 Task: Find connections with filter location Jacmel with filter topic #Marketswith filter profile language Spanish with filter current company Globant with filter school DAV Schools Network with filter industry Security and Investigations with filter service category Market Research with filter keywords title Web Designer
Action: Mouse moved to (566, 69)
Screenshot: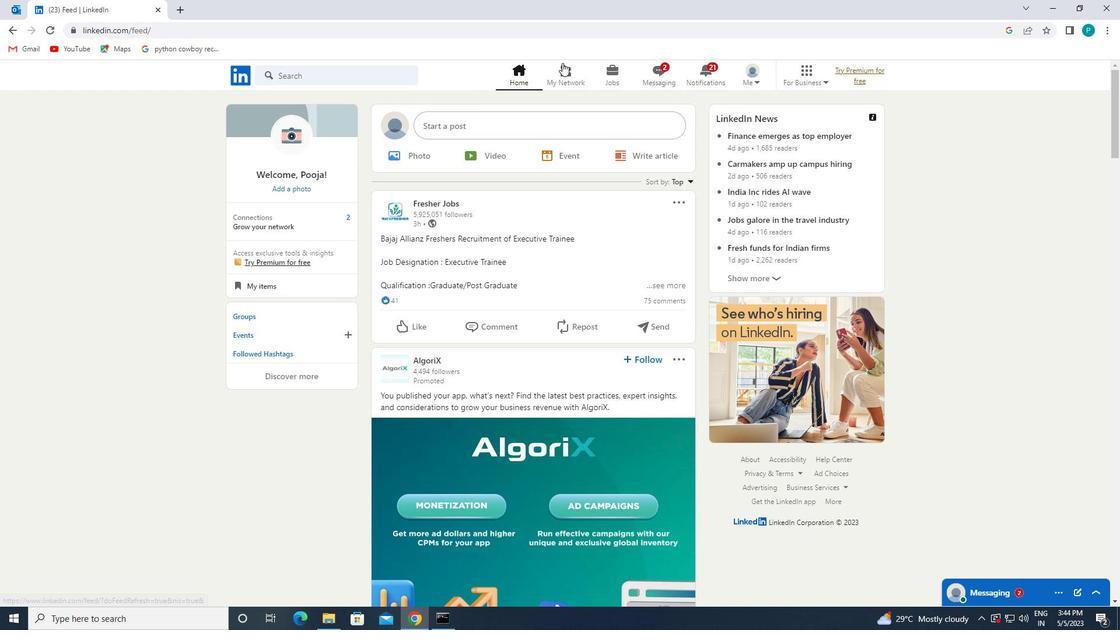 
Action: Mouse pressed left at (566, 69)
Screenshot: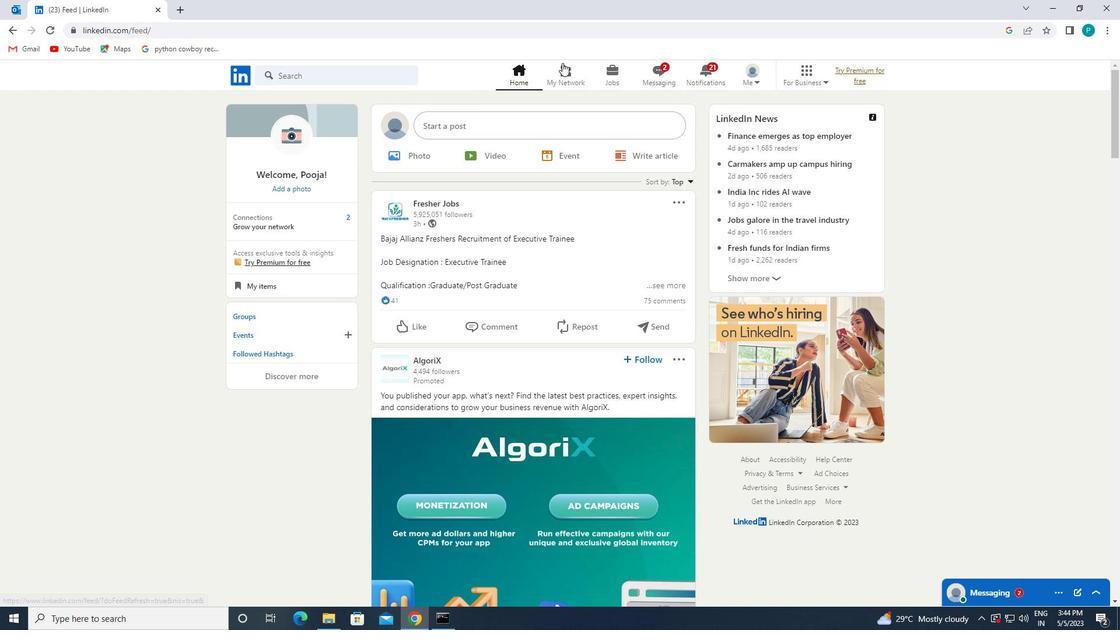 
Action: Mouse moved to (568, 72)
Screenshot: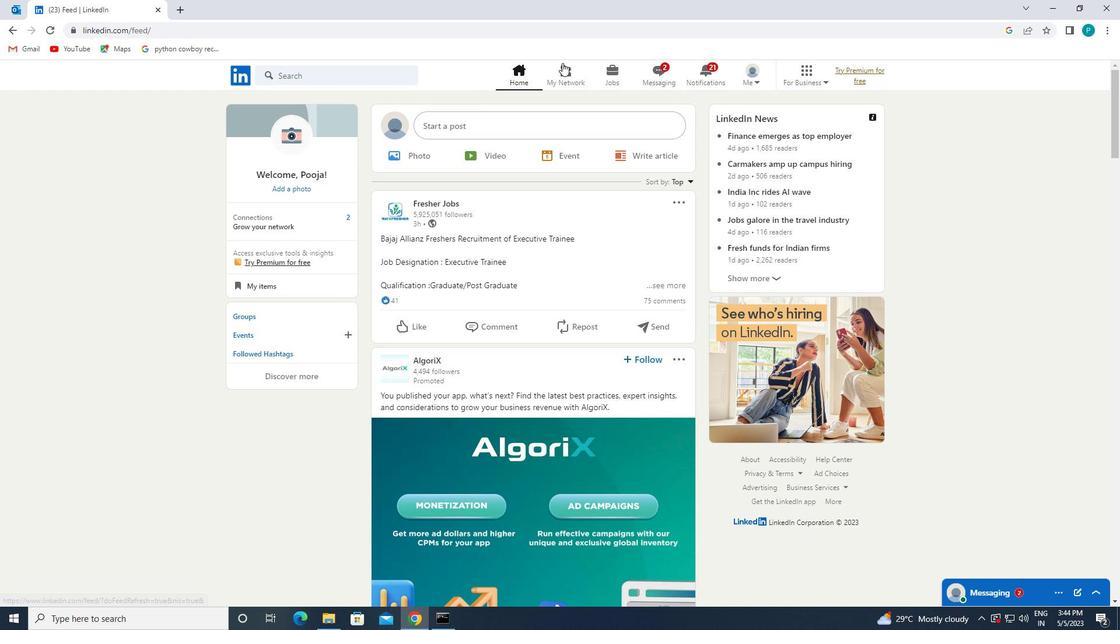 
Action: Mouse pressed left at (568, 72)
Screenshot: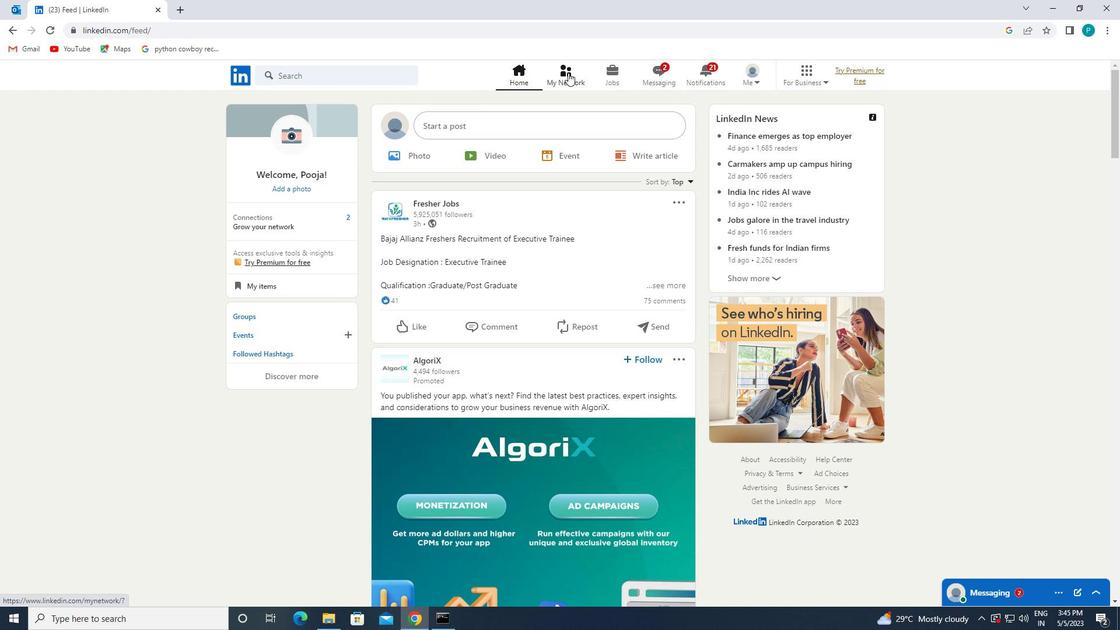 
Action: Mouse moved to (304, 133)
Screenshot: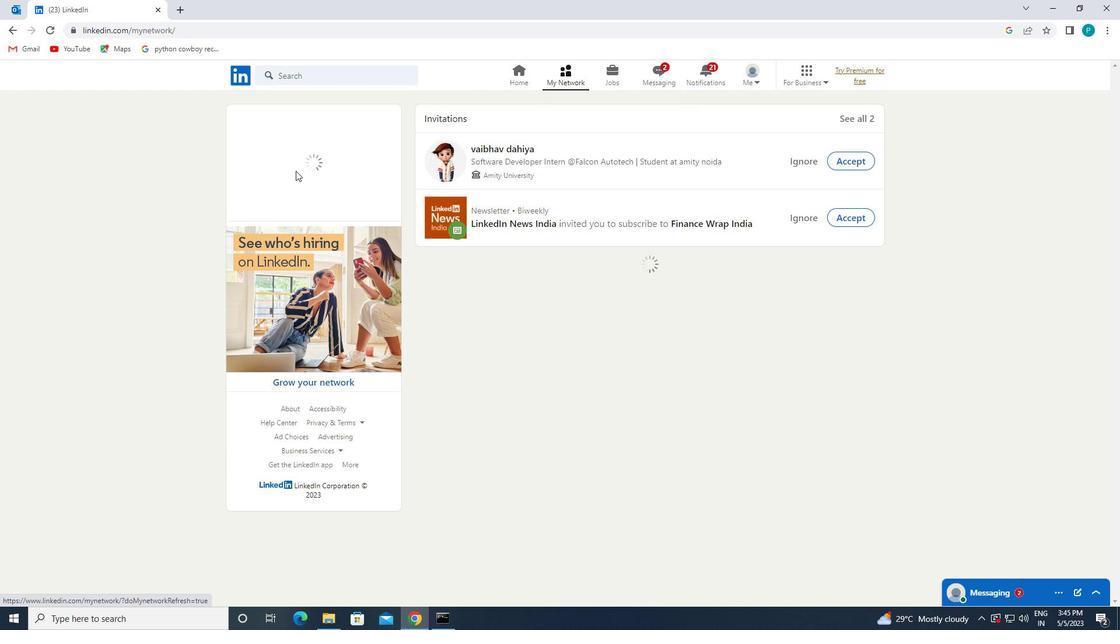 
Action: Mouse pressed left at (304, 133)
Screenshot: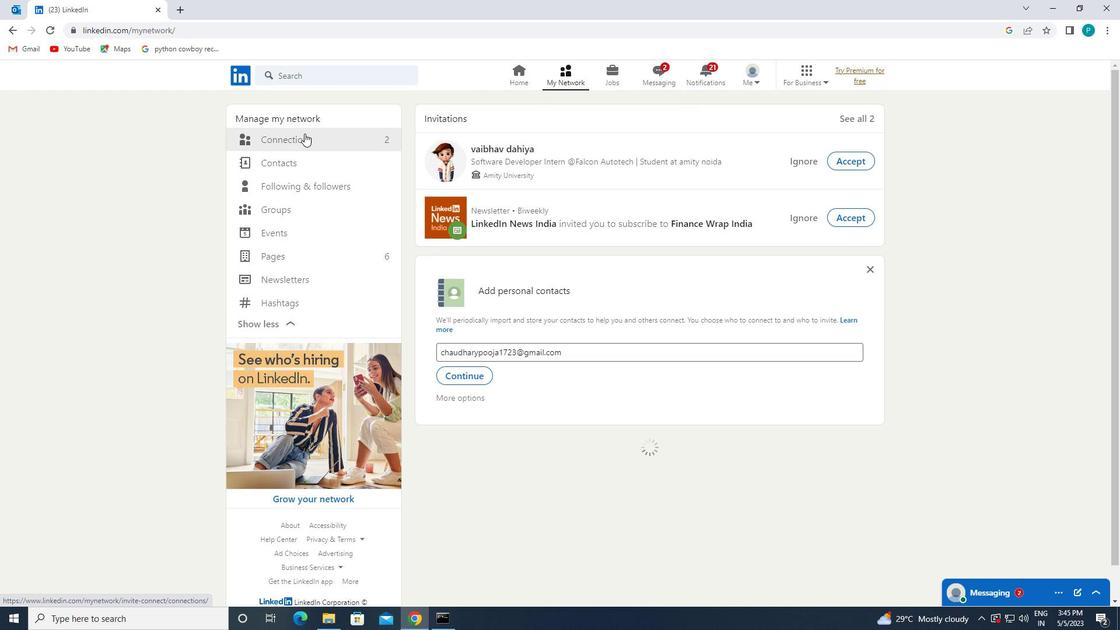 
Action: Mouse moved to (631, 140)
Screenshot: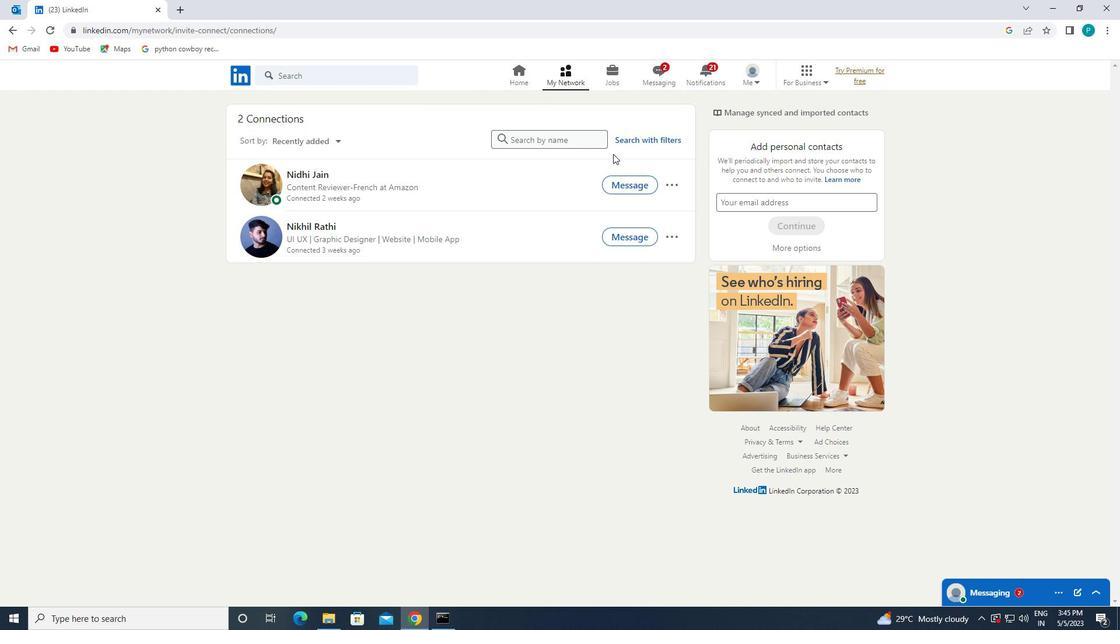
Action: Mouse pressed left at (631, 140)
Screenshot: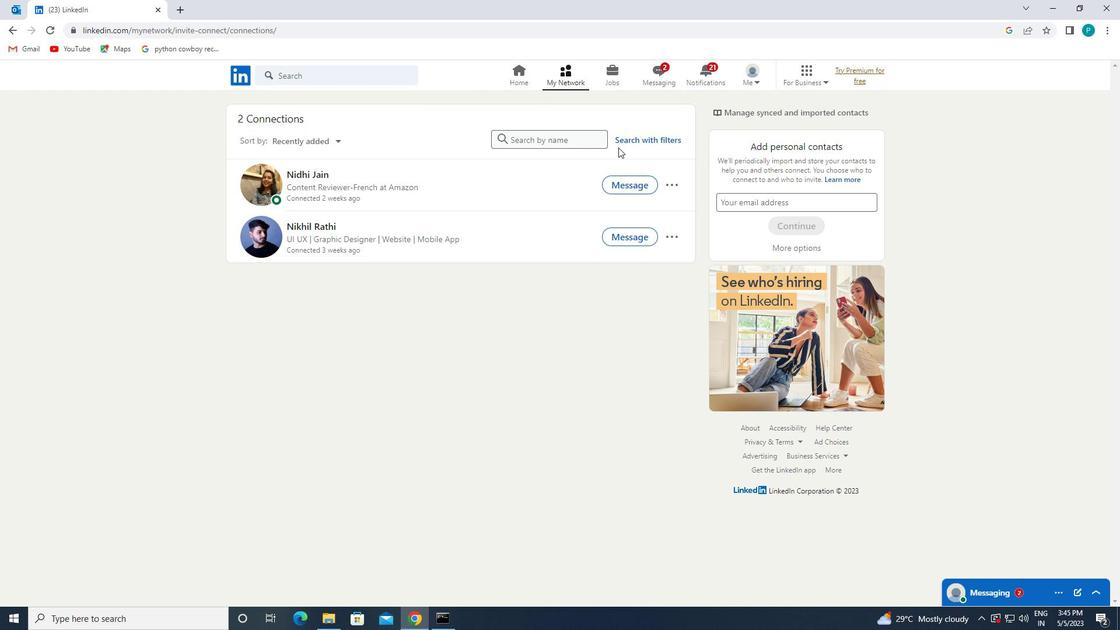 
Action: Mouse moved to (590, 111)
Screenshot: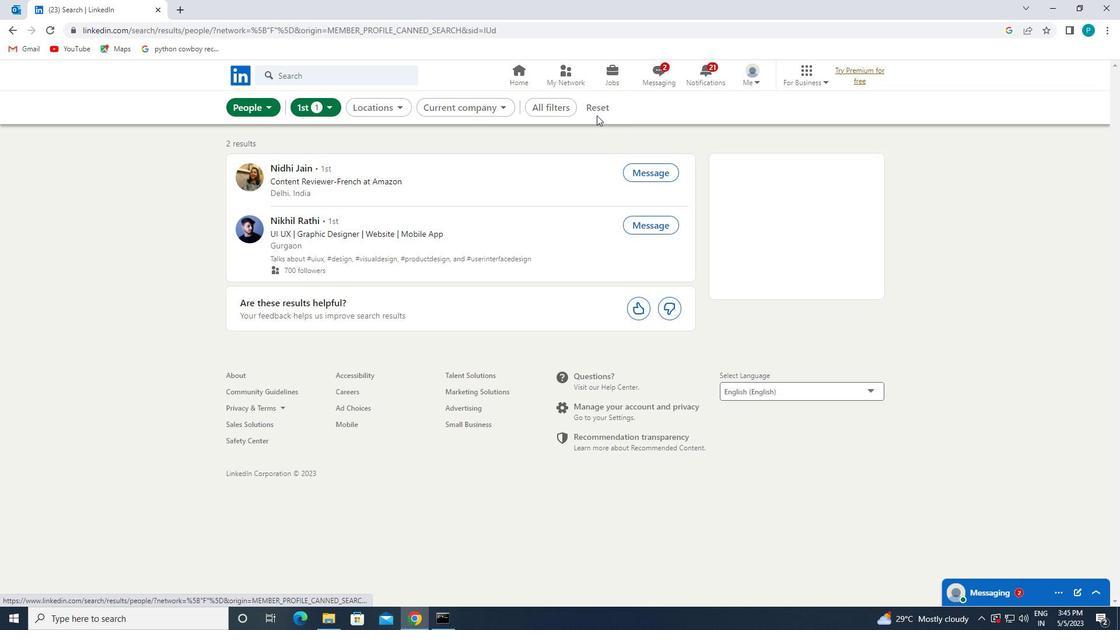 
Action: Mouse pressed left at (590, 111)
Screenshot: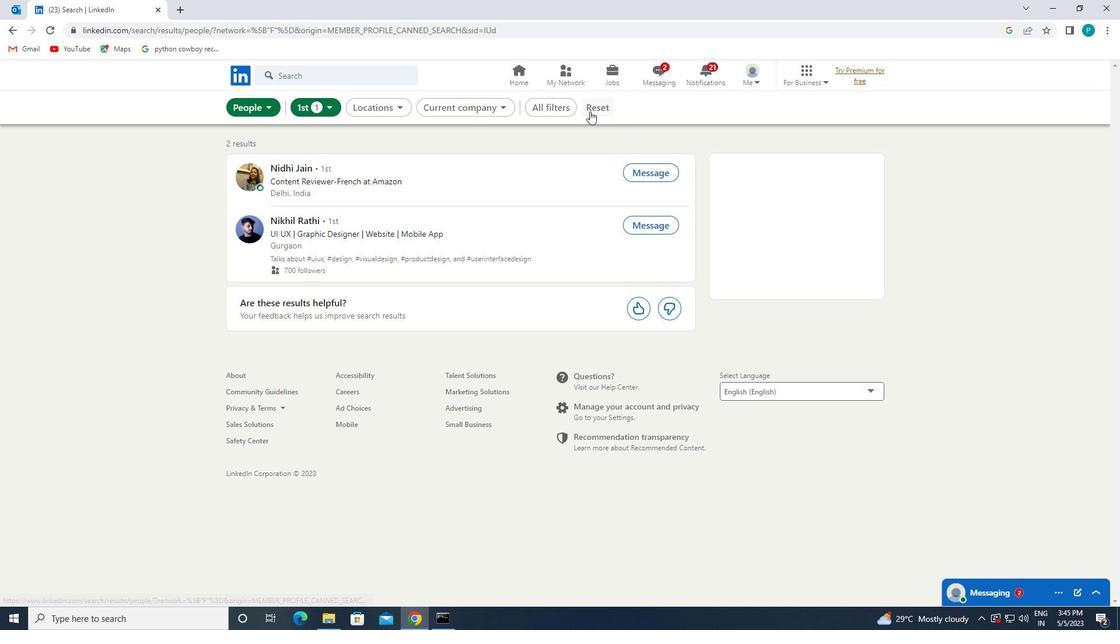 
Action: Mouse moved to (581, 106)
Screenshot: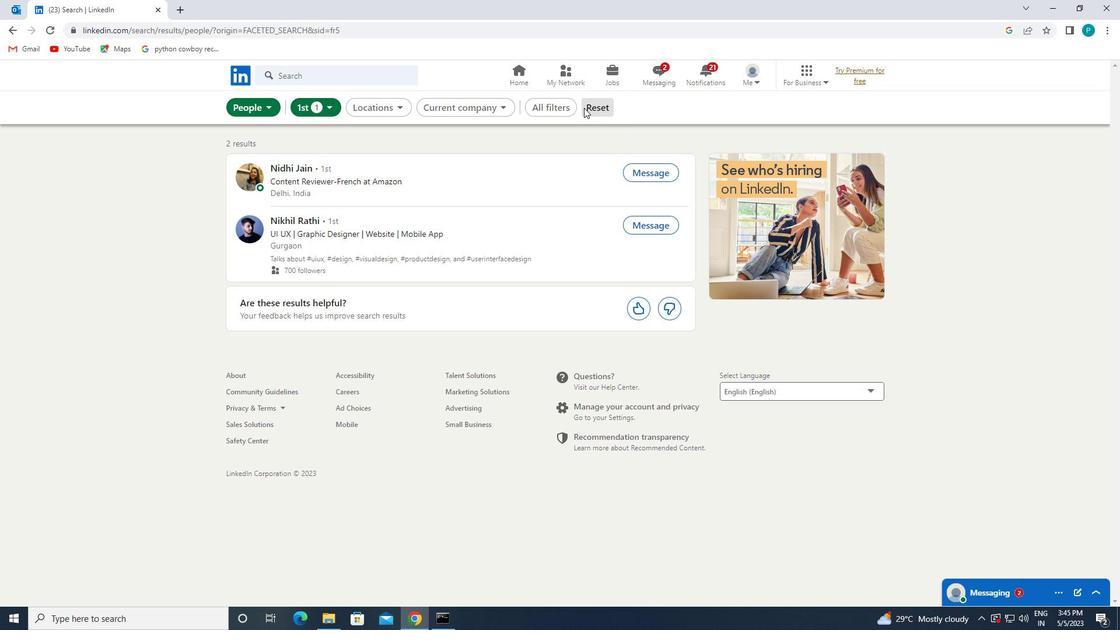 
Action: Mouse pressed left at (581, 106)
Screenshot: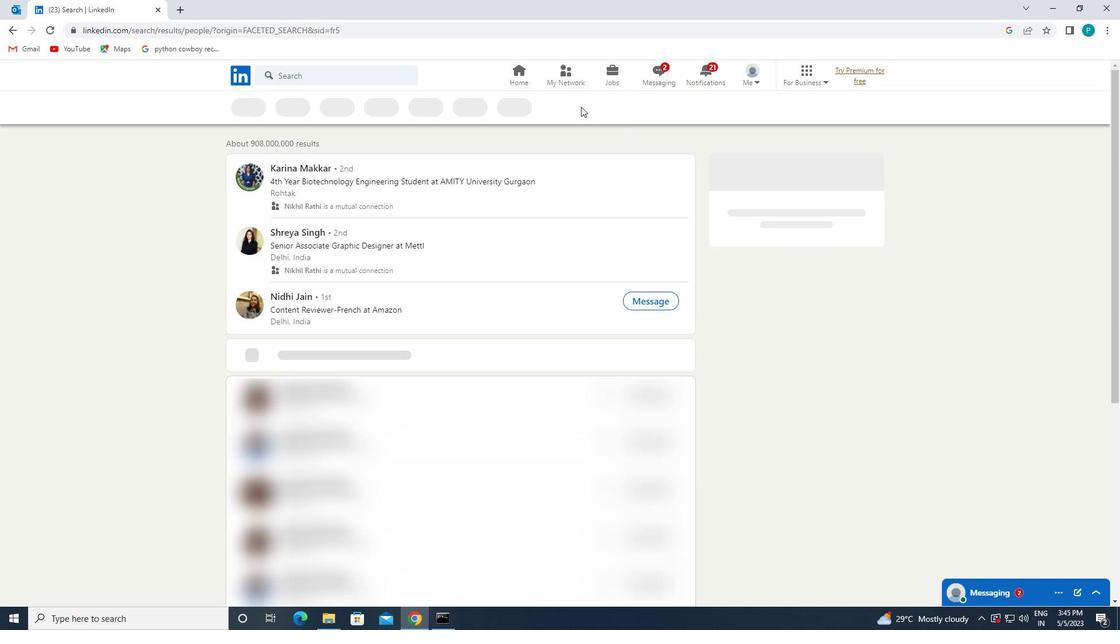 
Action: Mouse moved to (990, 289)
Screenshot: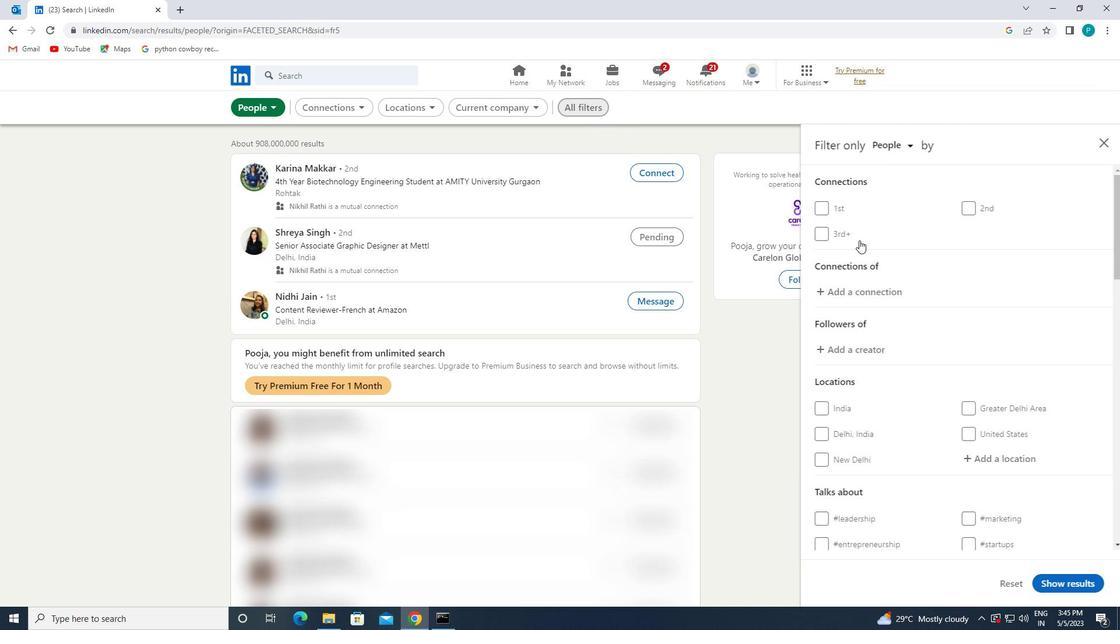 
Action: Mouse scrolled (990, 288) with delta (0, 0)
Screenshot: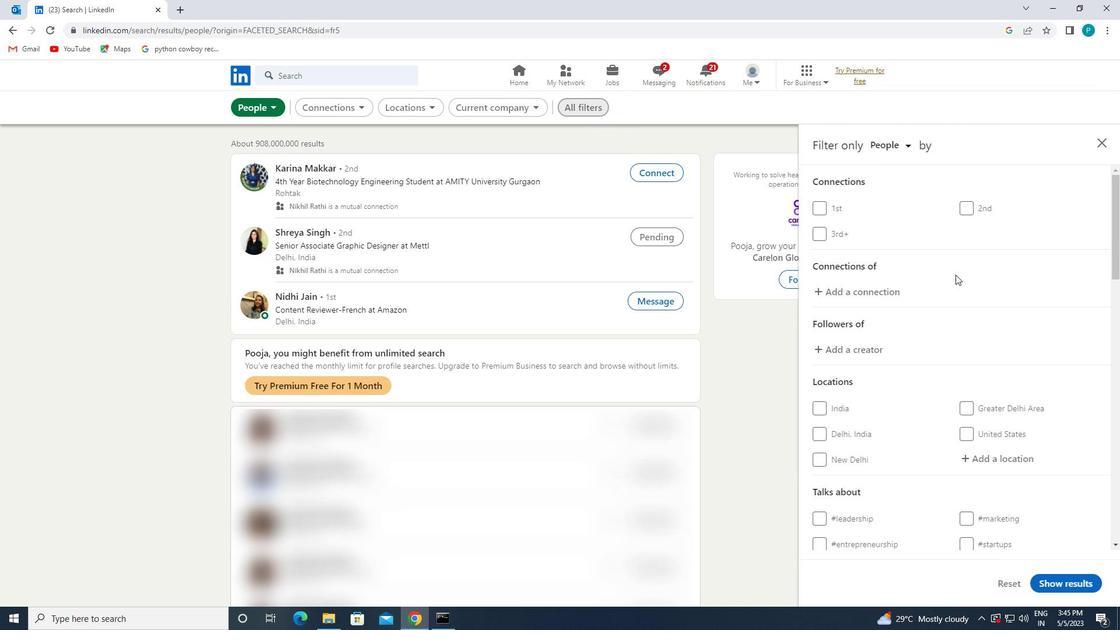 
Action: Mouse moved to (1005, 332)
Screenshot: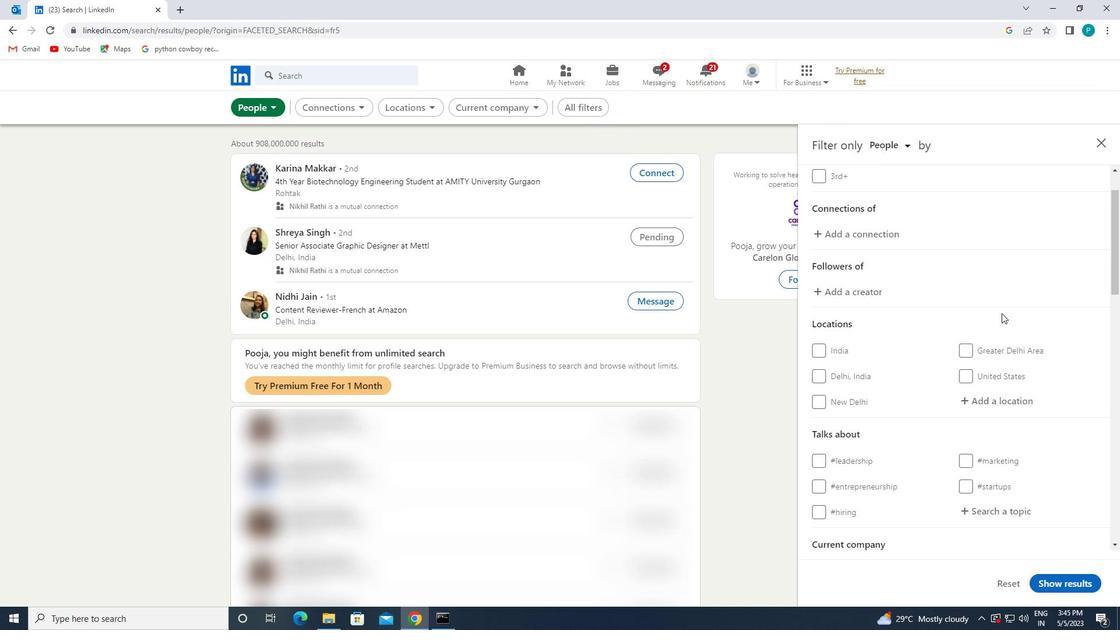 
Action: Mouse scrolled (1005, 331) with delta (0, 0)
Screenshot: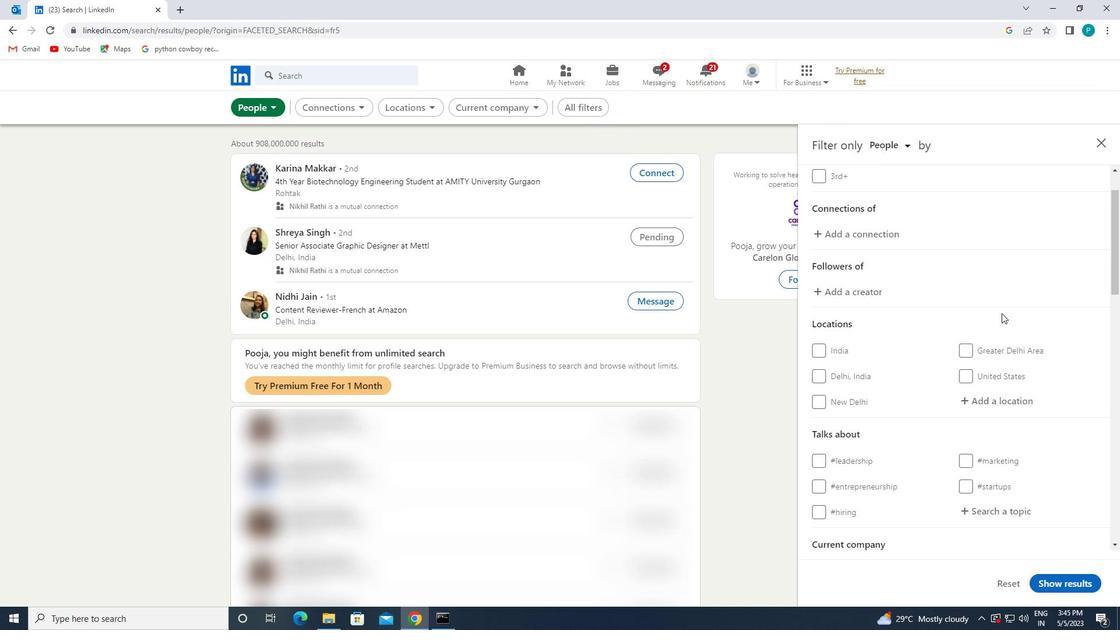 
Action: Mouse moved to (1006, 339)
Screenshot: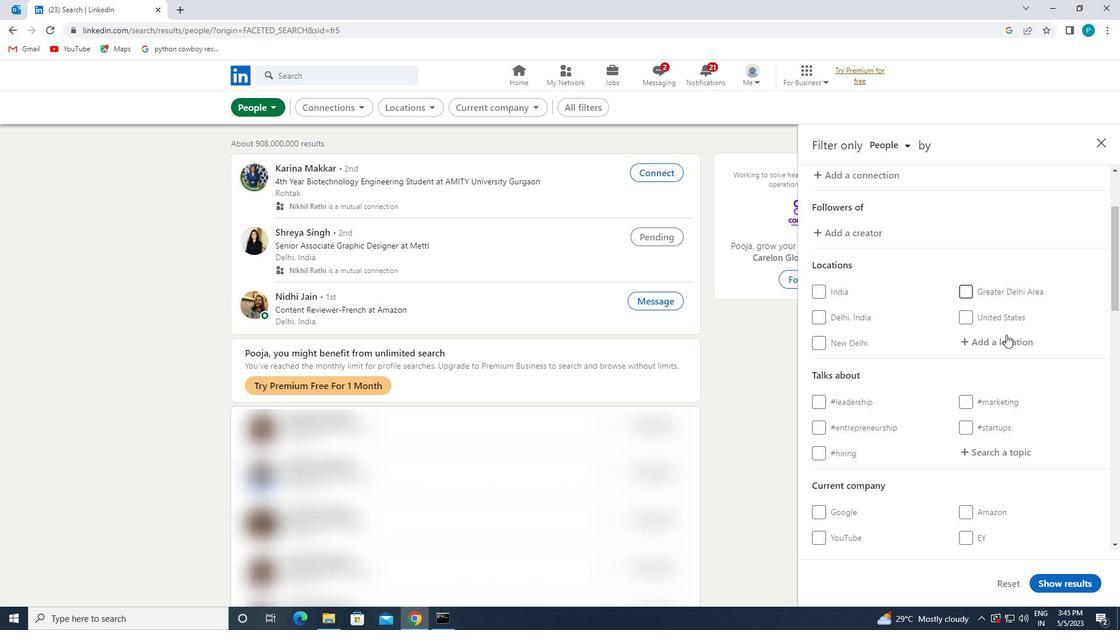 
Action: Mouse pressed left at (1006, 339)
Screenshot: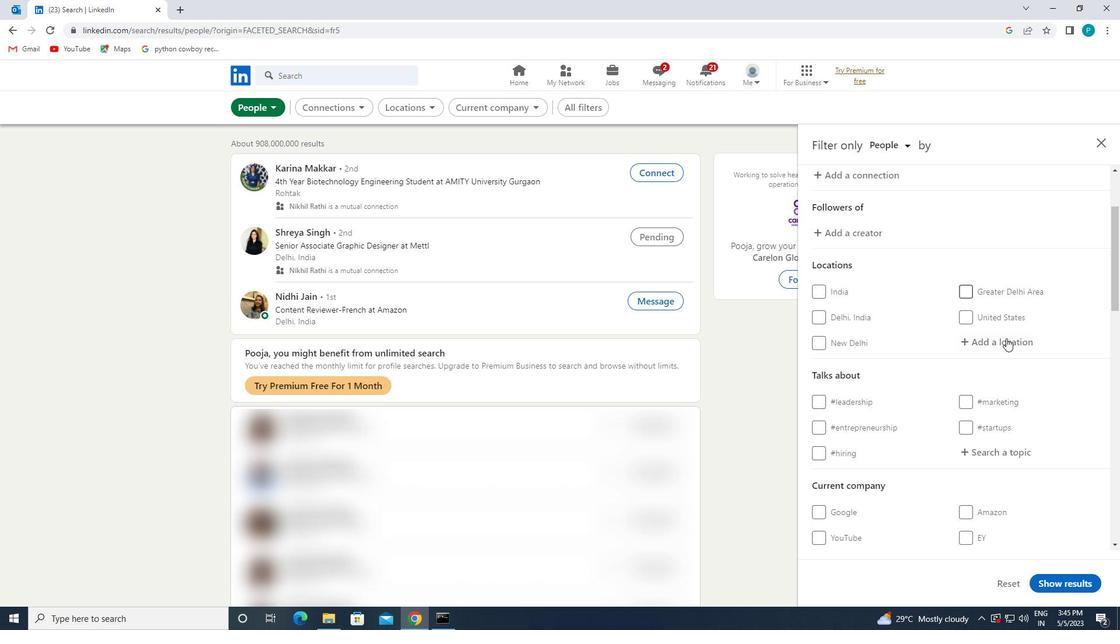 
Action: Mouse moved to (1003, 338)
Screenshot: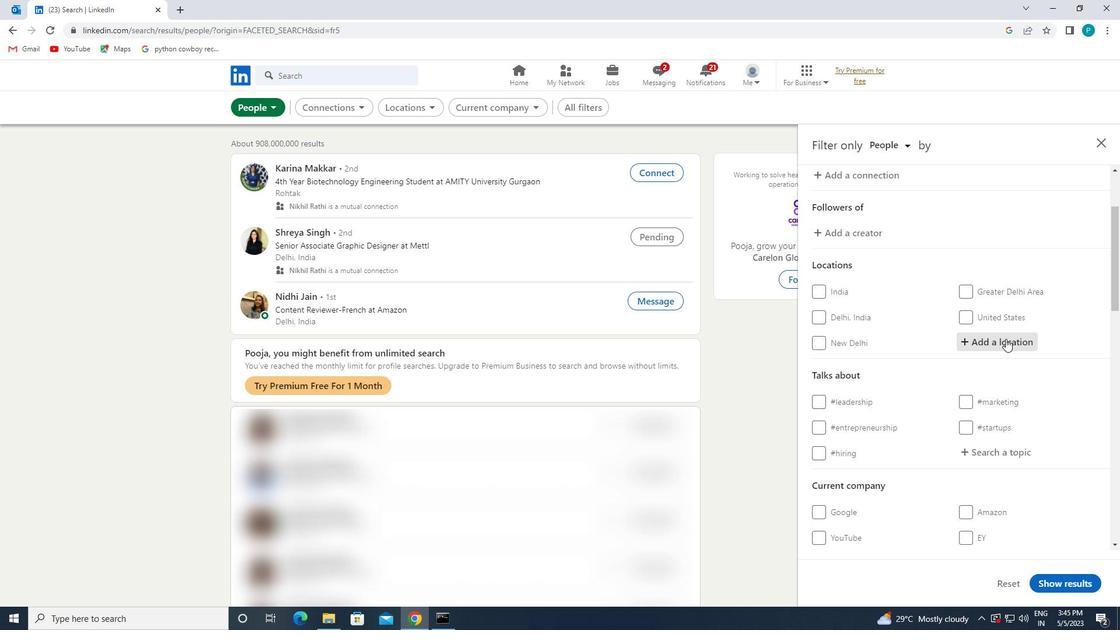 
Action: Key pressed <Key.caps_lock>j<Key.caps_lock>acmel
Screenshot: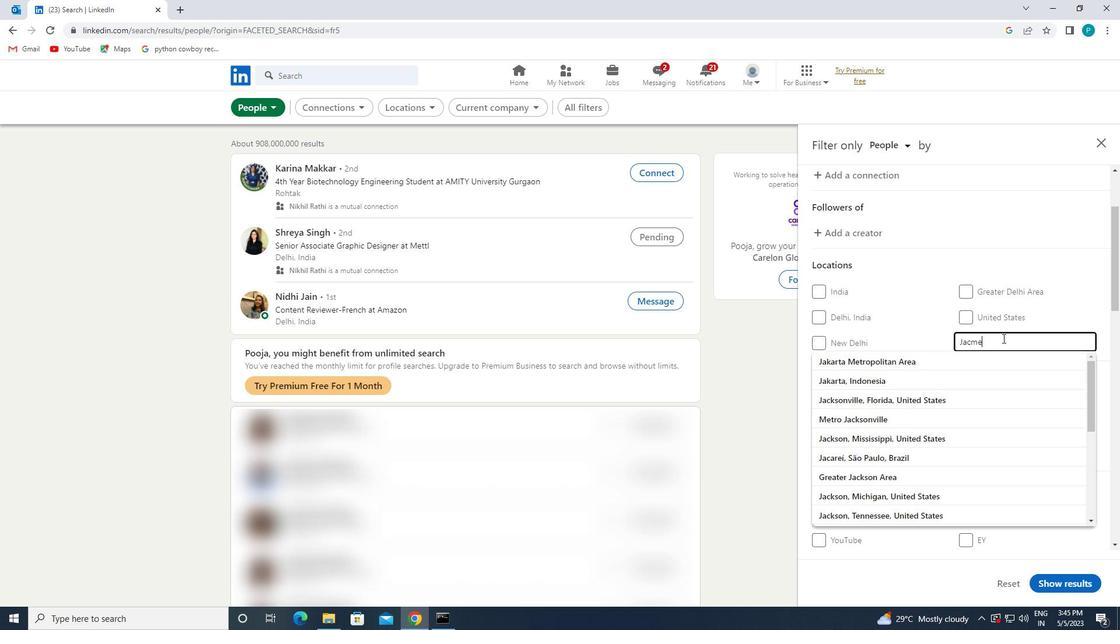 
Action: Mouse moved to (998, 361)
Screenshot: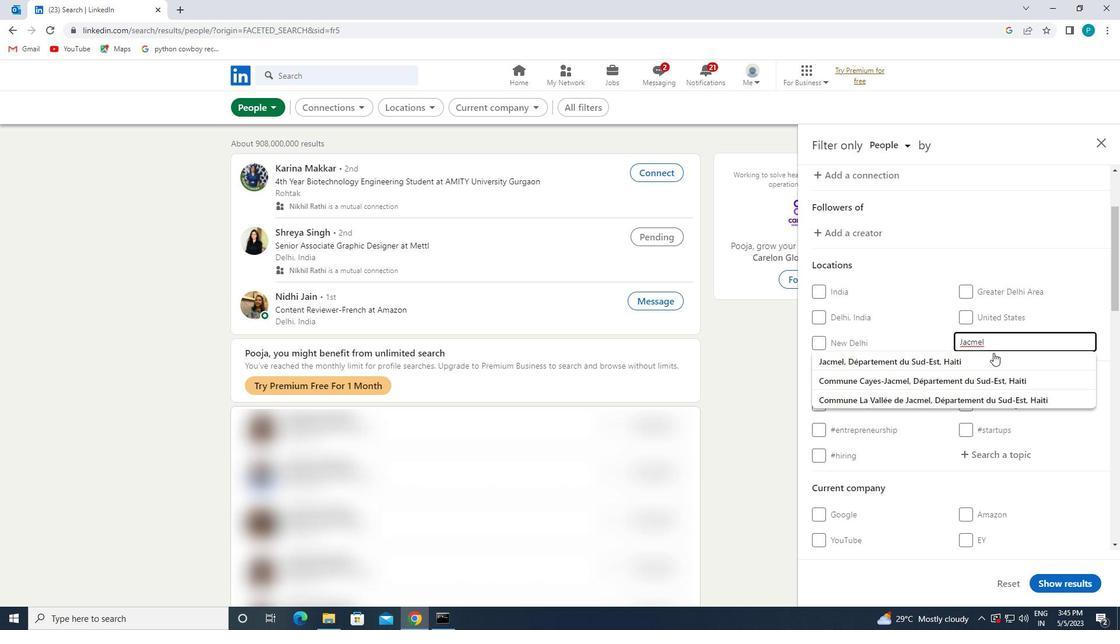 
Action: Mouse pressed left at (998, 361)
Screenshot: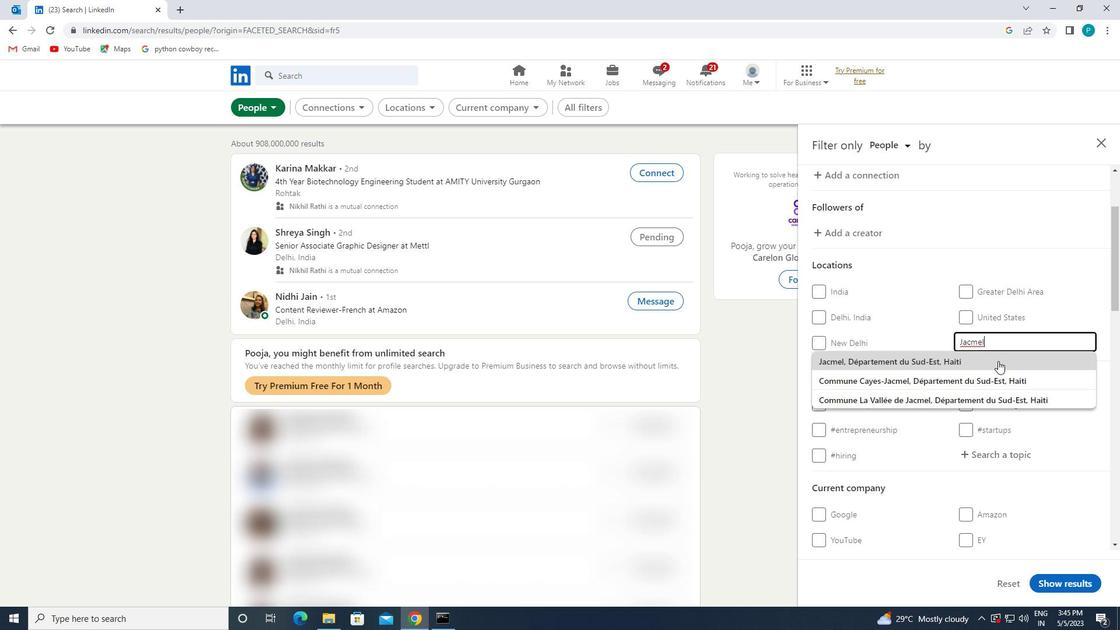 
Action: Mouse scrolled (998, 360) with delta (0, 0)
Screenshot: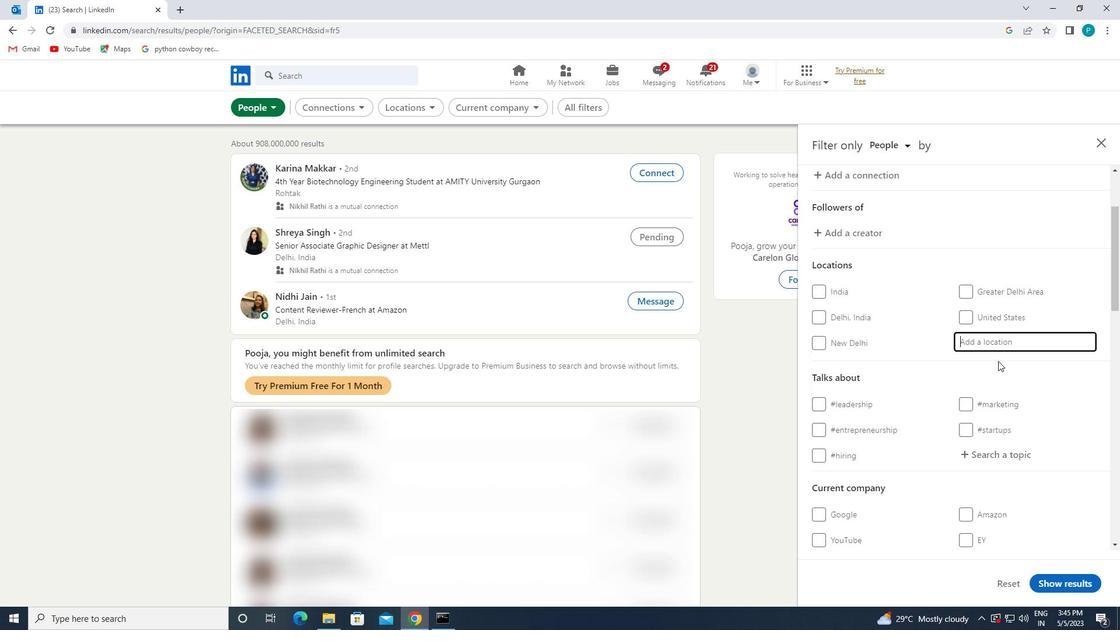 
Action: Mouse scrolled (998, 360) with delta (0, 0)
Screenshot: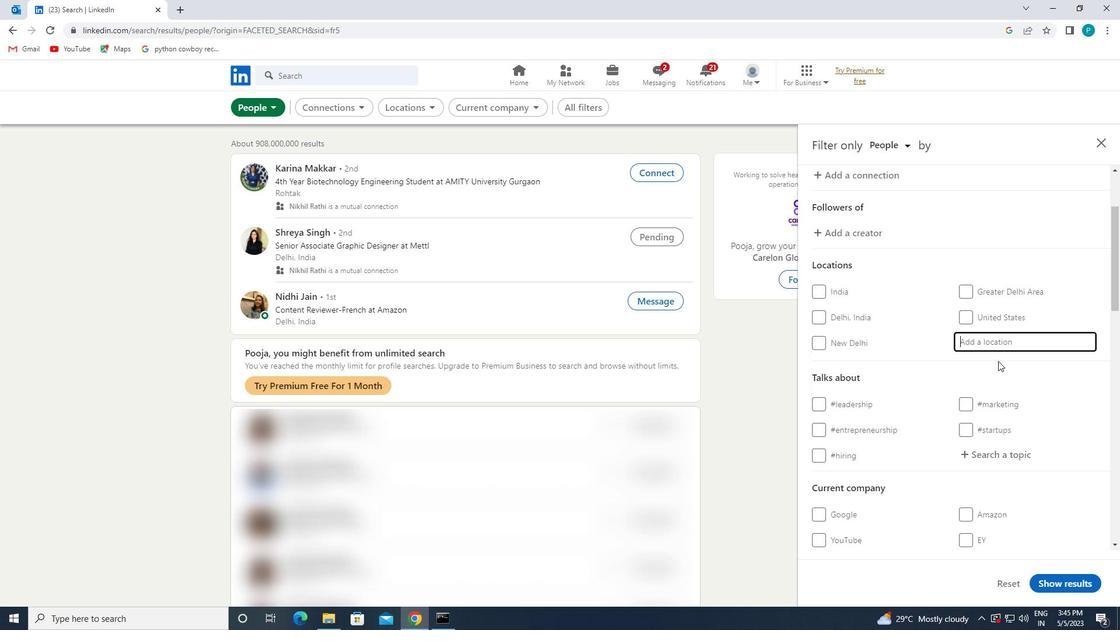 
Action: Mouse scrolled (998, 360) with delta (0, 0)
Screenshot: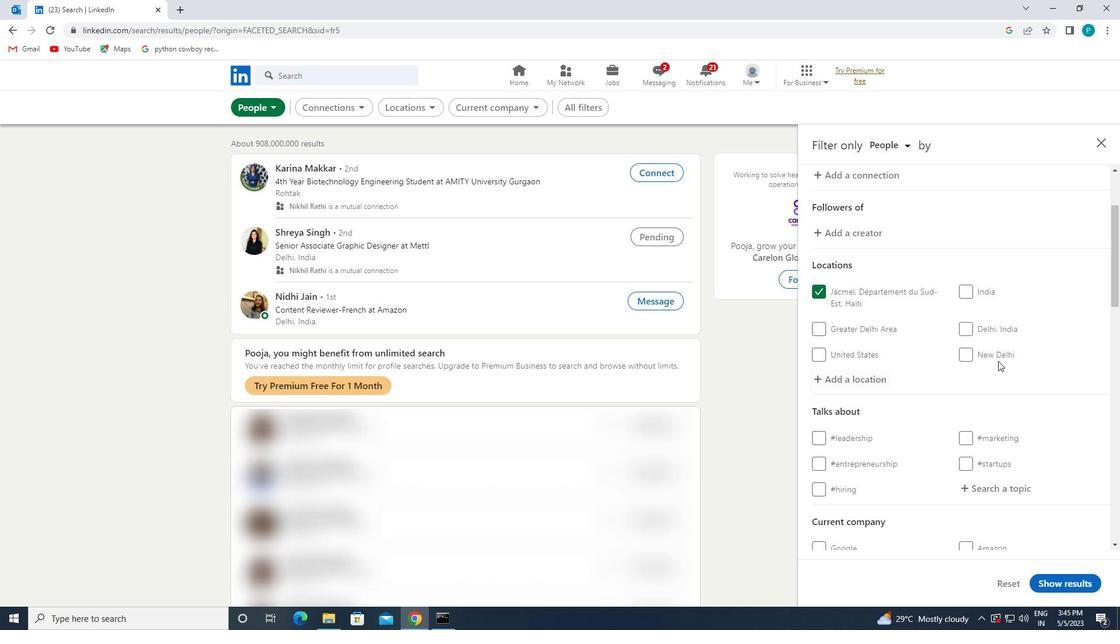 
Action: Mouse moved to (984, 311)
Screenshot: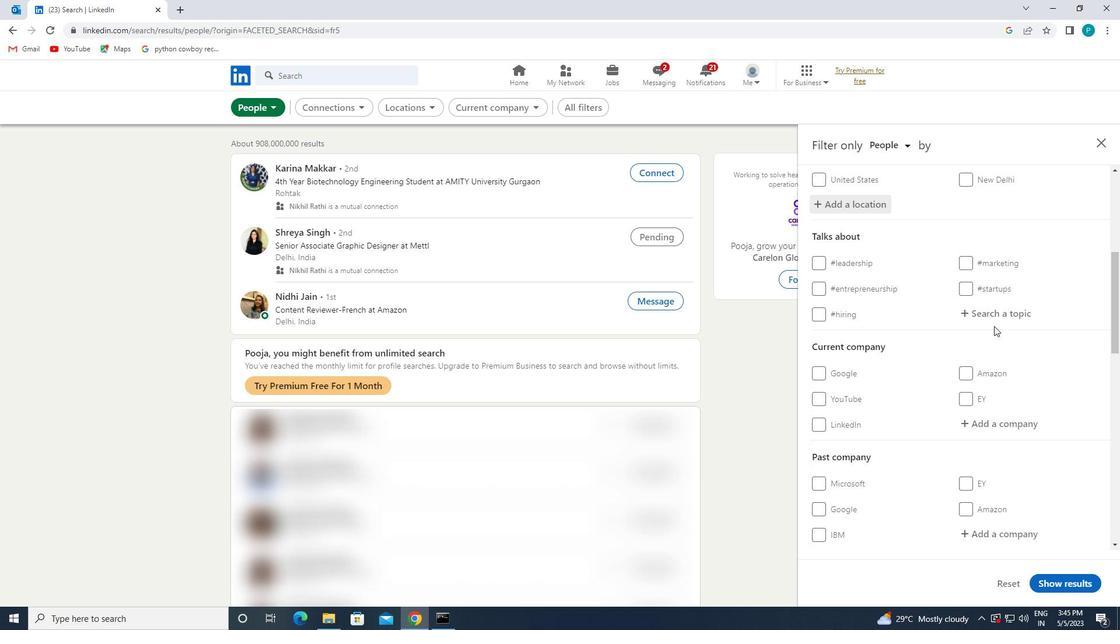 
Action: Mouse pressed left at (984, 311)
Screenshot: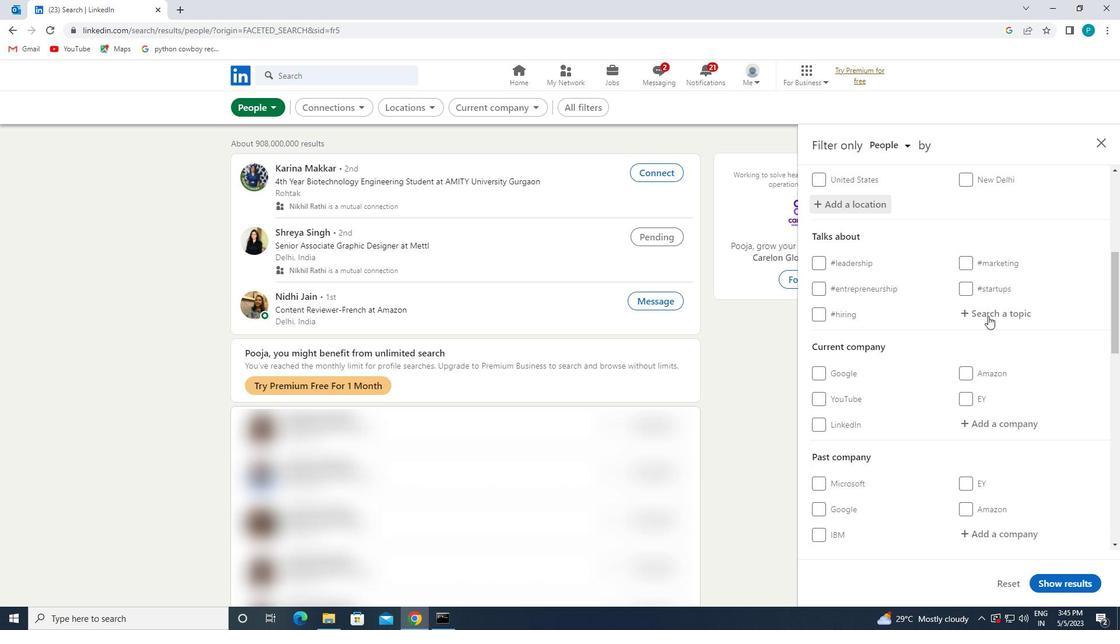 
Action: Mouse moved to (990, 308)
Screenshot: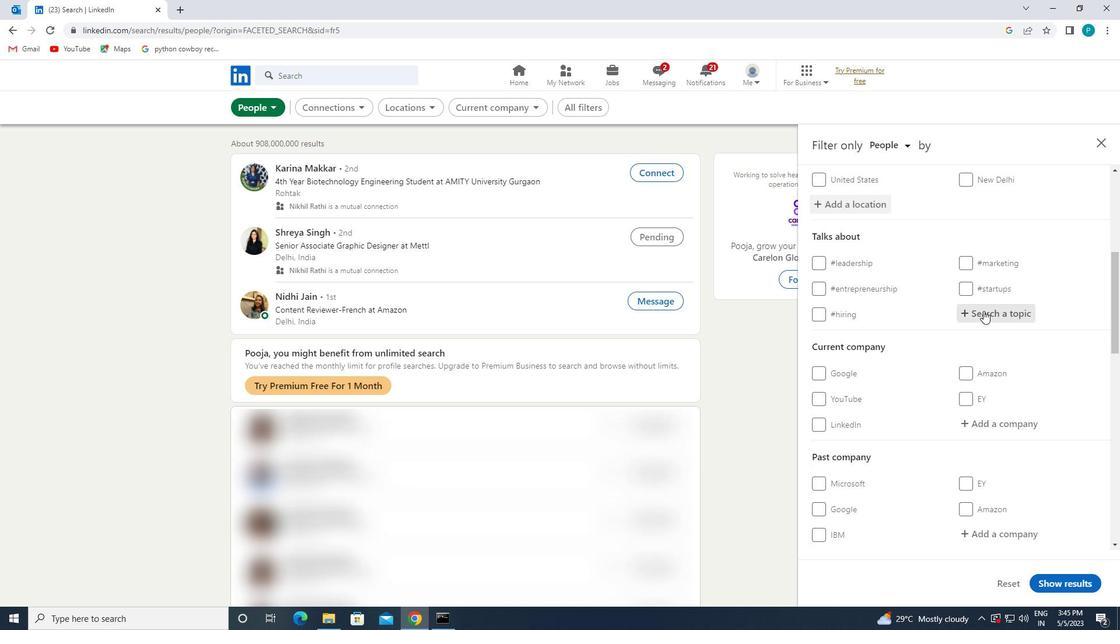 
Action: Key pressed <Key.shift>#<Key.caps_lock>M<Key.caps_lock>ARKETS
Screenshot: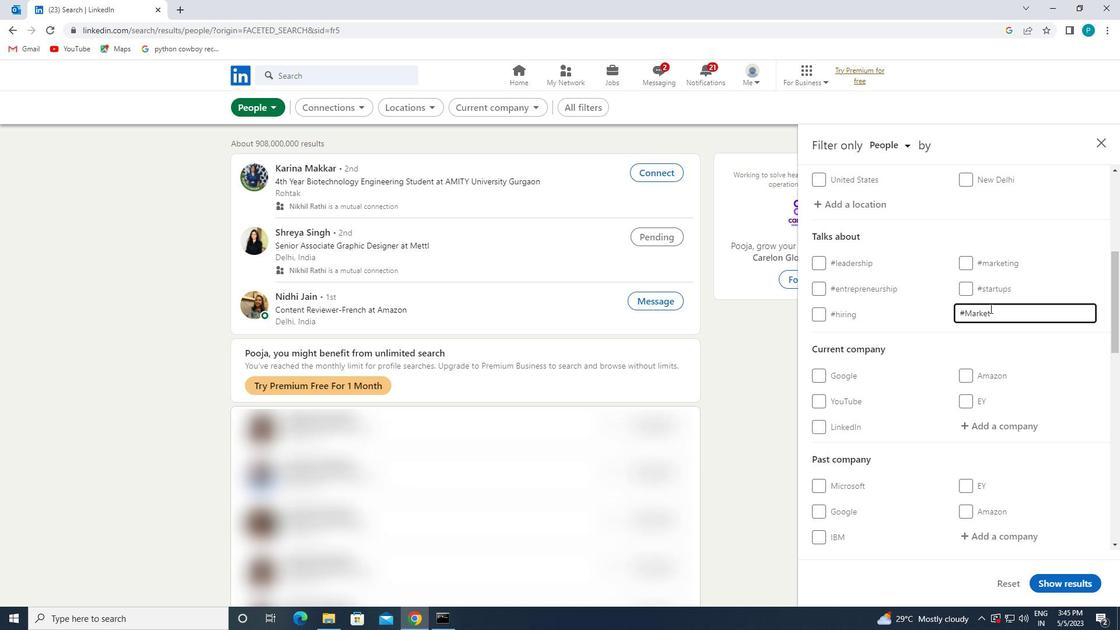 
Action: Mouse moved to (962, 349)
Screenshot: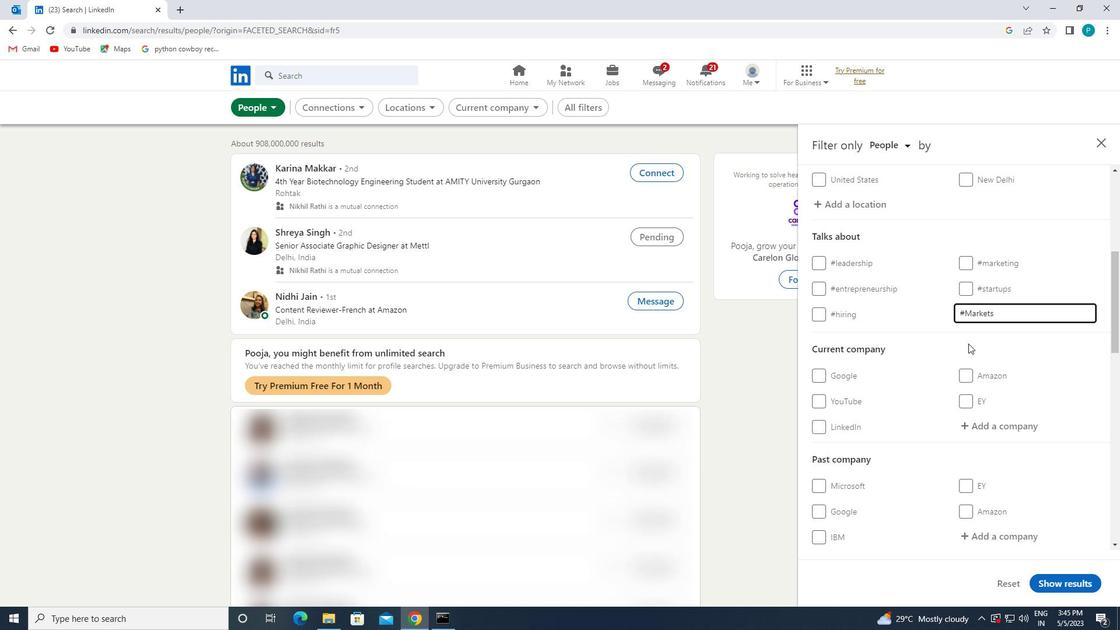 
Action: Mouse scrolled (962, 349) with delta (0, 0)
Screenshot: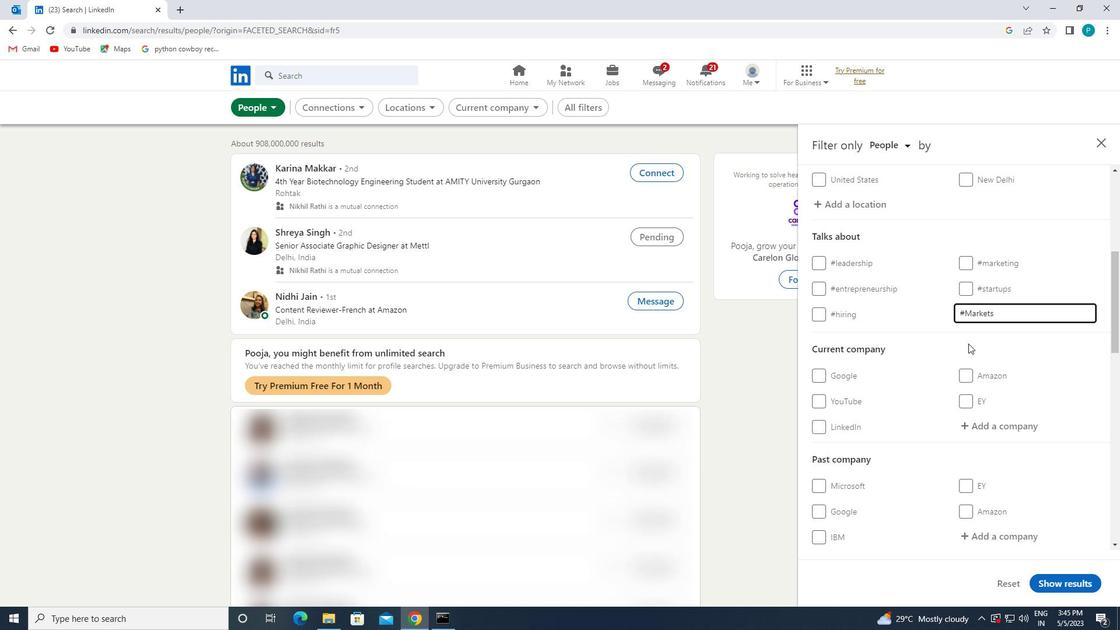 
Action: Mouse scrolled (962, 349) with delta (0, 0)
Screenshot: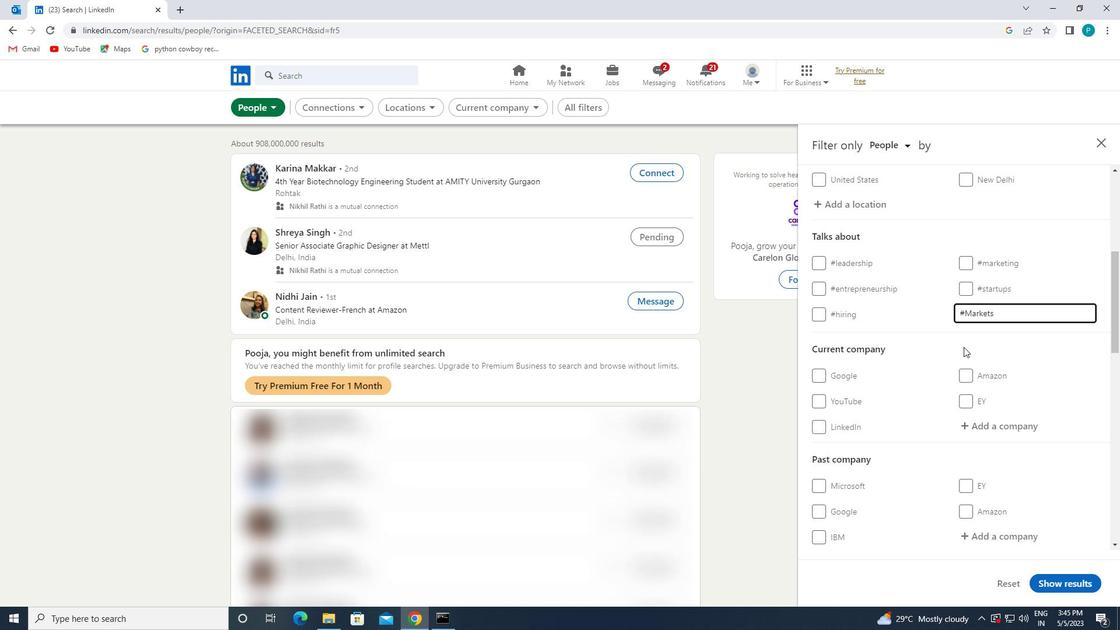 
Action: Mouse scrolled (962, 349) with delta (0, 0)
Screenshot: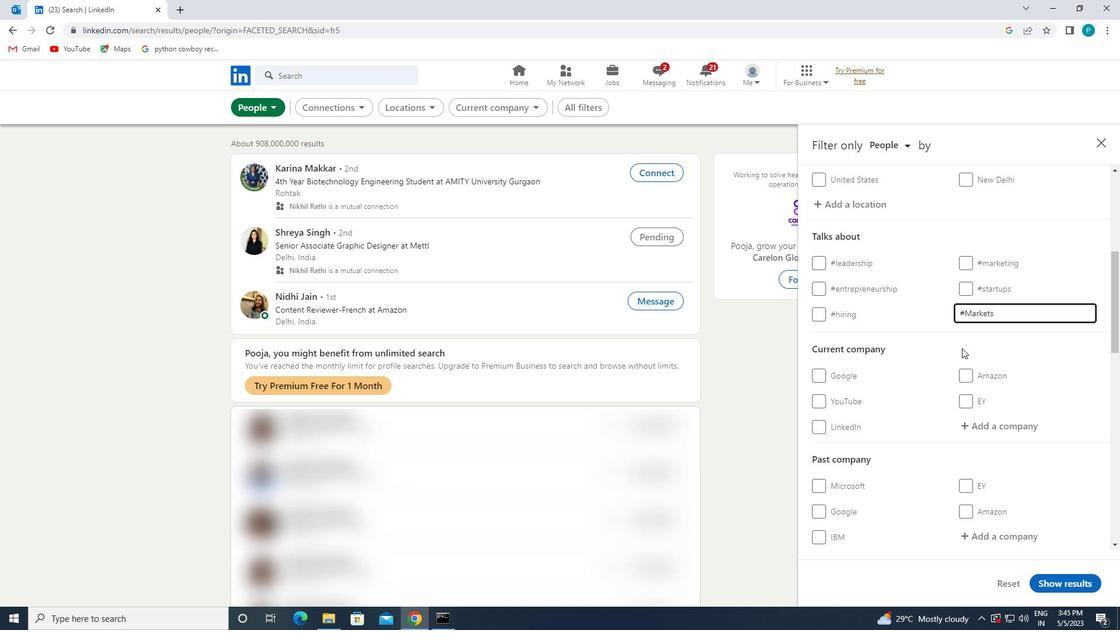 
Action: Mouse scrolled (962, 349) with delta (0, 0)
Screenshot: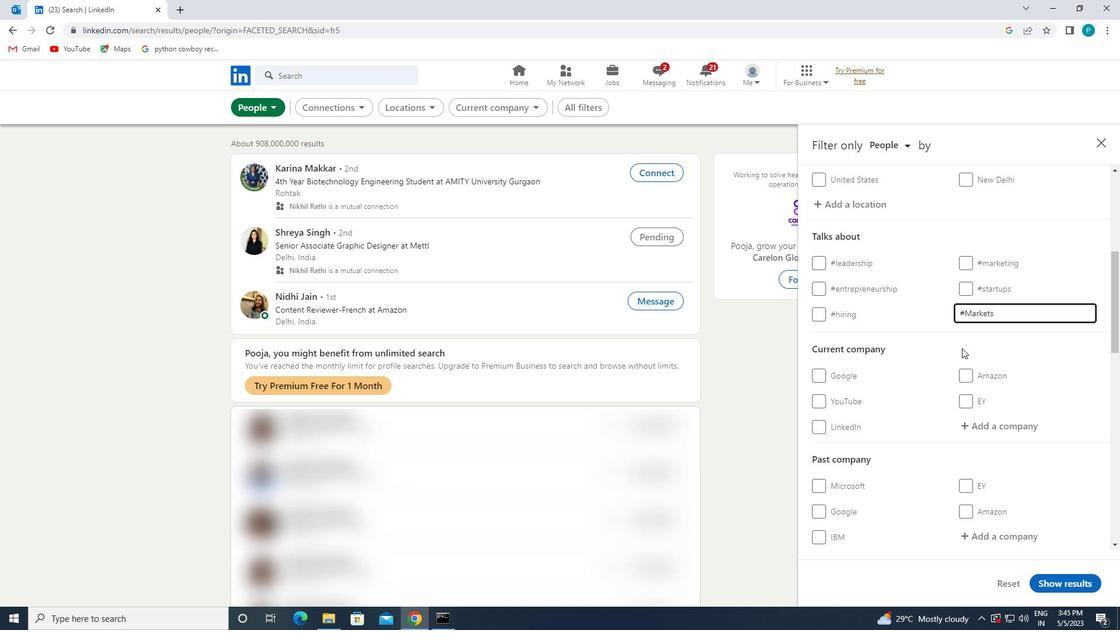 
Action: Mouse scrolled (962, 349) with delta (0, 0)
Screenshot: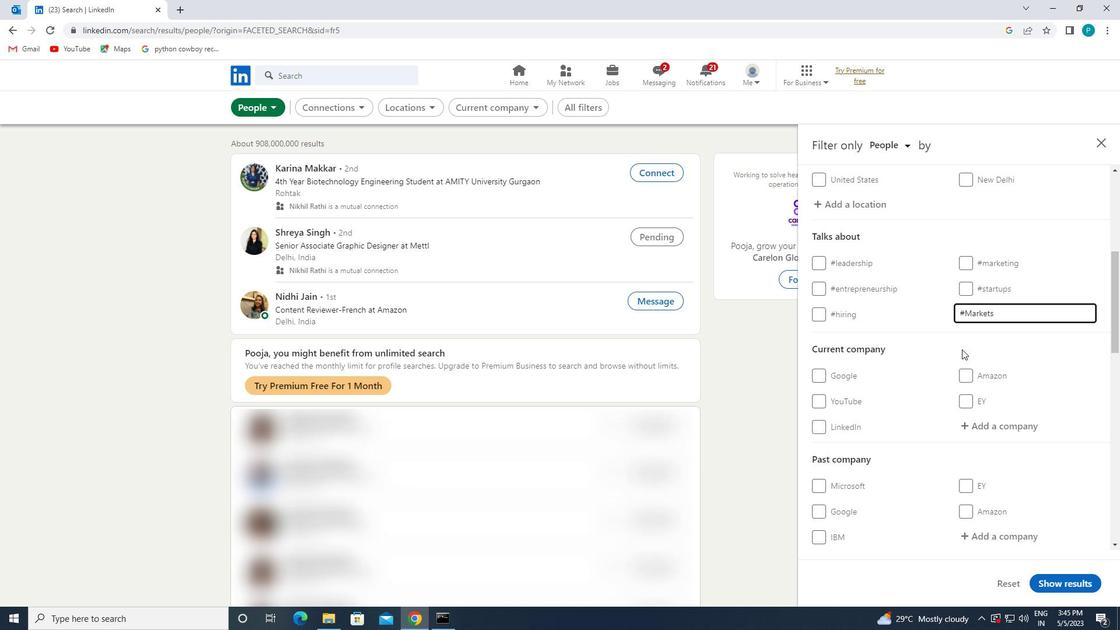 
Action: Mouse scrolled (962, 349) with delta (0, 0)
Screenshot: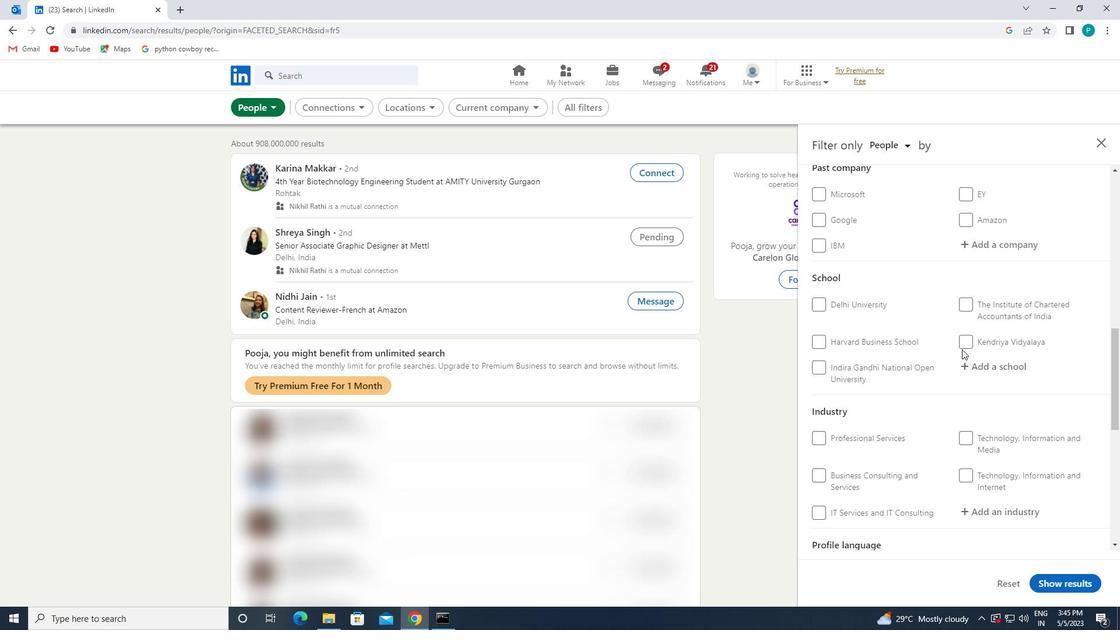 
Action: Mouse moved to (962, 351)
Screenshot: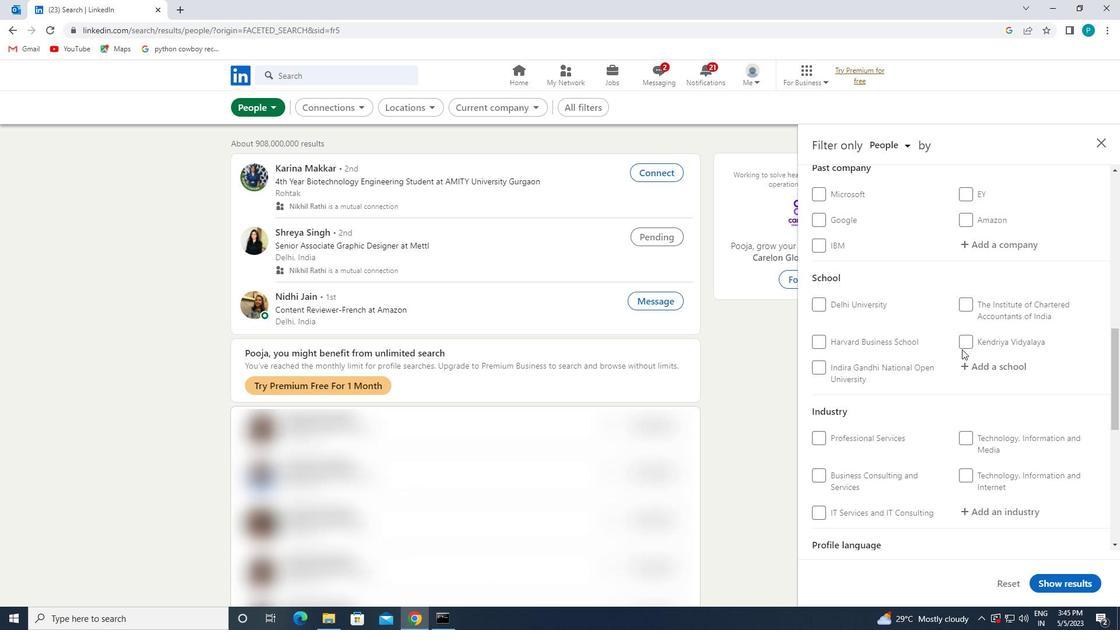 
Action: Mouse scrolled (962, 350) with delta (0, 0)
Screenshot: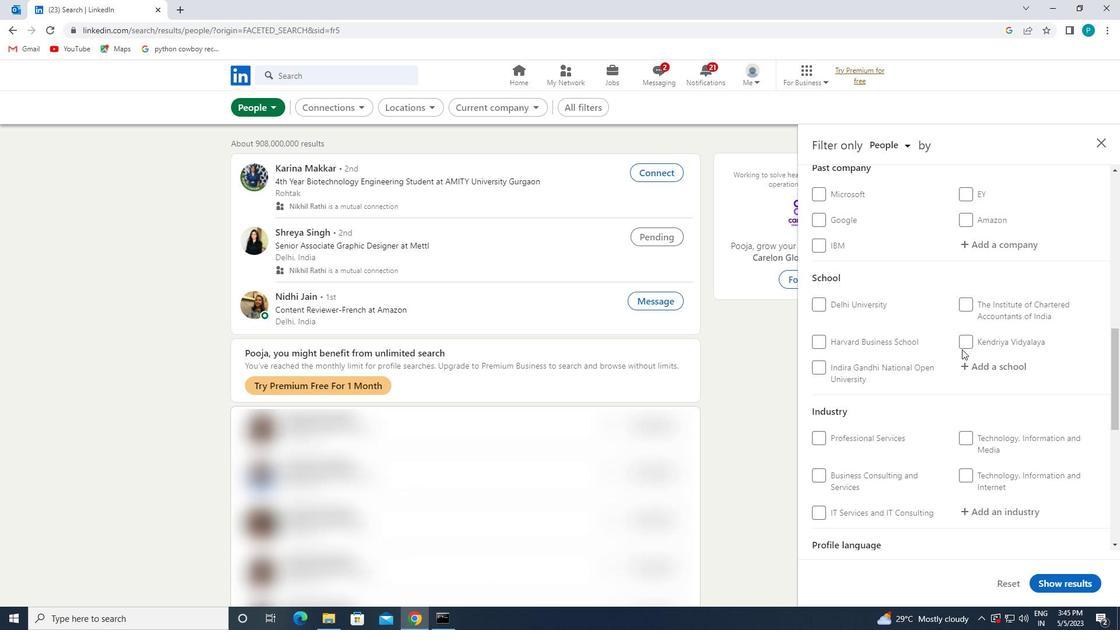 
Action: Mouse moved to (963, 351)
Screenshot: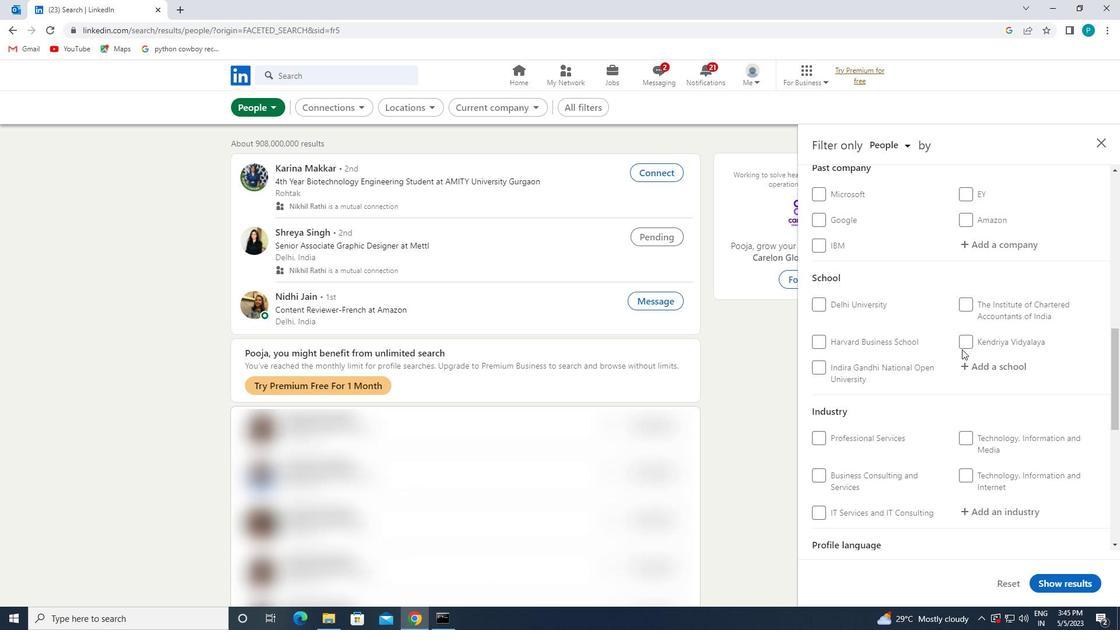 
Action: Mouse scrolled (963, 350) with delta (0, 0)
Screenshot: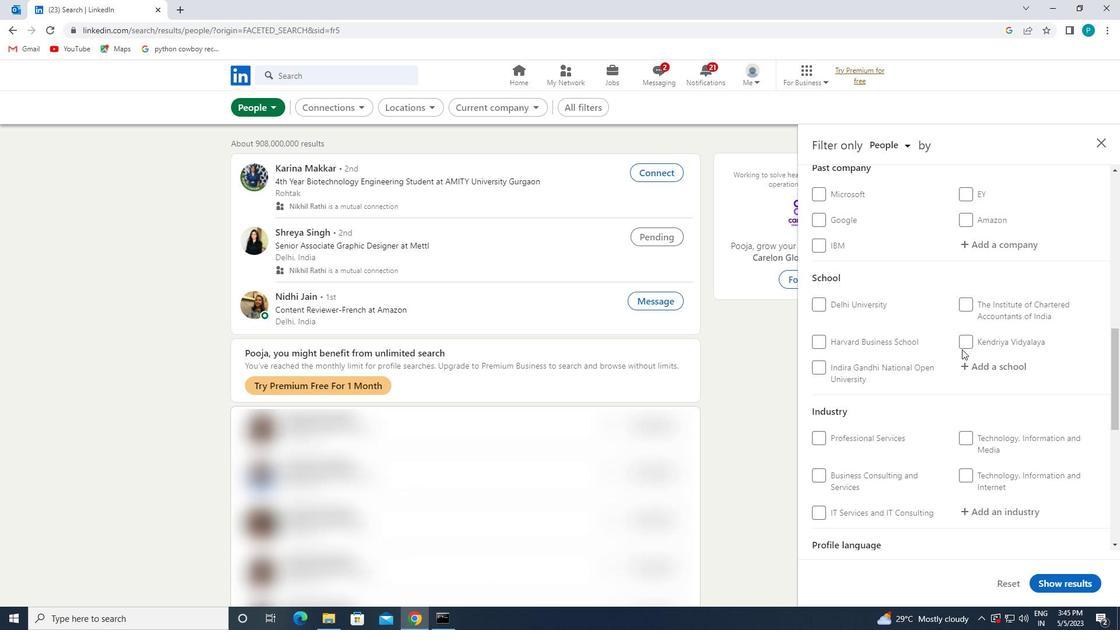 
Action: Mouse moved to (850, 416)
Screenshot: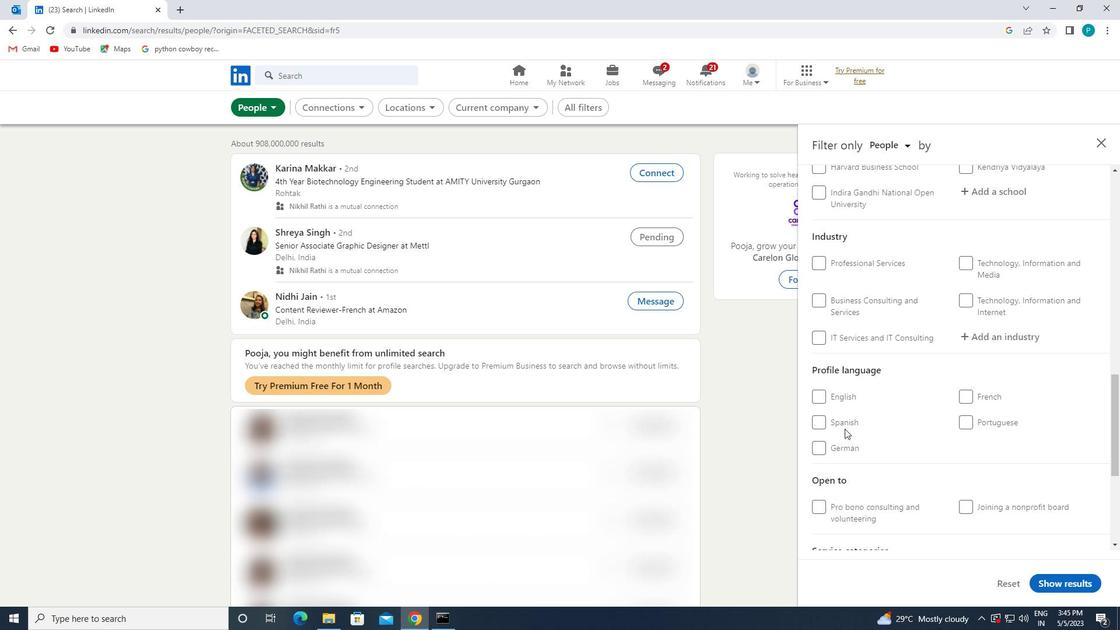 
Action: Mouse pressed left at (850, 416)
Screenshot: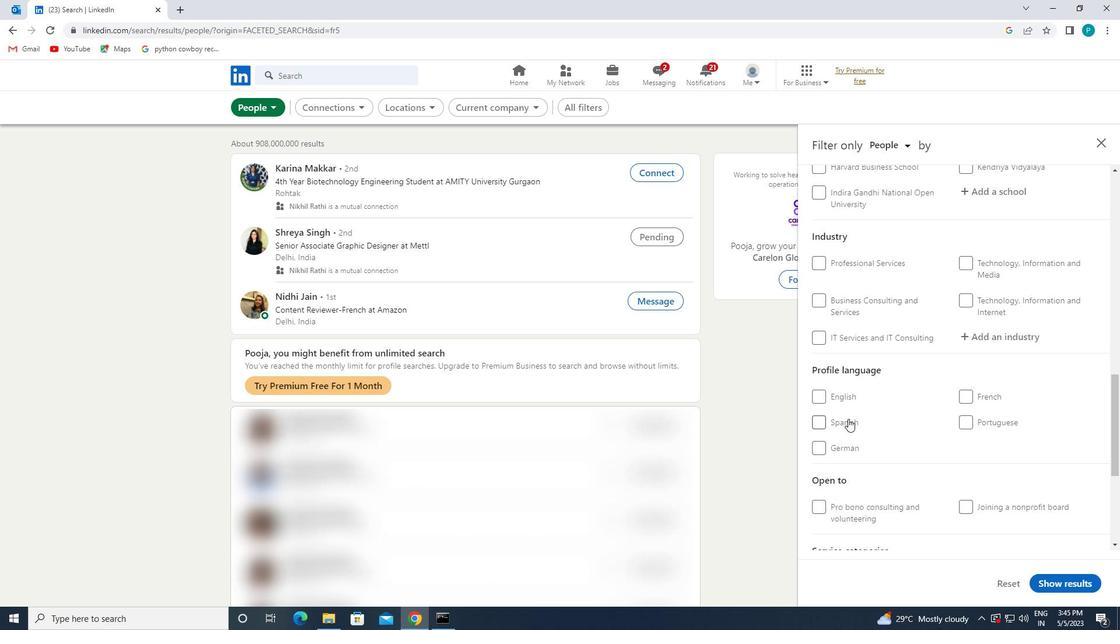 
Action: Mouse moved to (994, 361)
Screenshot: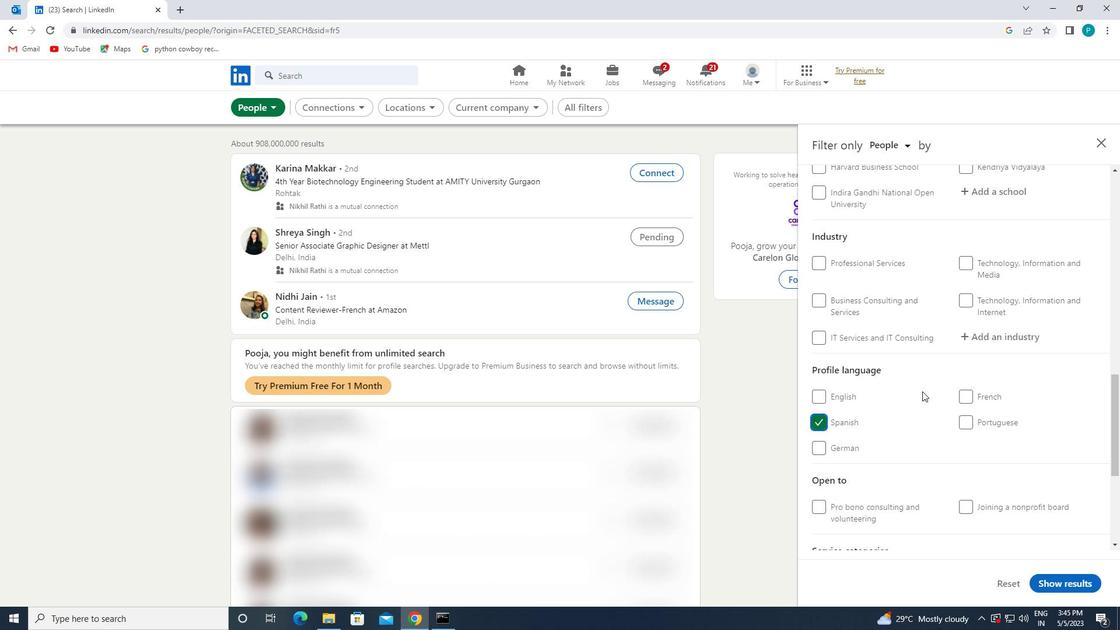 
Action: Mouse scrolled (994, 362) with delta (0, 0)
Screenshot: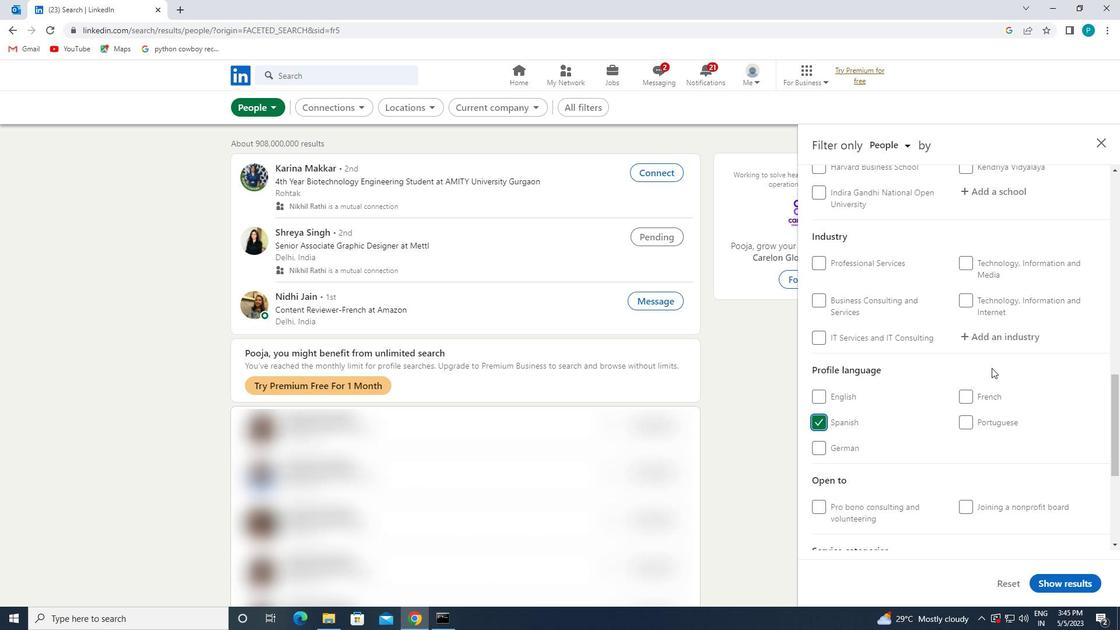 
Action: Mouse moved to (994, 361)
Screenshot: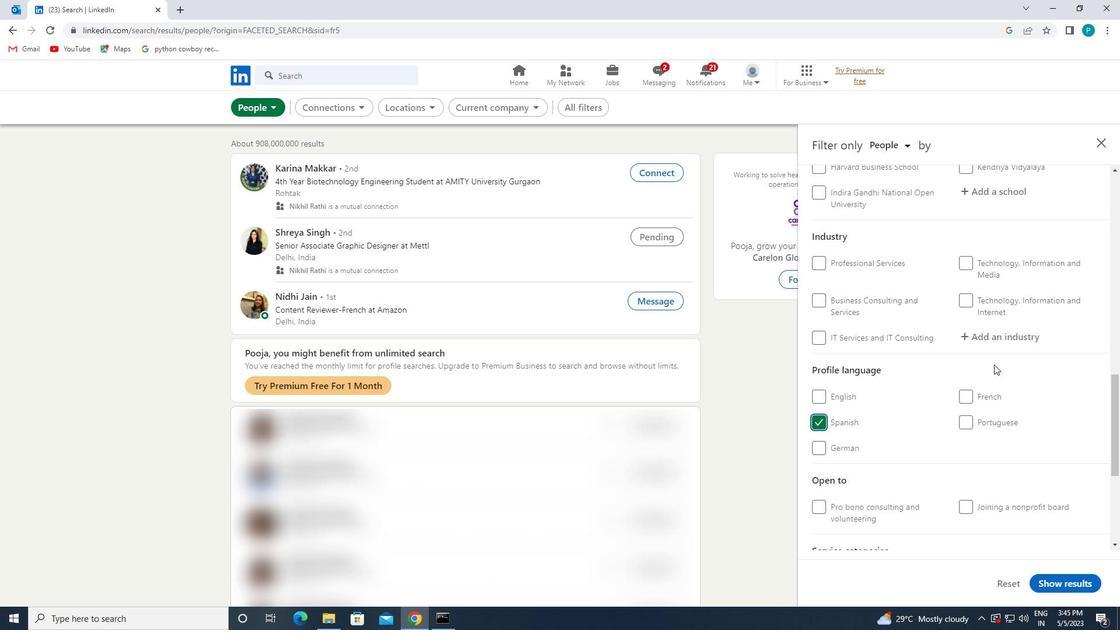 
Action: Mouse scrolled (994, 361) with delta (0, 0)
Screenshot: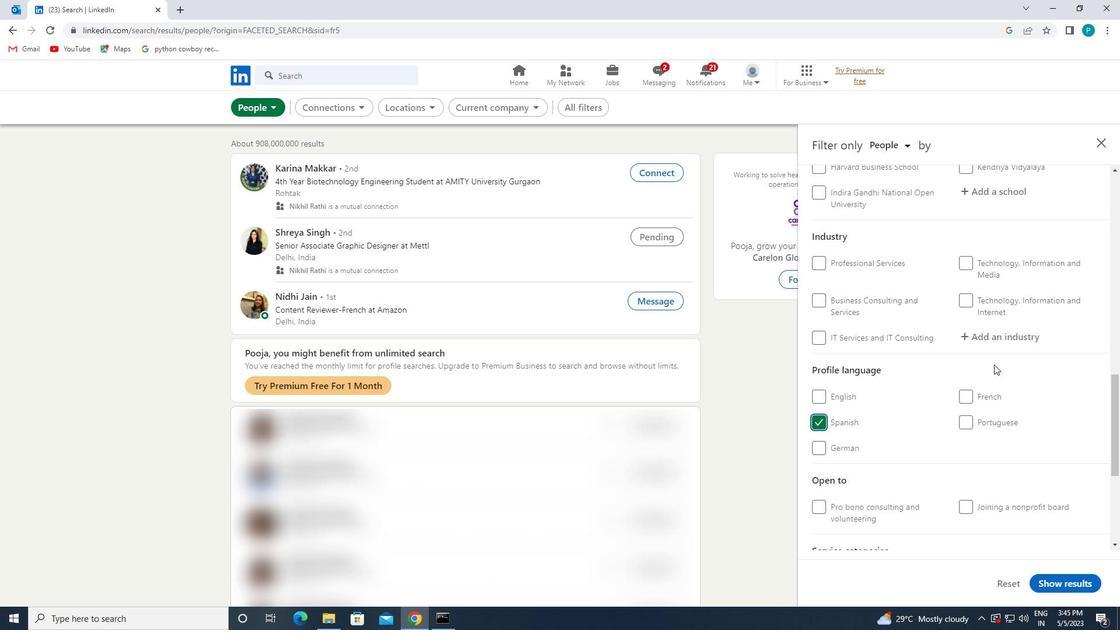 
Action: Mouse moved to (994, 360)
Screenshot: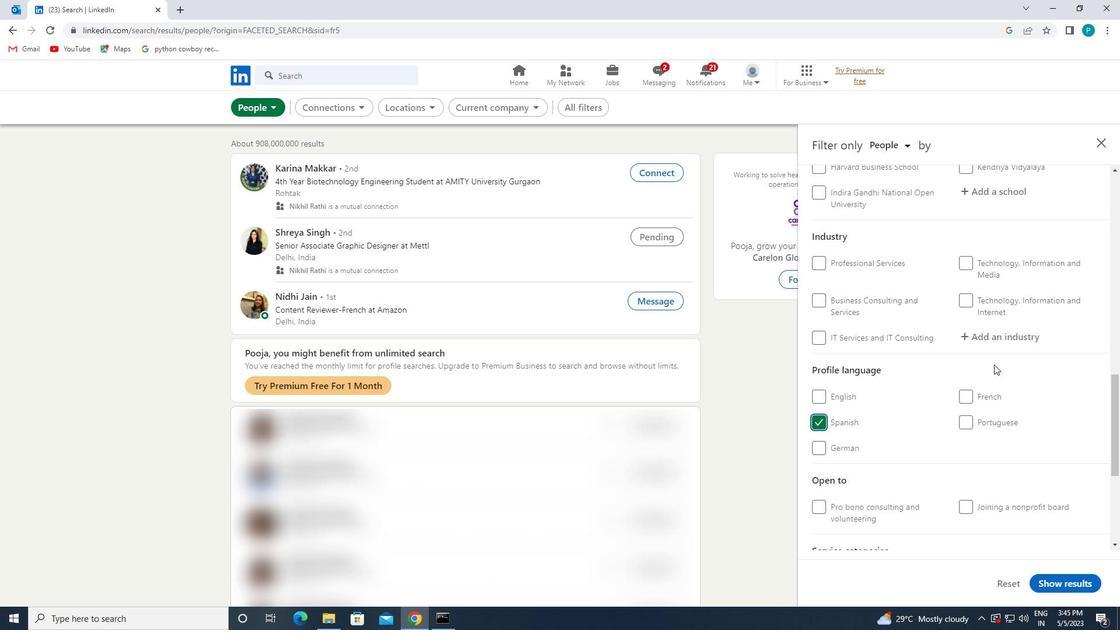 
Action: Mouse scrolled (994, 360) with delta (0, 0)
Screenshot: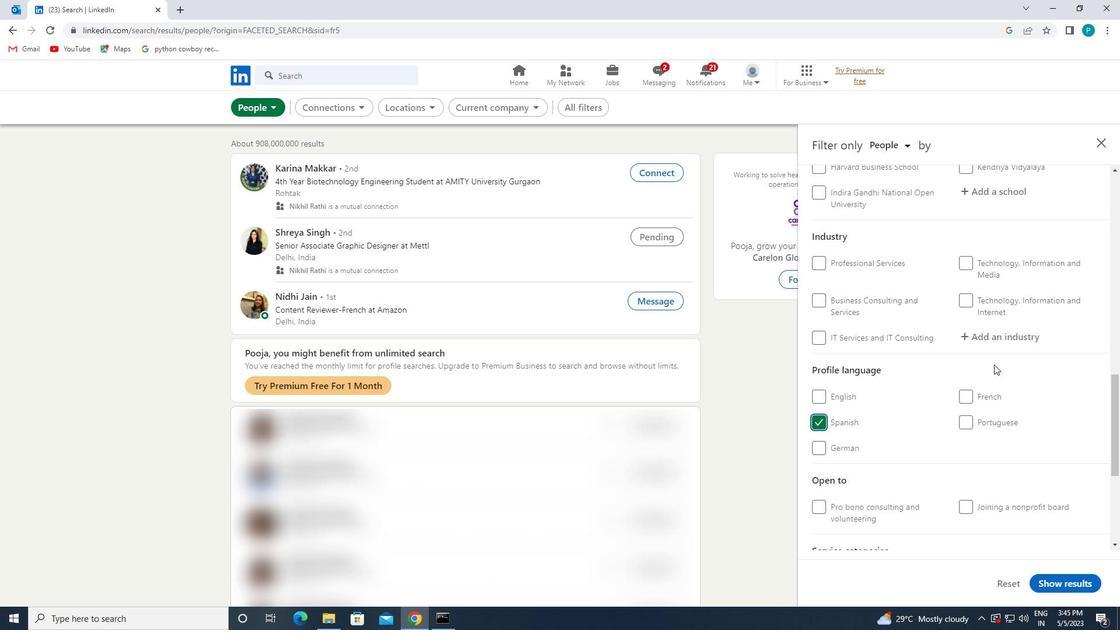 
Action: Mouse moved to (994, 352)
Screenshot: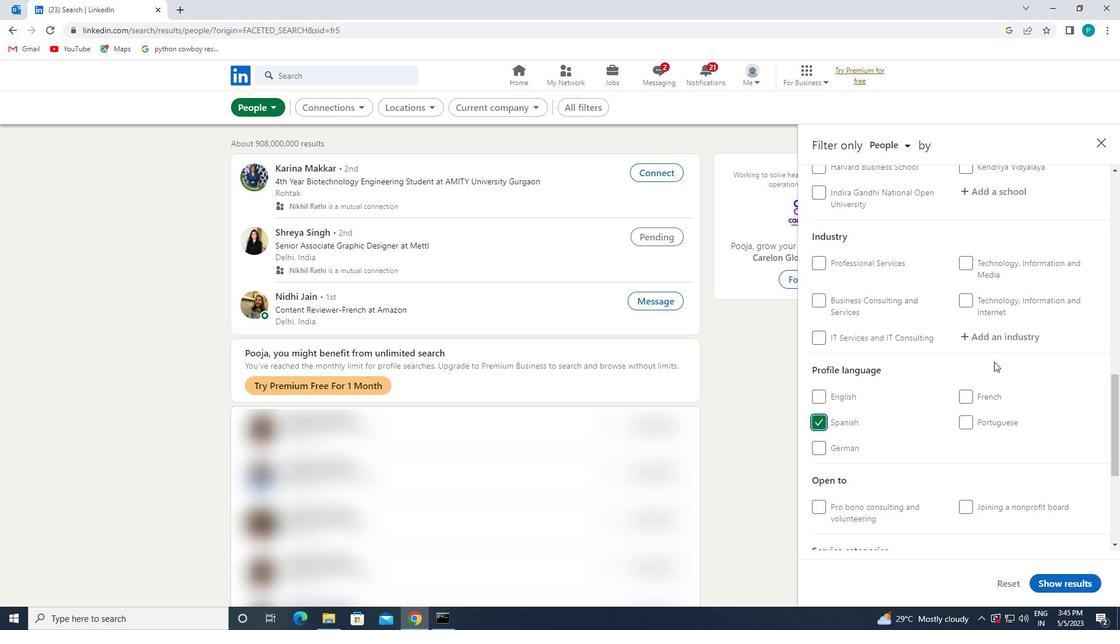
Action: Mouse scrolled (994, 353) with delta (0, 0)
Screenshot: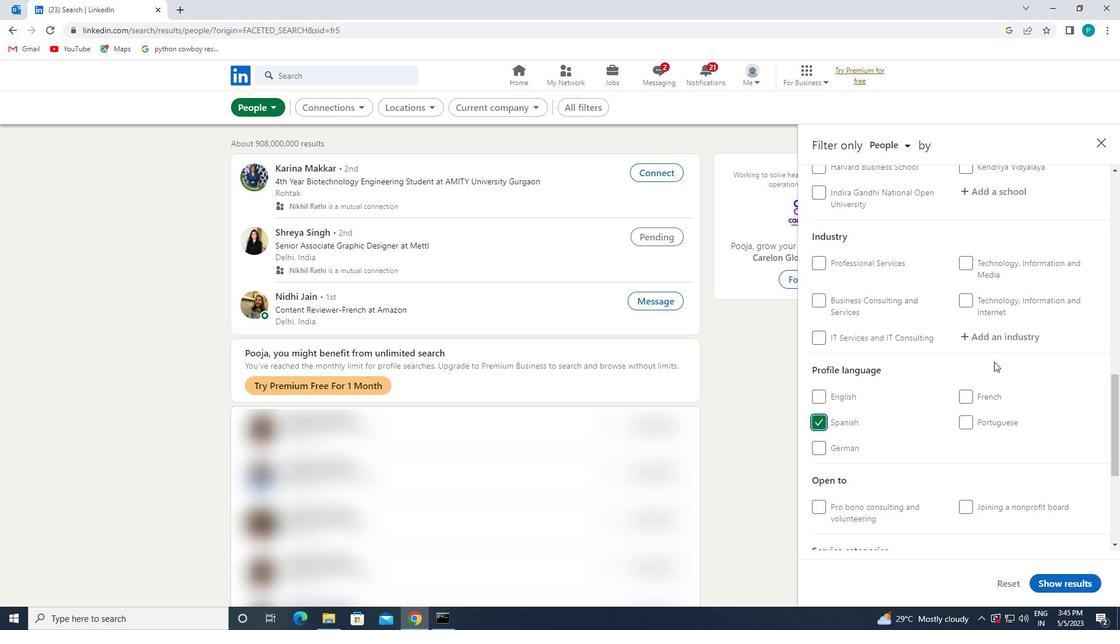
Action: Mouse moved to (1001, 330)
Screenshot: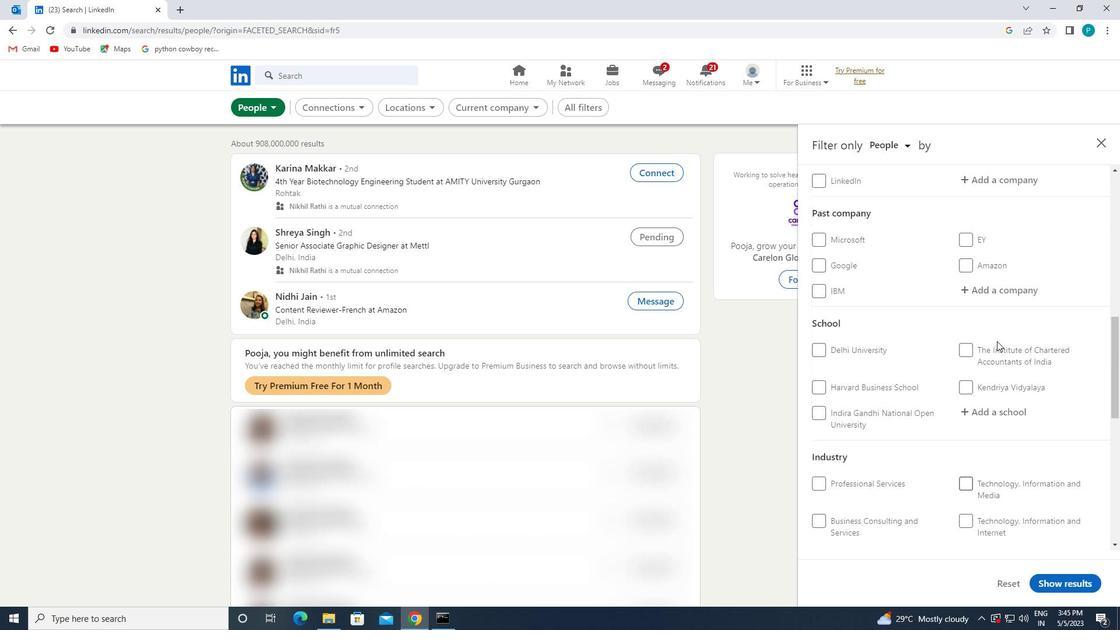
Action: Mouse scrolled (1001, 330) with delta (0, 0)
Screenshot: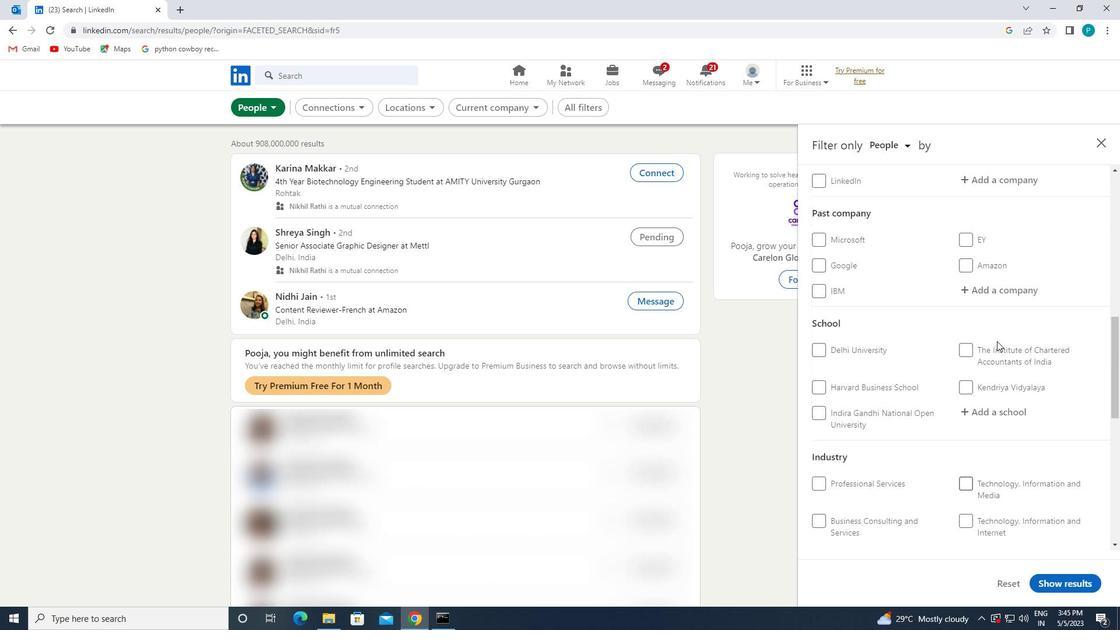 
Action: Mouse scrolled (1001, 330) with delta (0, 0)
Screenshot: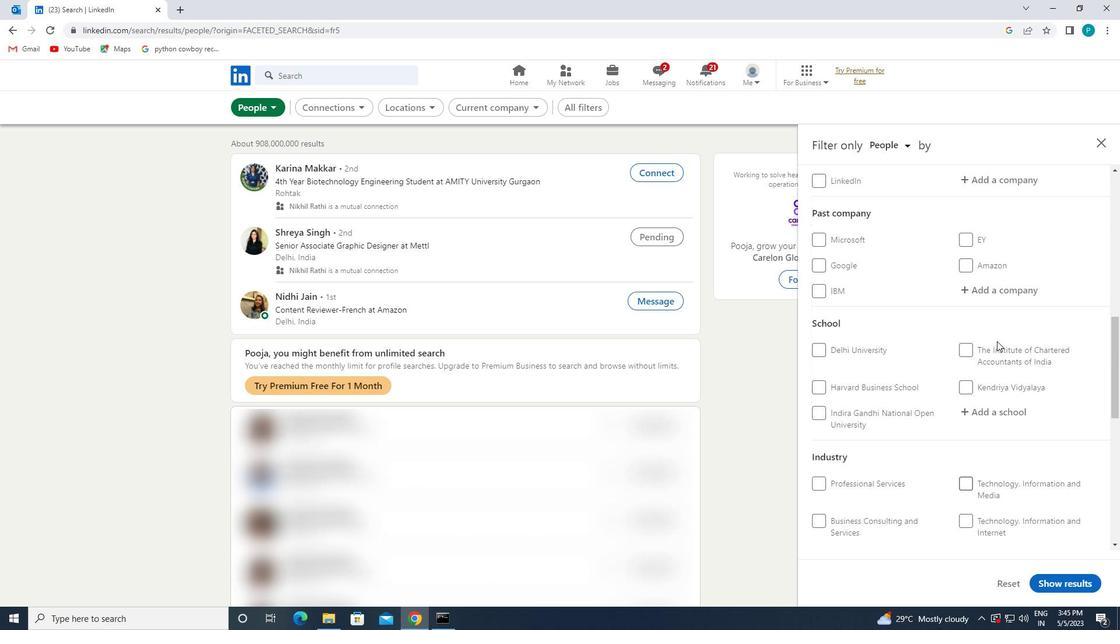 
Action: Mouse moved to (998, 315)
Screenshot: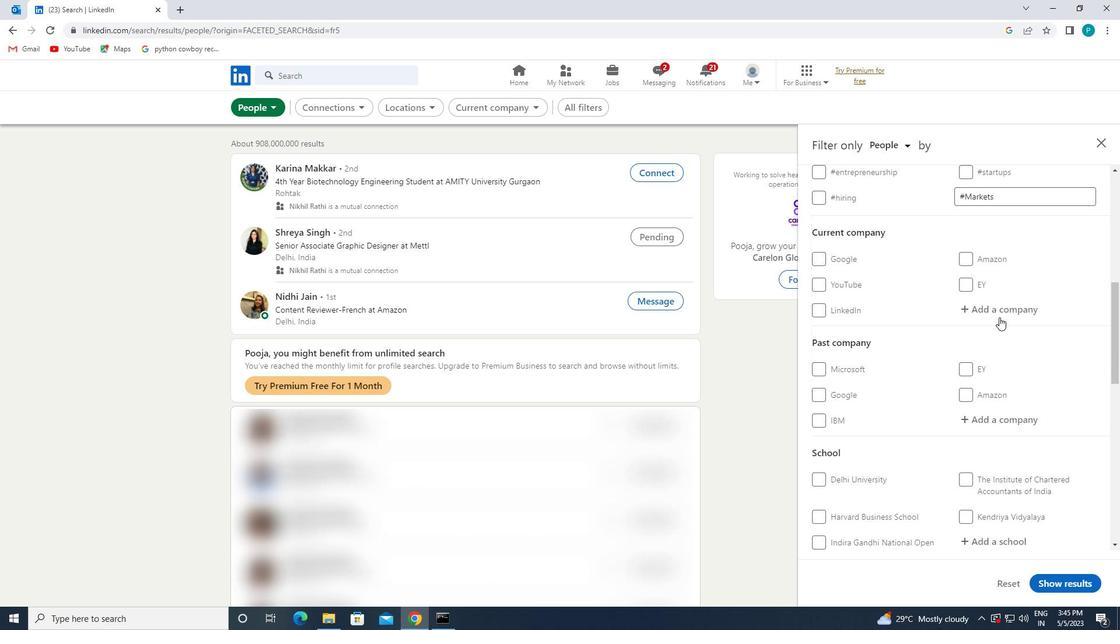 
Action: Mouse pressed left at (998, 315)
Screenshot: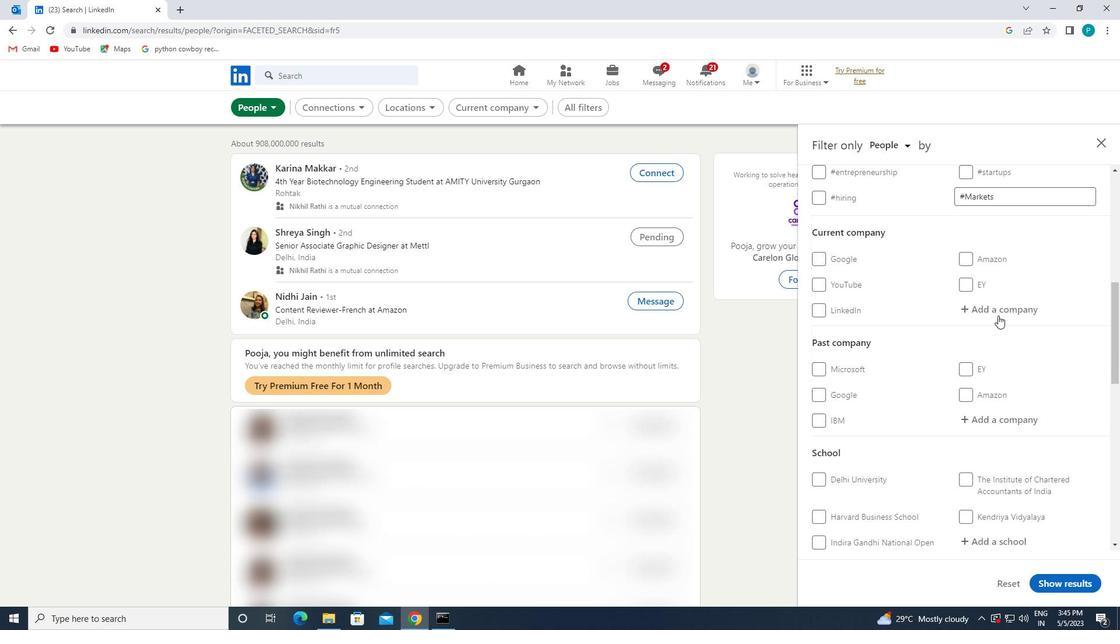 
Action: Key pressed <Key.caps_lock>G<Key.caps_lock>LOBANT
Screenshot: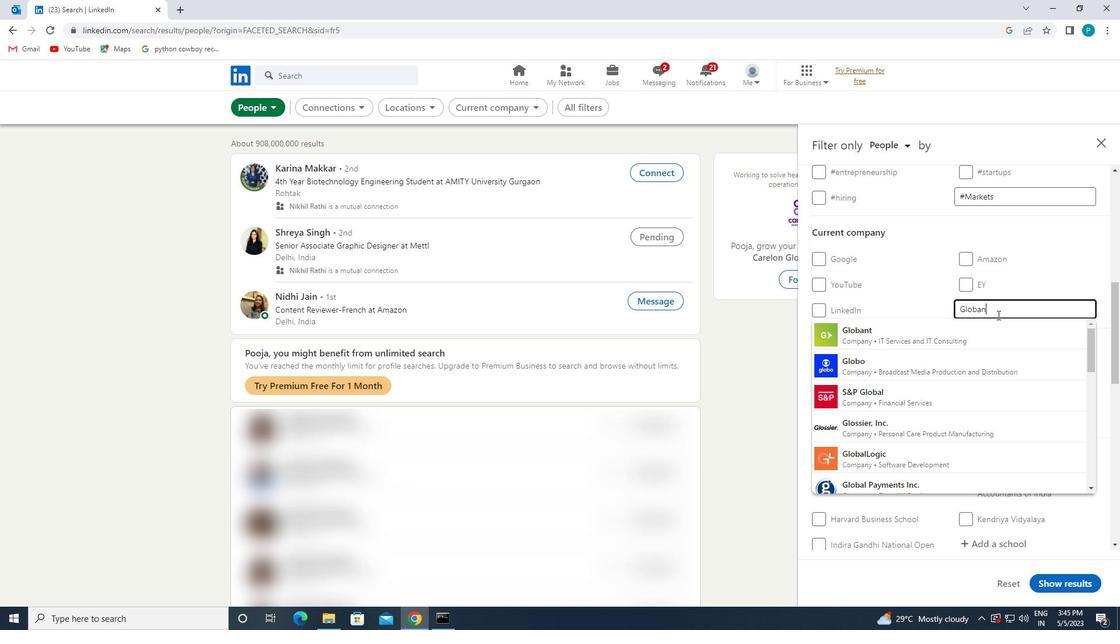 
Action: Mouse moved to (996, 330)
Screenshot: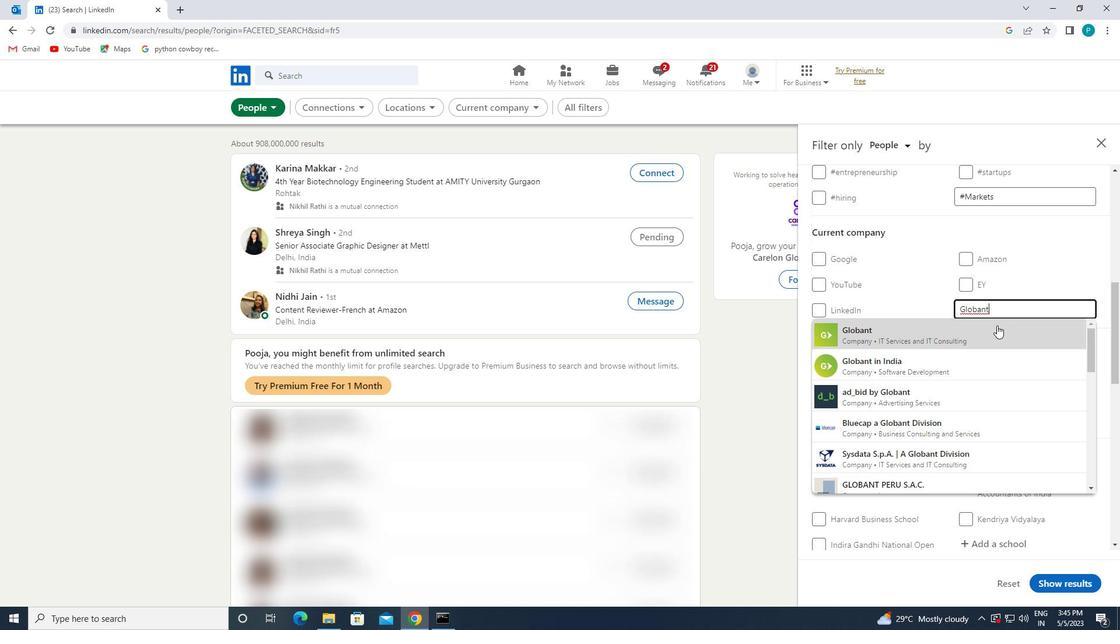 
Action: Mouse pressed left at (996, 330)
Screenshot: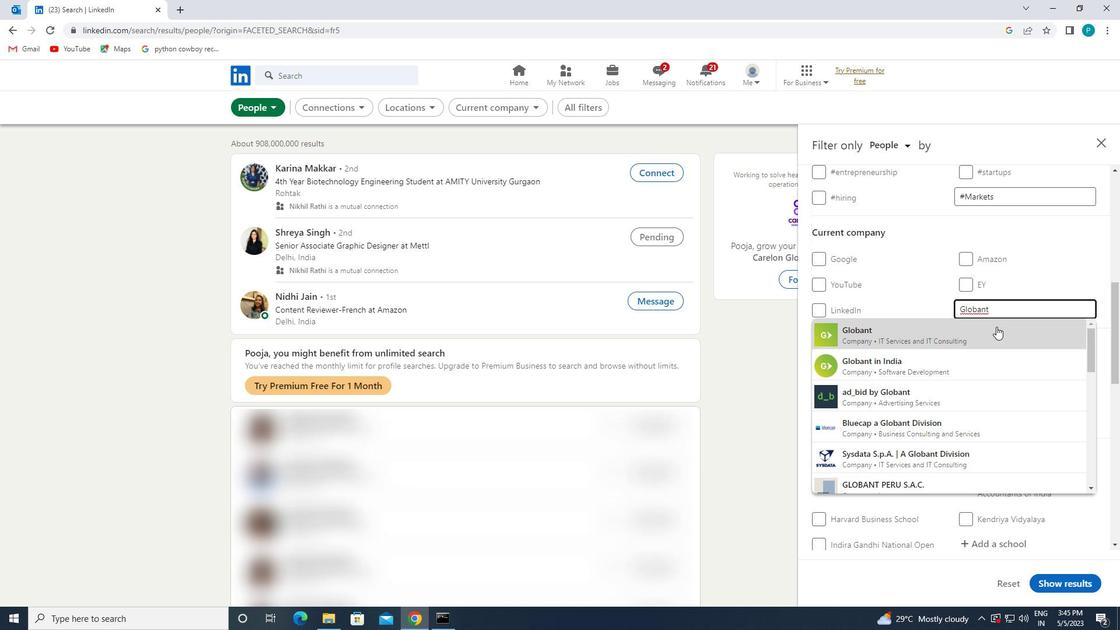 
Action: Mouse scrolled (996, 330) with delta (0, 0)
Screenshot: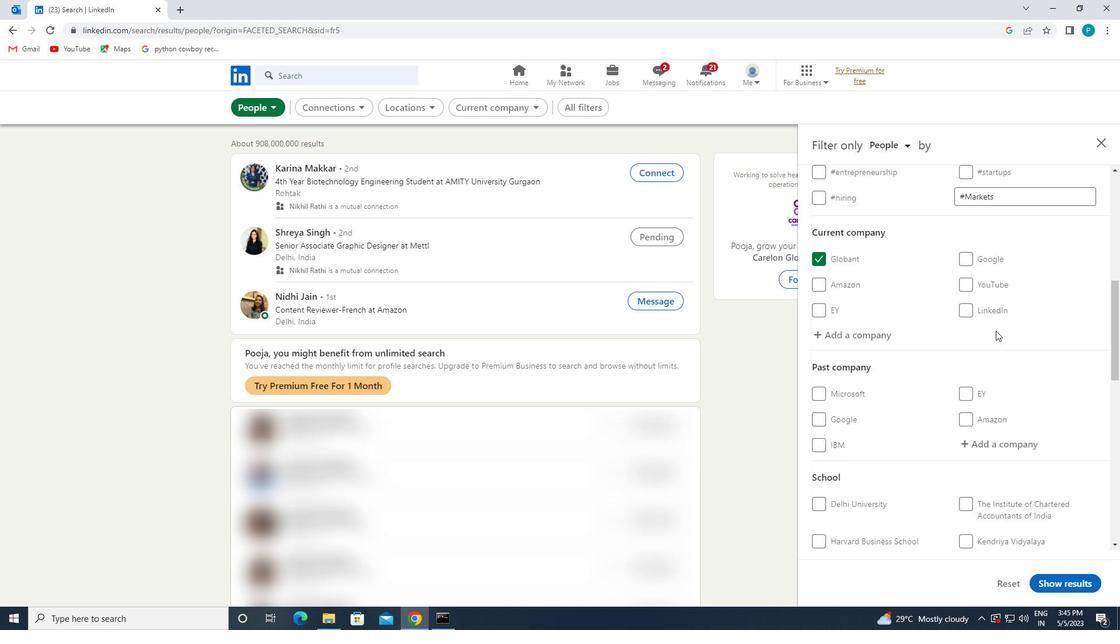 
Action: Mouse scrolled (996, 330) with delta (0, 0)
Screenshot: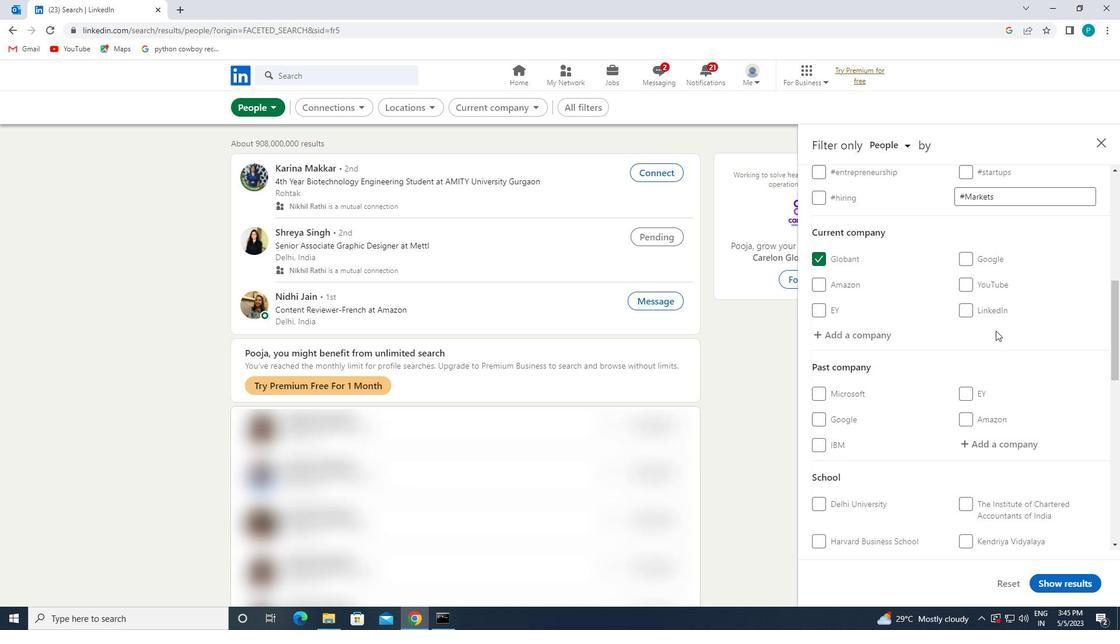 
Action: Mouse scrolled (996, 330) with delta (0, 0)
Screenshot: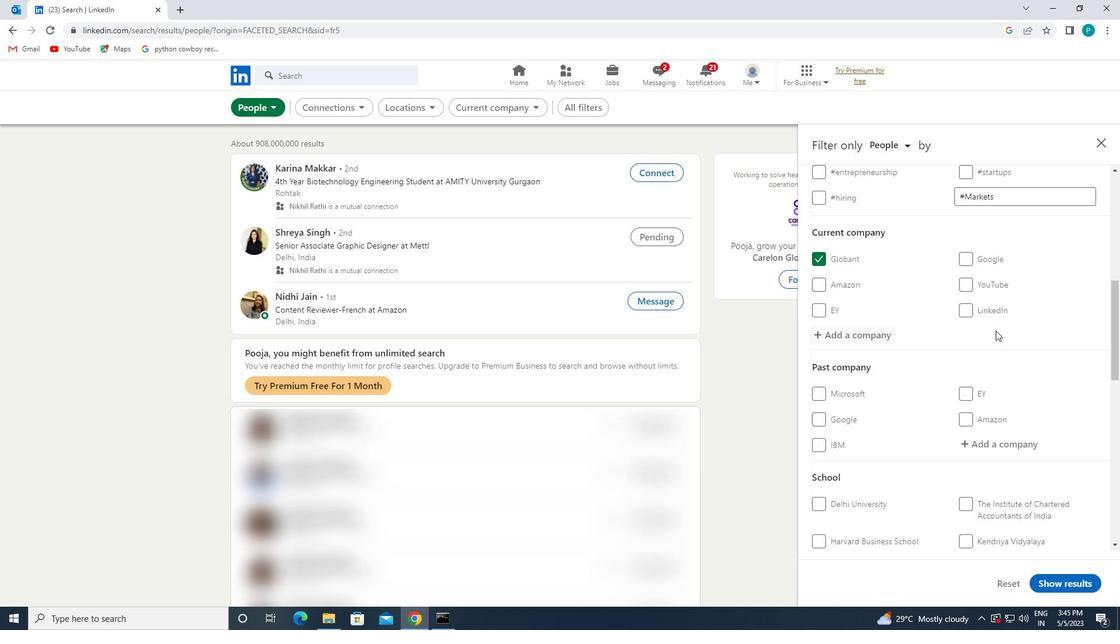 
Action: Mouse scrolled (996, 330) with delta (0, 0)
Screenshot: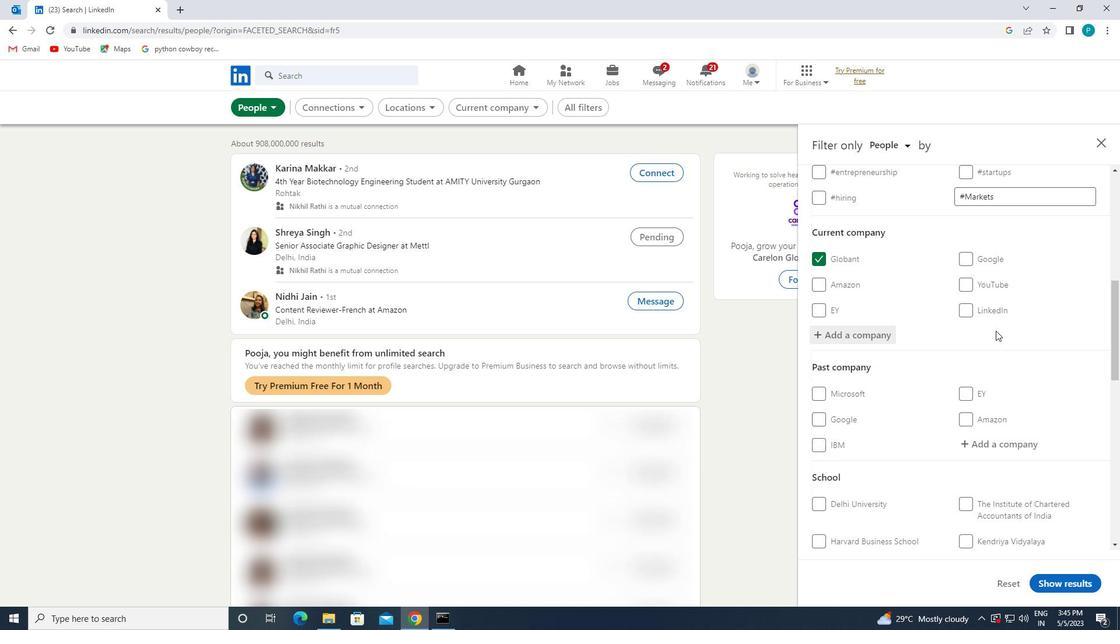 
Action: Mouse moved to (997, 336)
Screenshot: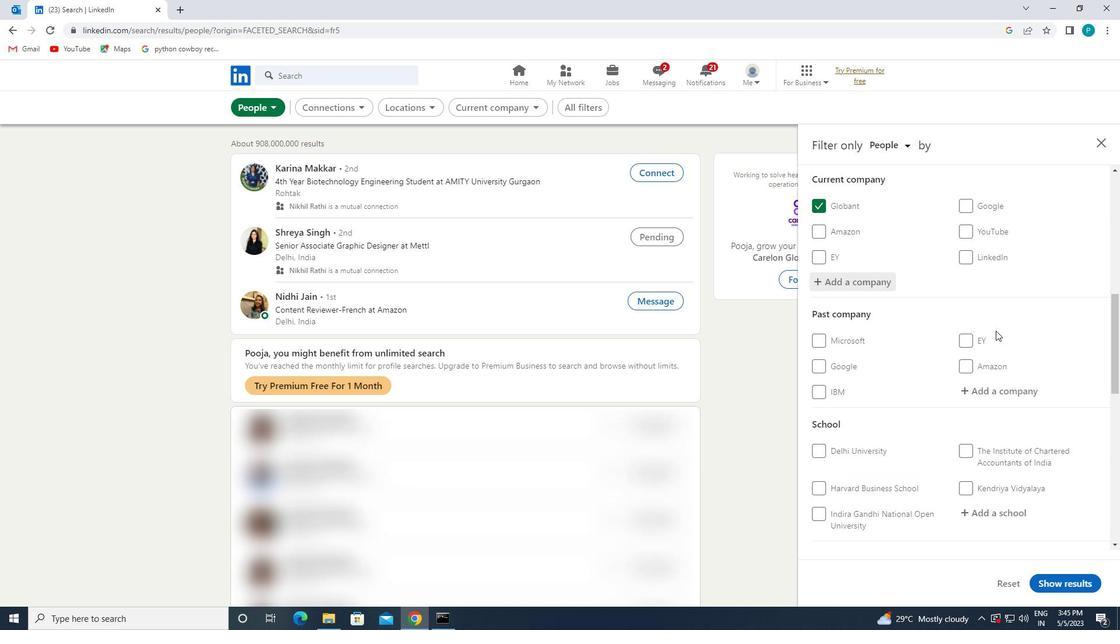 
Action: Mouse pressed left at (997, 336)
Screenshot: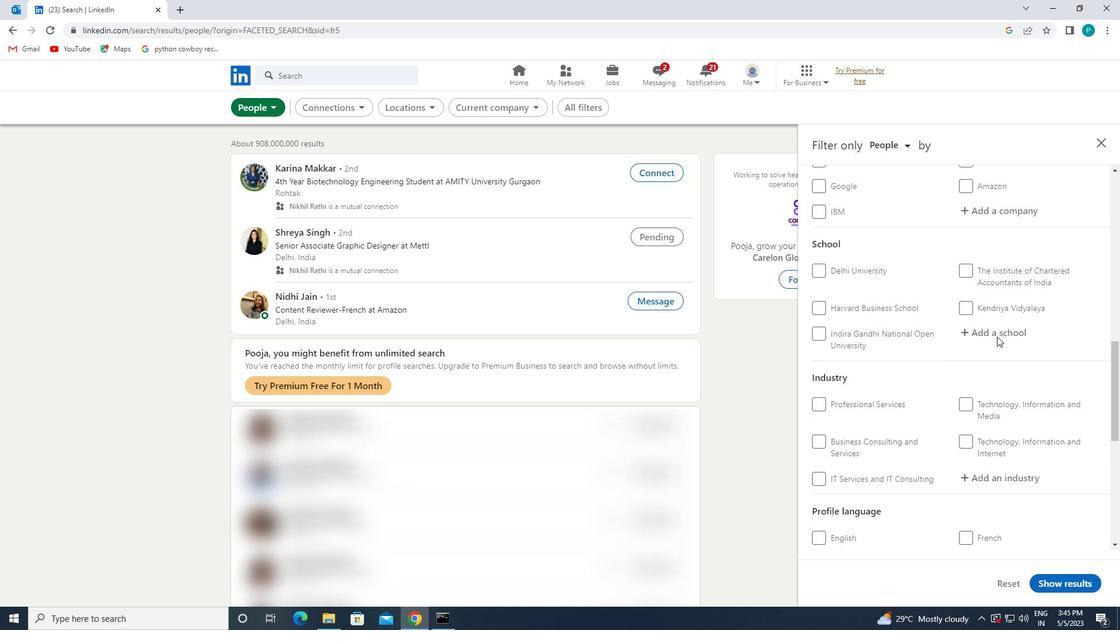 
Action: Key pressed <Key.caps_lock>DAV<Key.space>
Screenshot: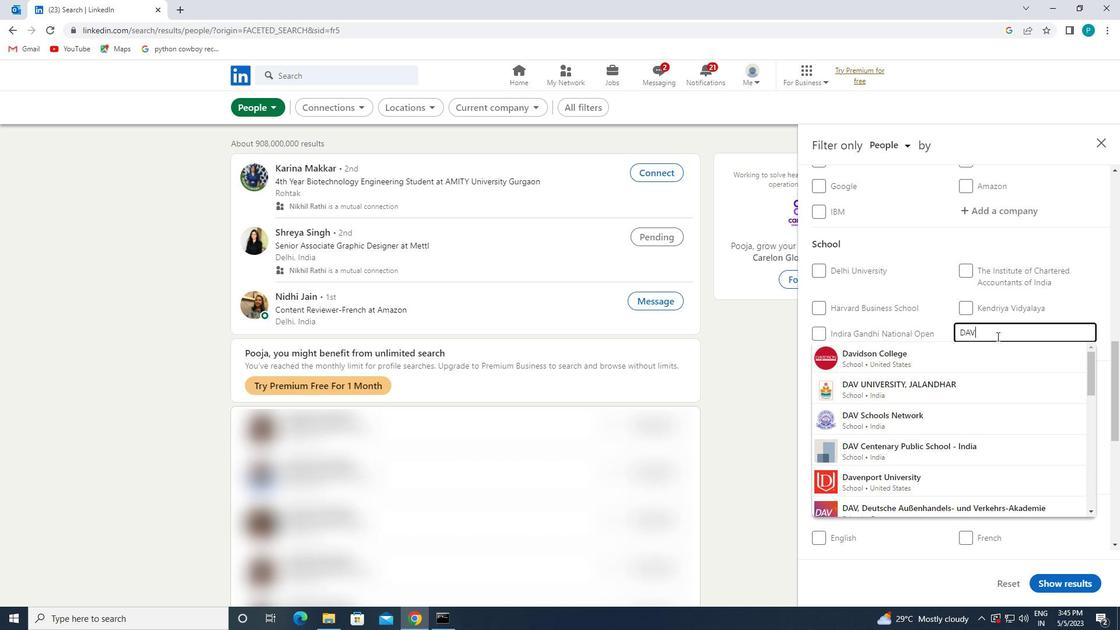 
Action: Mouse moved to (996, 374)
Screenshot: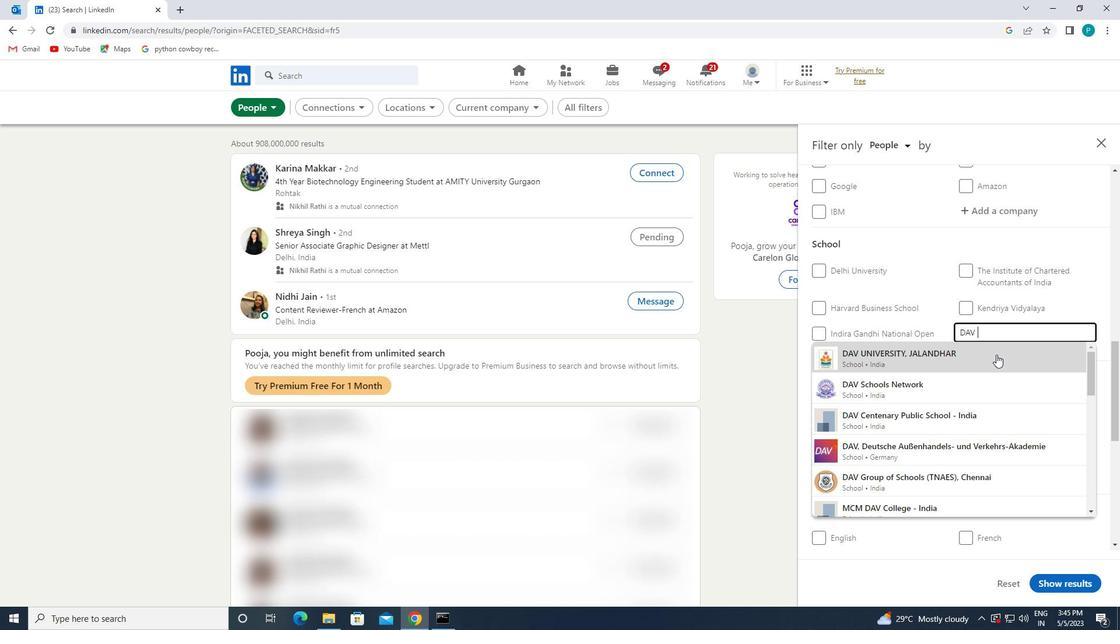
Action: Mouse pressed left at (996, 374)
Screenshot: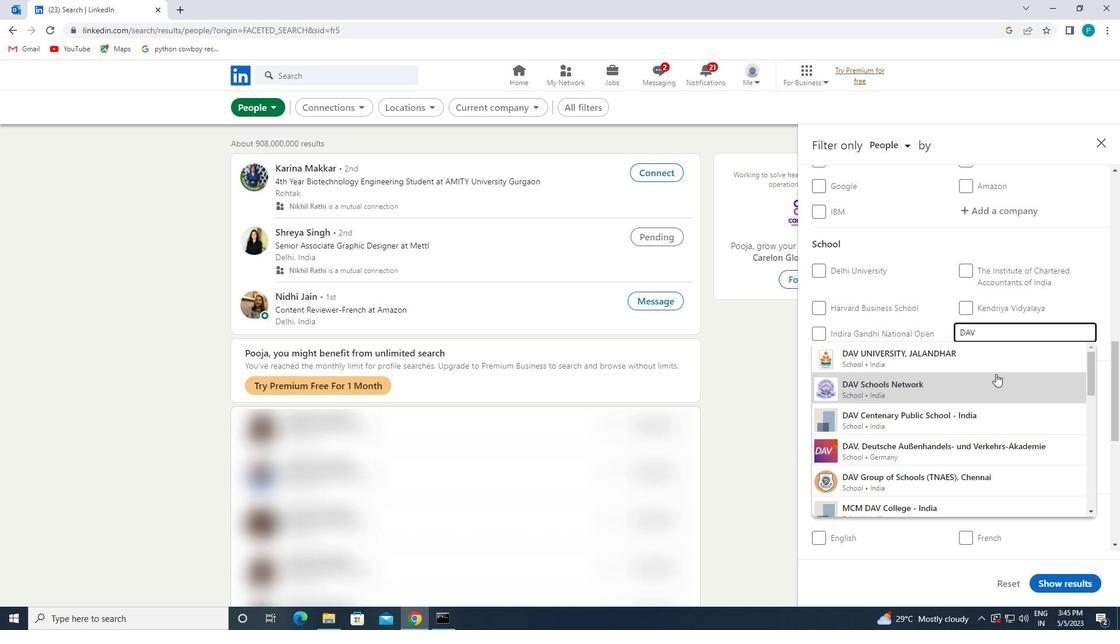 
Action: Mouse scrolled (996, 373) with delta (0, 0)
Screenshot: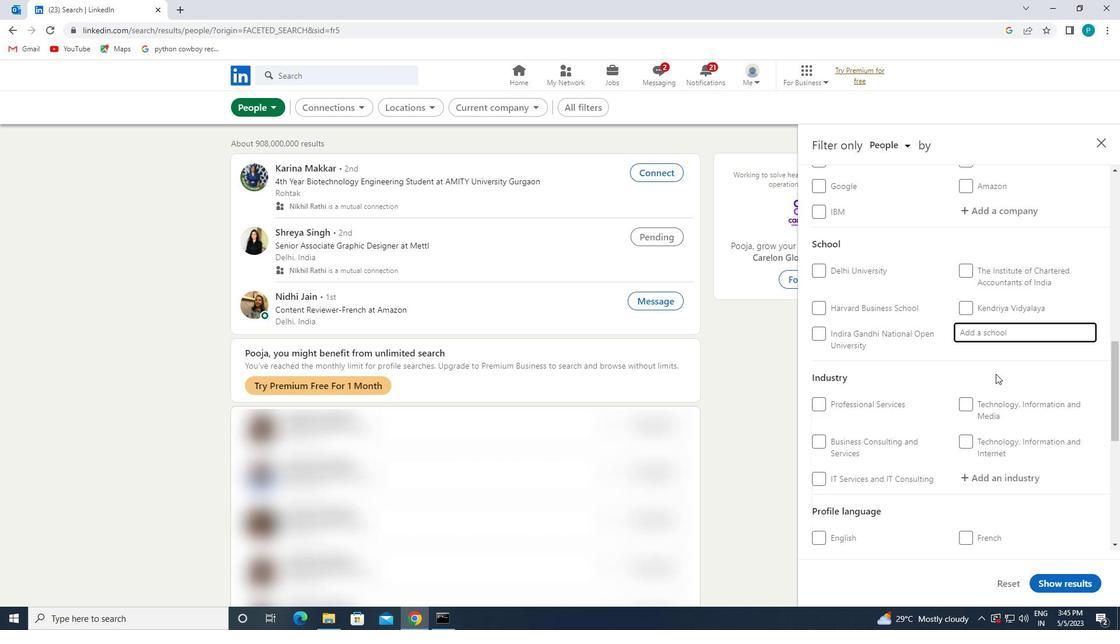 
Action: Mouse scrolled (996, 373) with delta (0, 0)
Screenshot: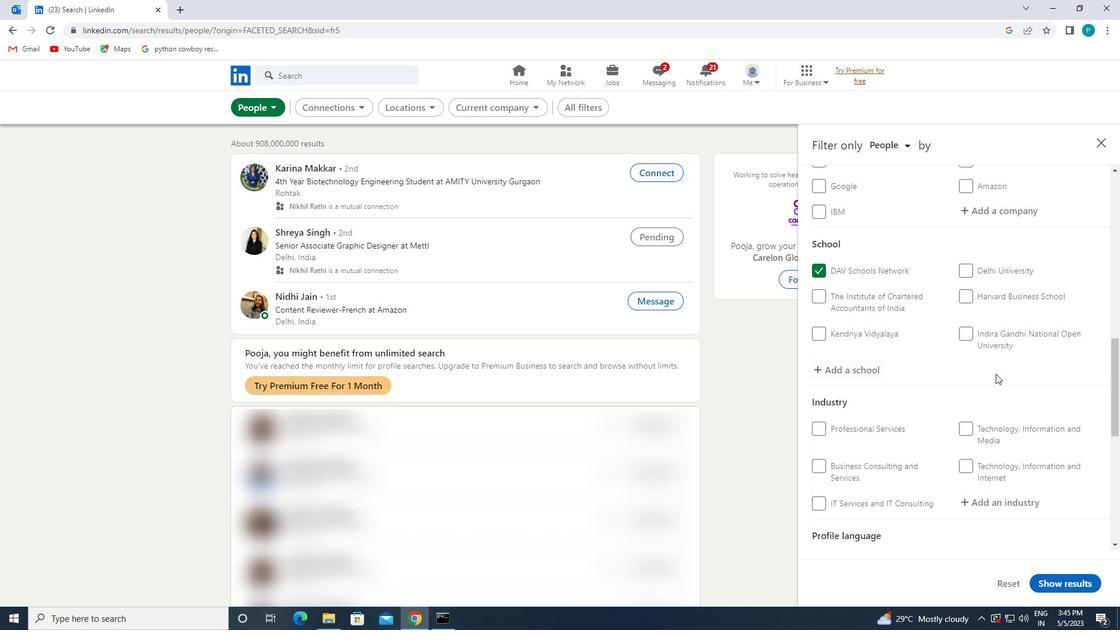 
Action: Mouse scrolled (996, 373) with delta (0, 0)
Screenshot: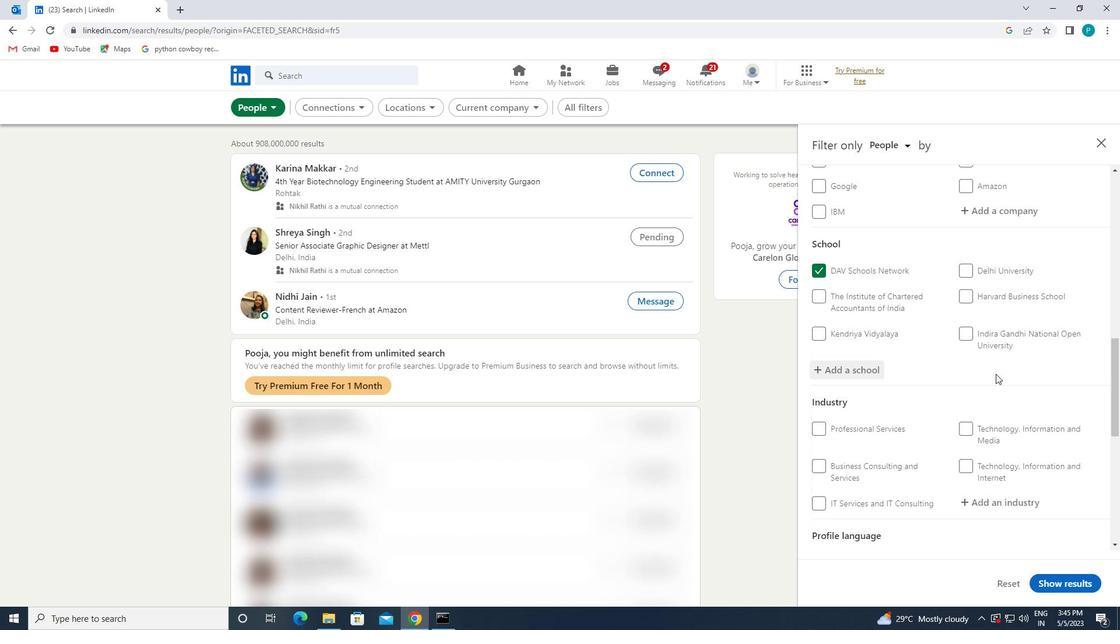 
Action: Mouse scrolled (996, 373) with delta (0, 0)
Screenshot: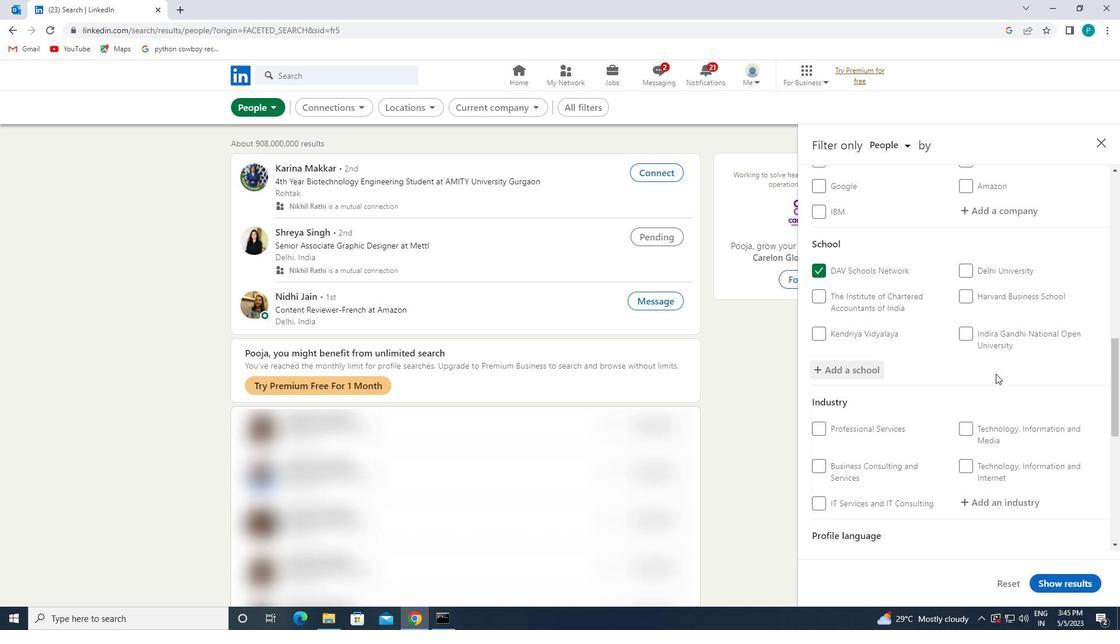 
Action: Mouse moved to (988, 276)
Screenshot: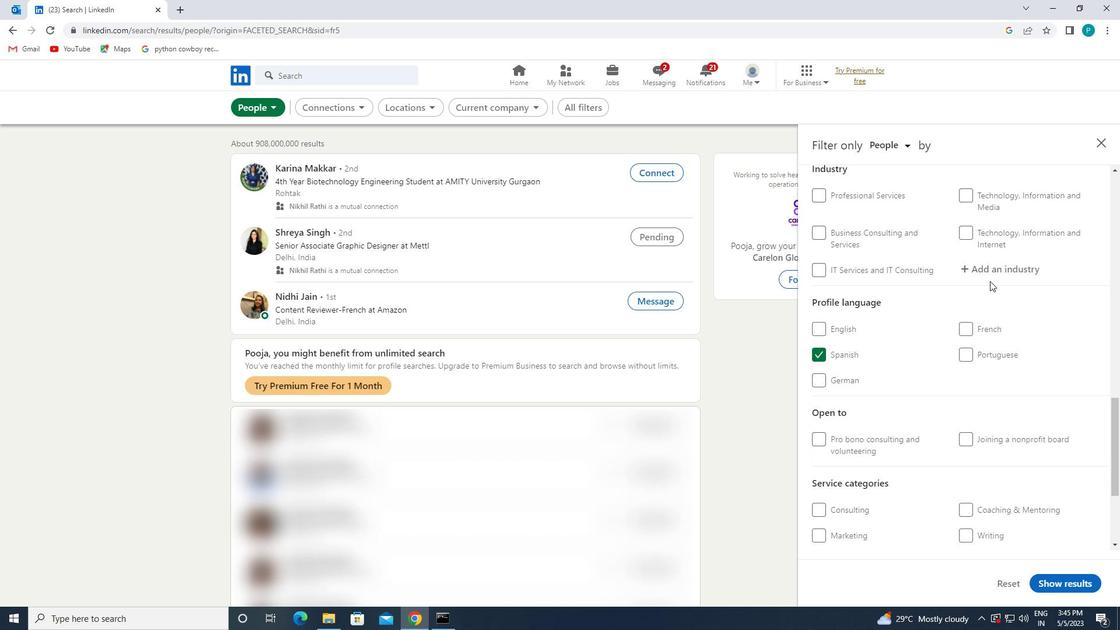 
Action: Mouse pressed left at (988, 276)
Screenshot: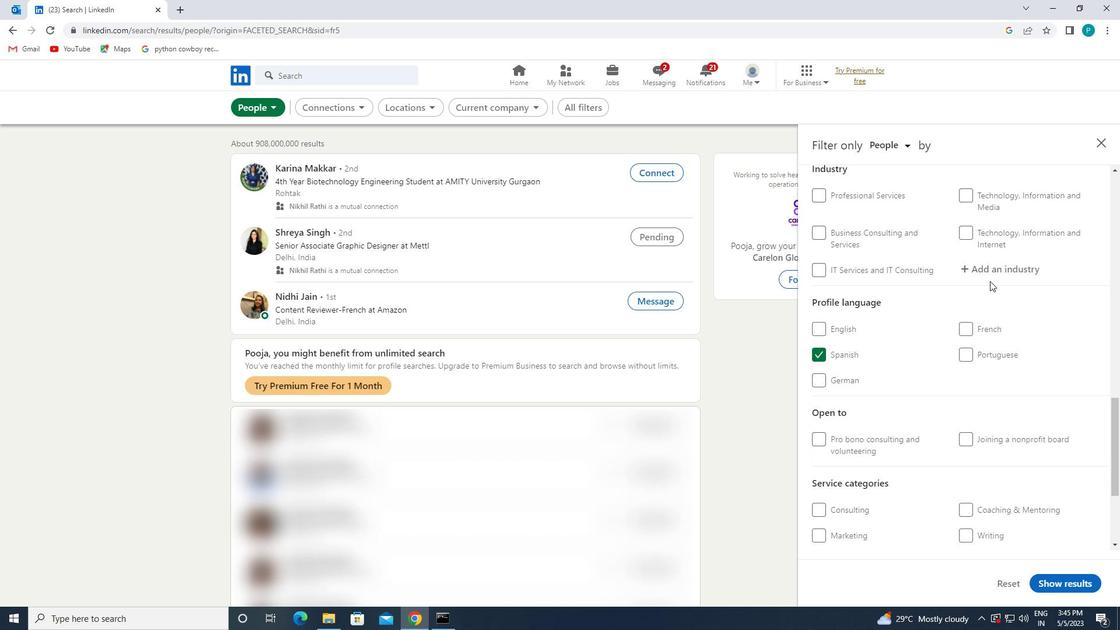 
Action: Key pressed <Key.caps_lock><Key.caps_lock>S<Key.caps_lock>ECURI
Screenshot: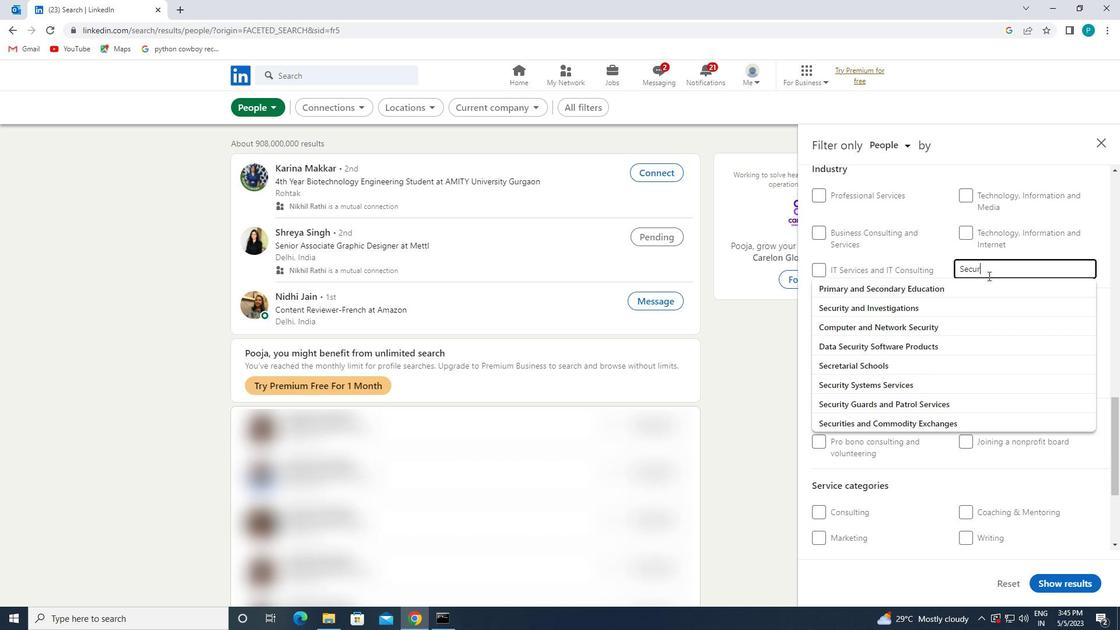 
Action: Mouse moved to (987, 287)
Screenshot: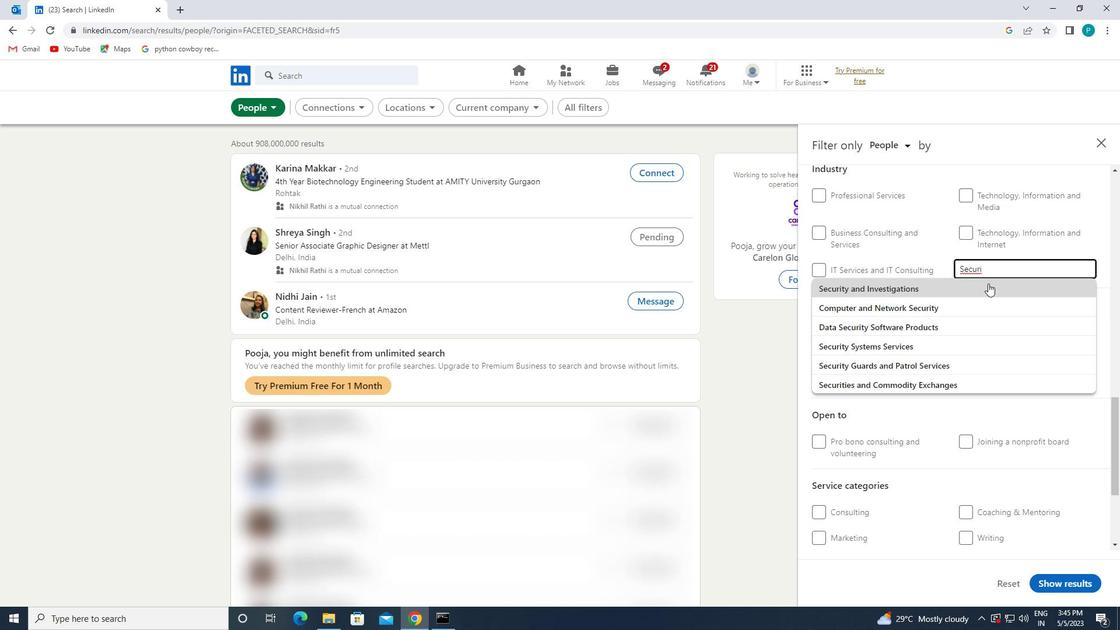 
Action: Mouse pressed left at (987, 287)
Screenshot: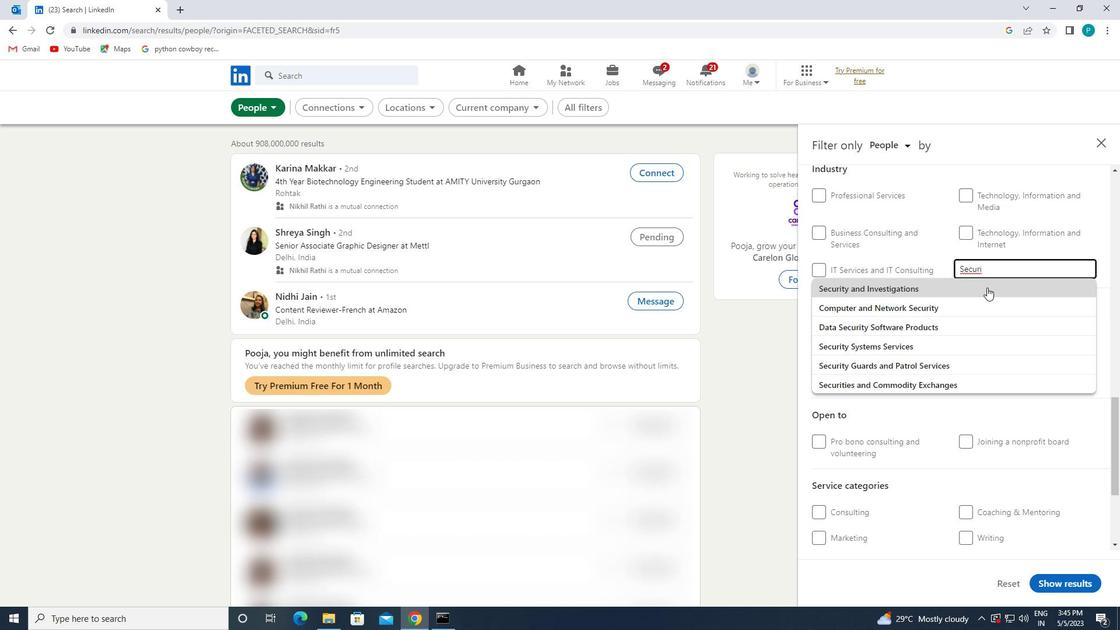 
Action: Mouse moved to (987, 289)
Screenshot: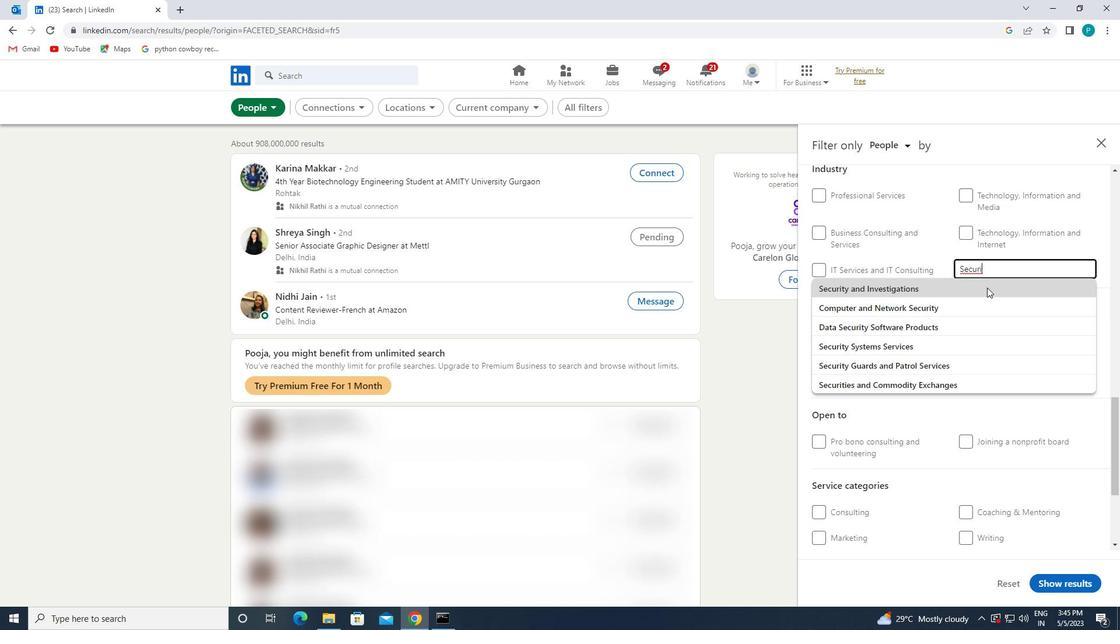 
Action: Mouse scrolled (987, 288) with delta (0, 0)
Screenshot: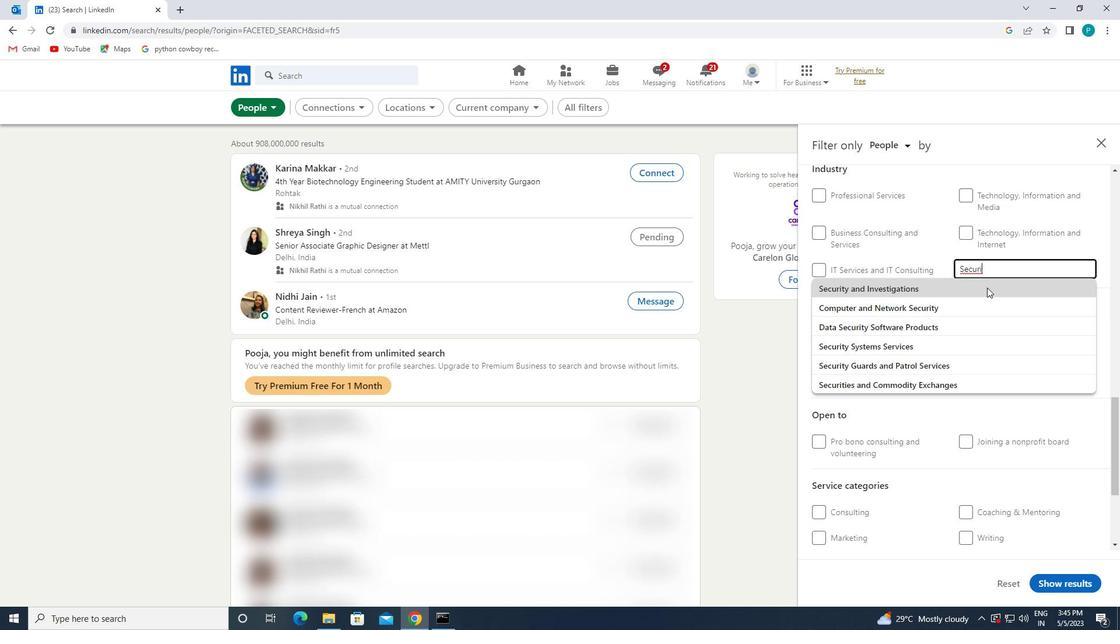 
Action: Mouse moved to (987, 290)
Screenshot: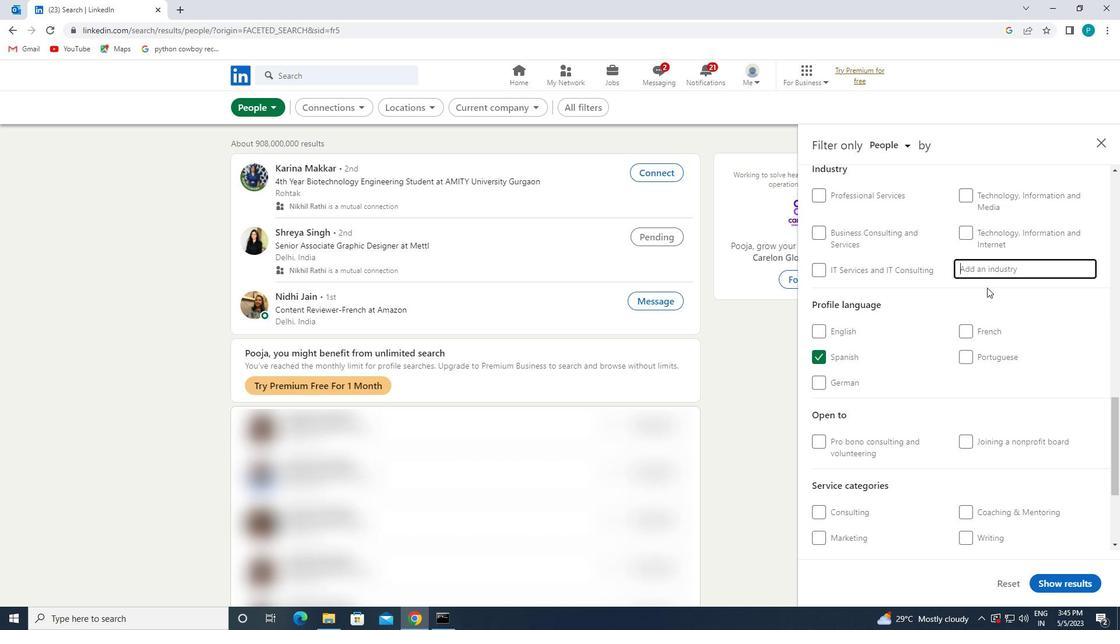 
Action: Mouse scrolled (987, 290) with delta (0, 0)
Screenshot: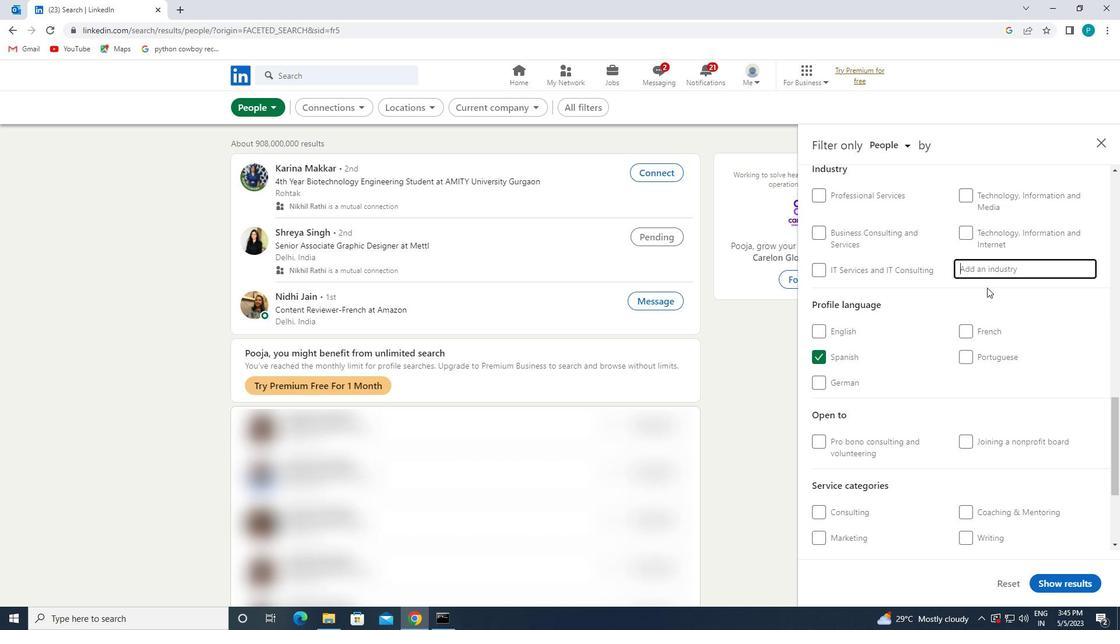 
Action: Mouse moved to (987, 291)
Screenshot: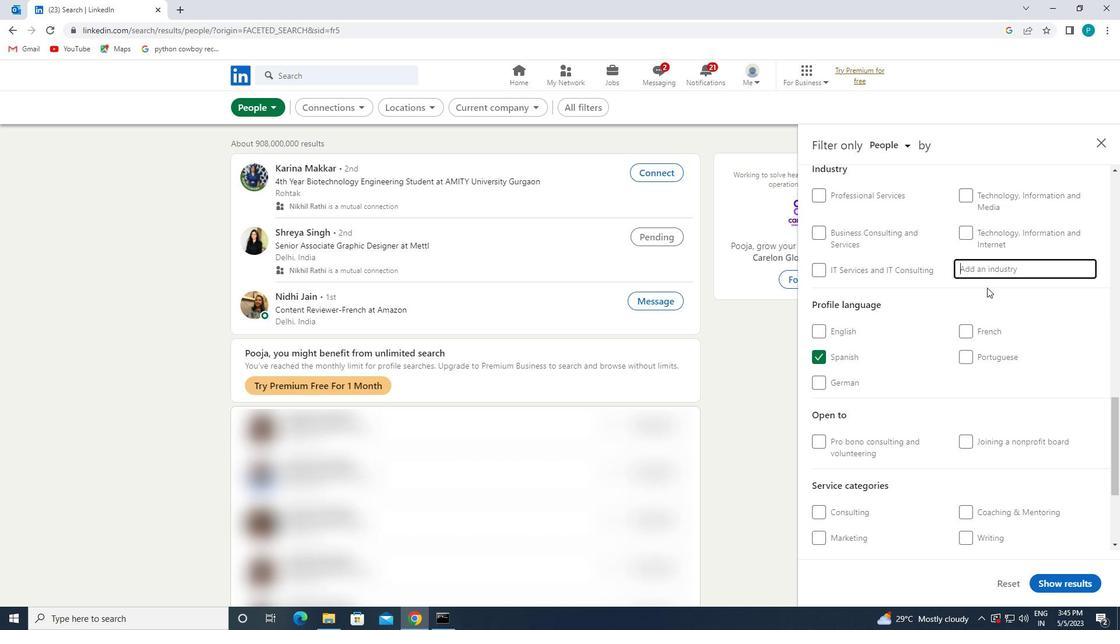 
Action: Mouse scrolled (987, 291) with delta (0, 0)
Screenshot: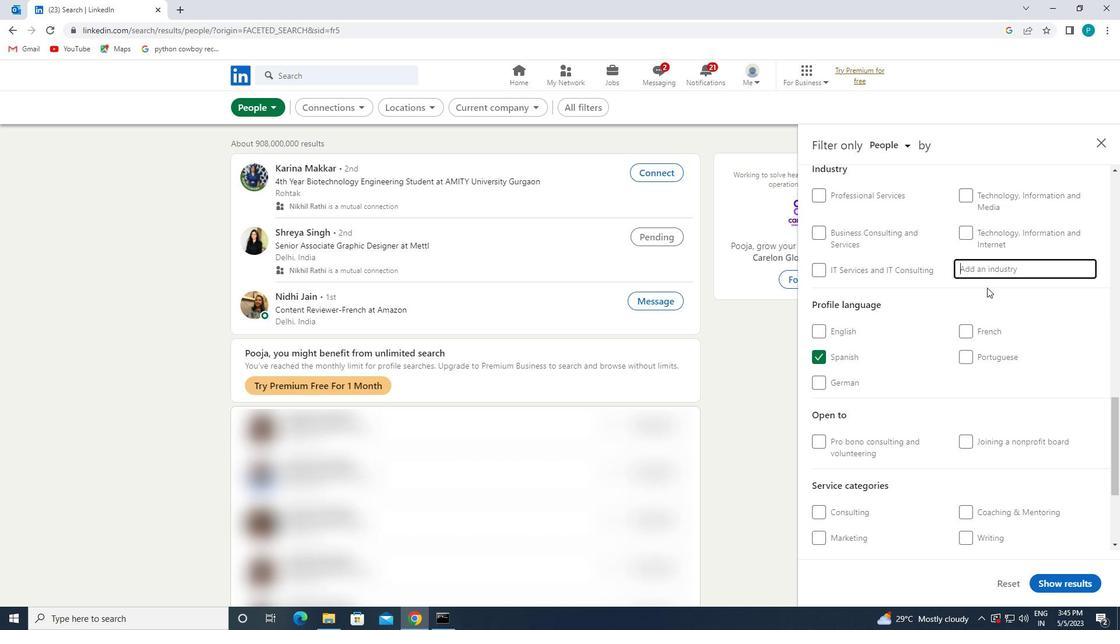 
Action: Mouse moved to (1009, 404)
Screenshot: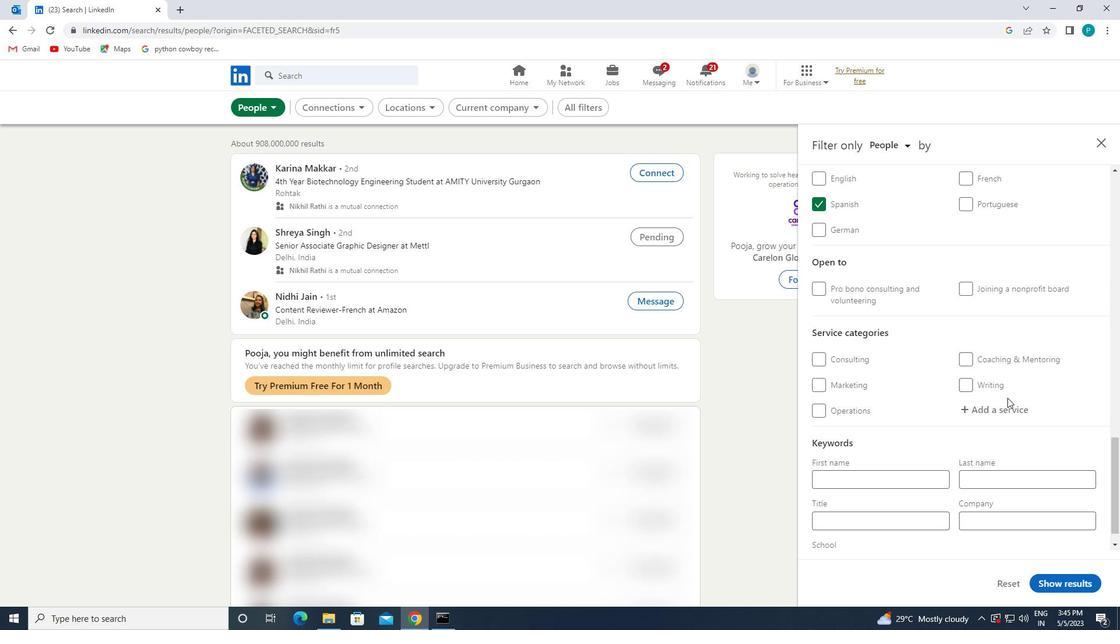 
Action: Mouse pressed left at (1009, 404)
Screenshot: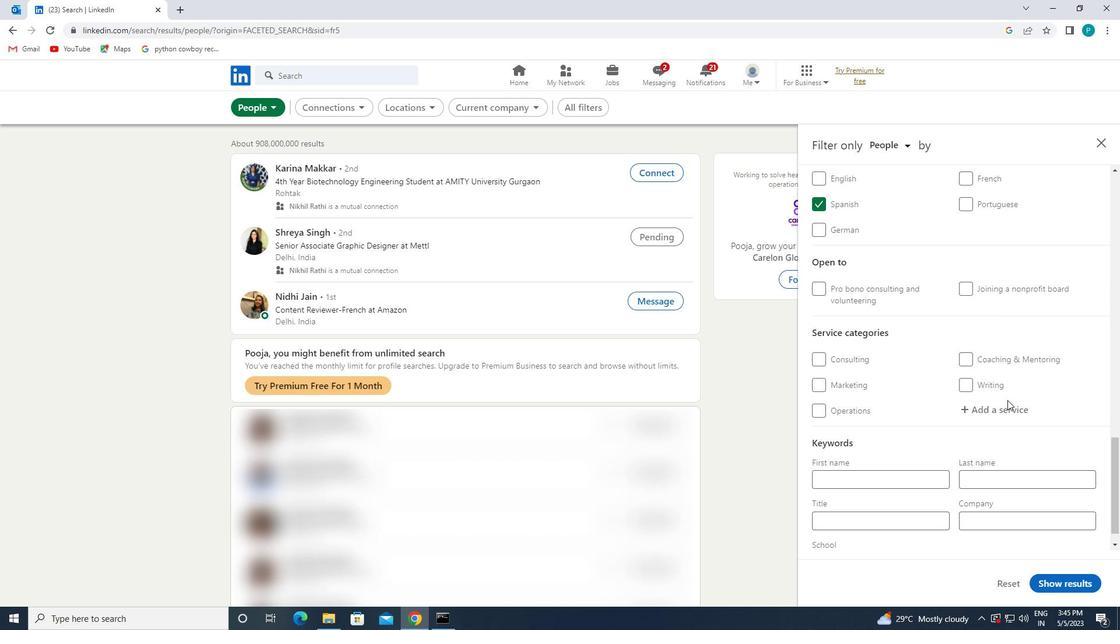
Action: Key pressed <Key.caps_lock>M<Key.caps_lock>ARKETS
Screenshot: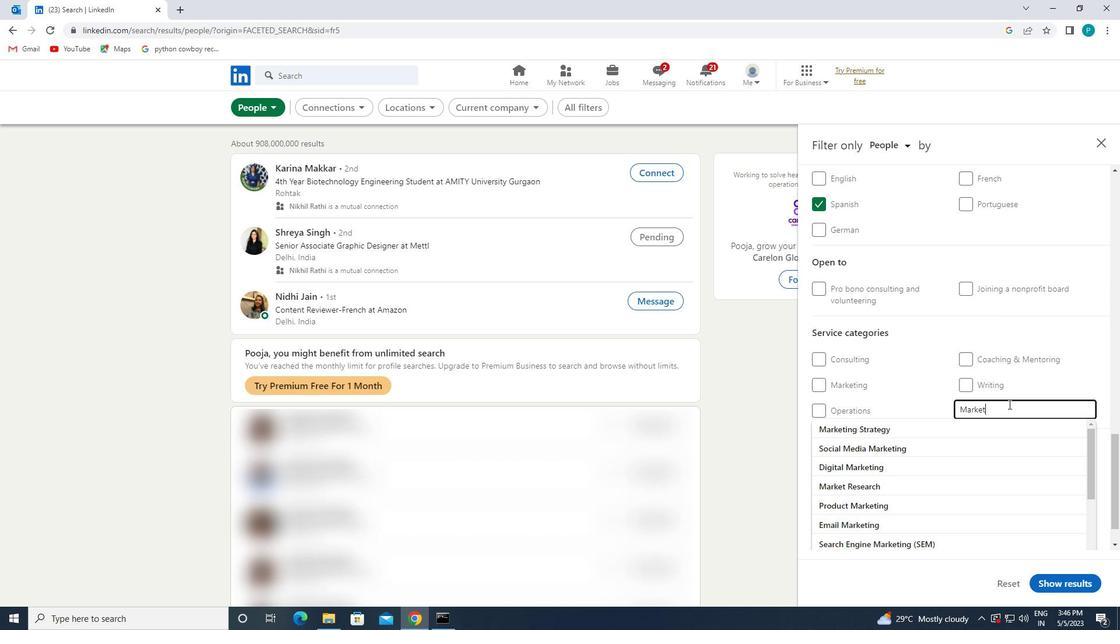 
Action: Mouse moved to (992, 419)
Screenshot: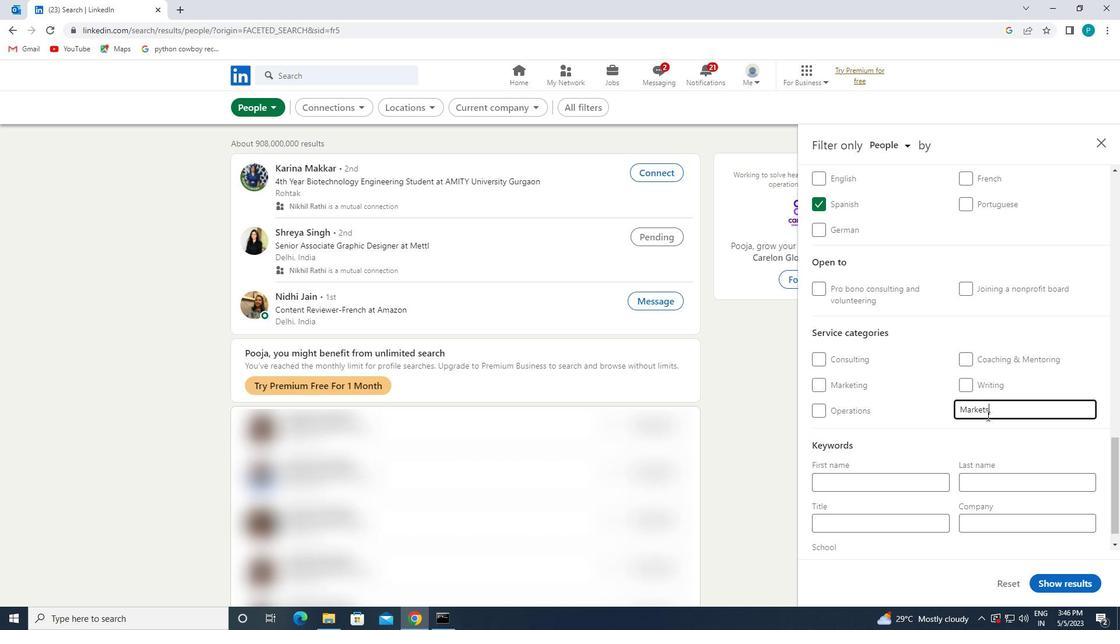 
Action: Key pressed <Key.backspace>
Screenshot: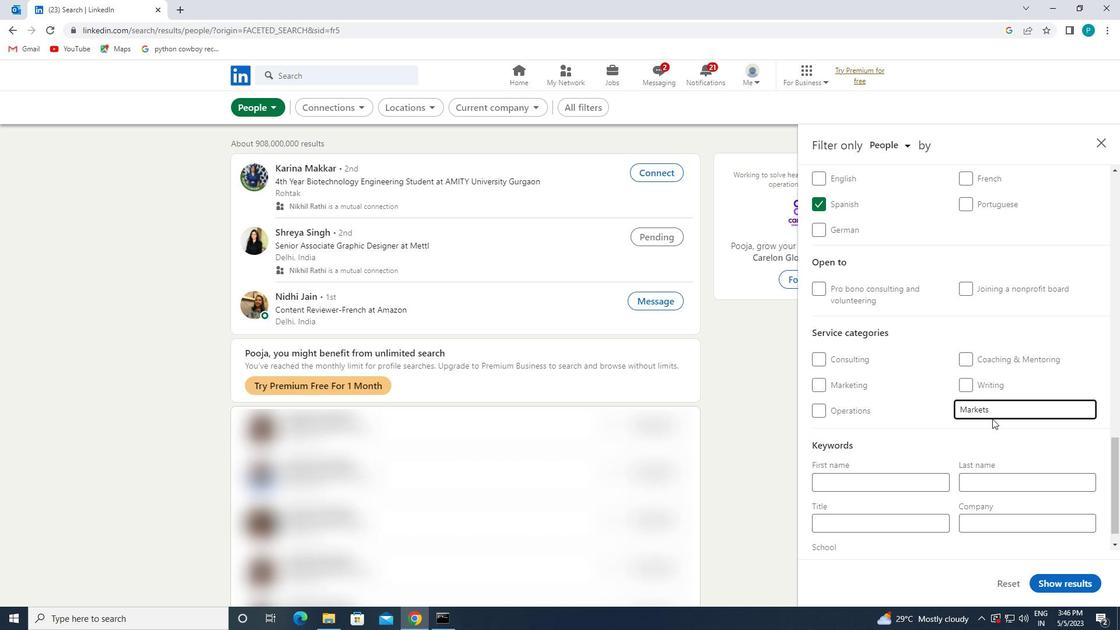 
Action: Mouse moved to (936, 454)
Screenshot: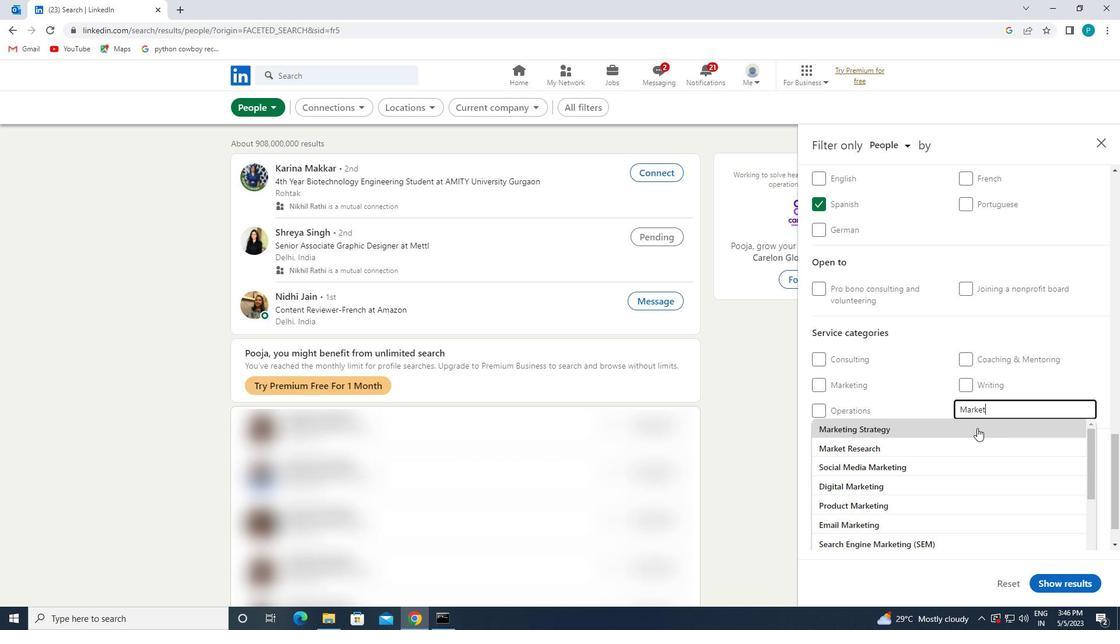 
Action: Mouse pressed left at (936, 454)
Screenshot: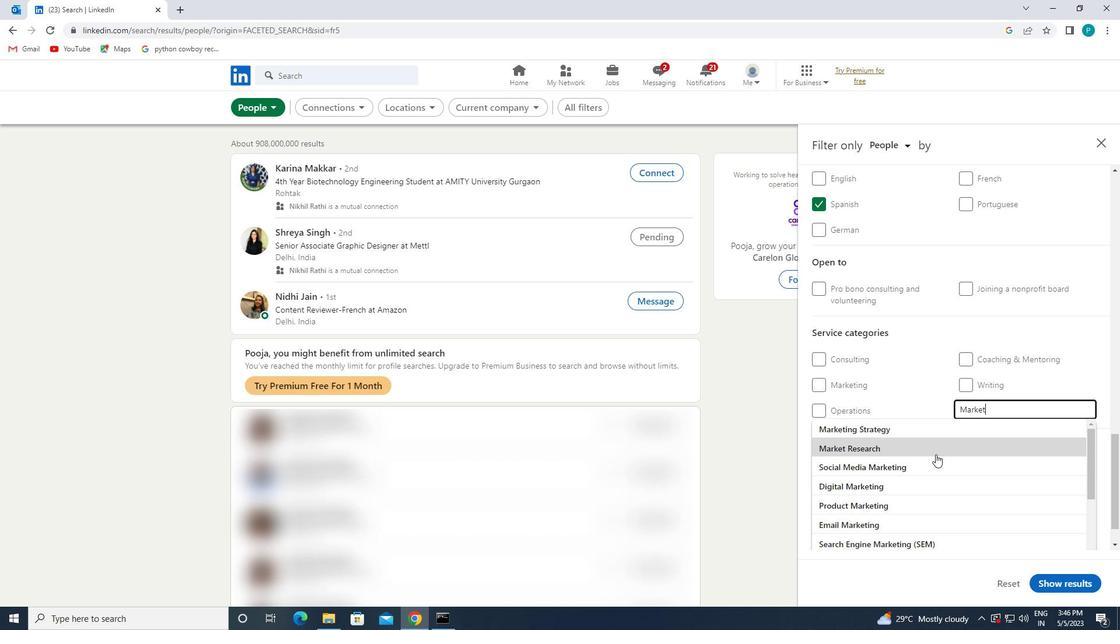 
Action: Mouse scrolled (936, 454) with delta (0, 0)
Screenshot: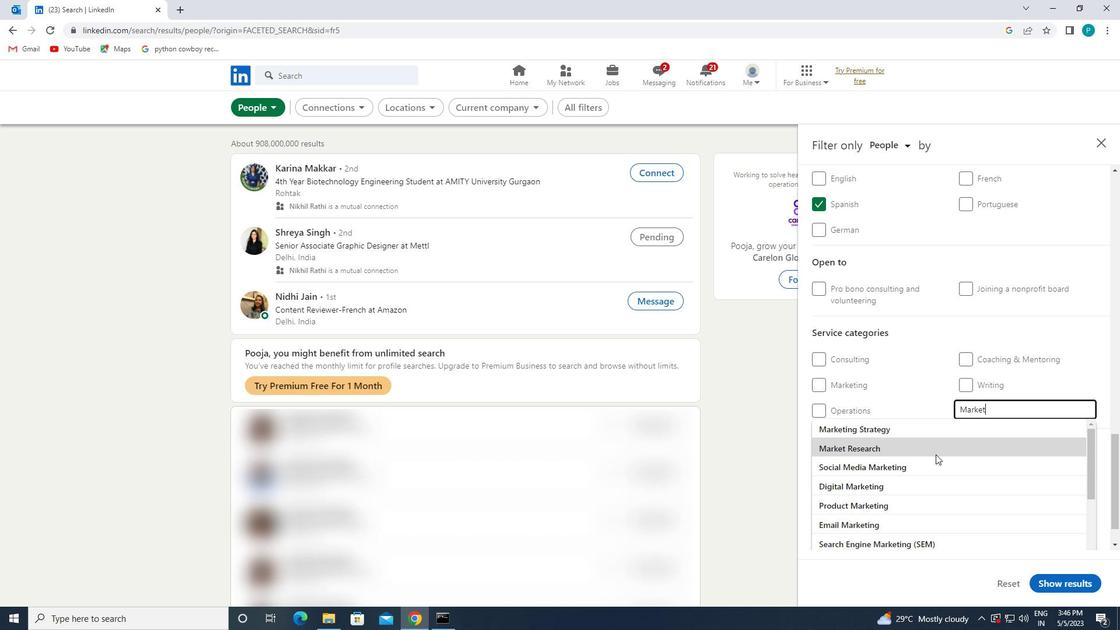 
Action: Mouse scrolled (936, 454) with delta (0, 0)
Screenshot: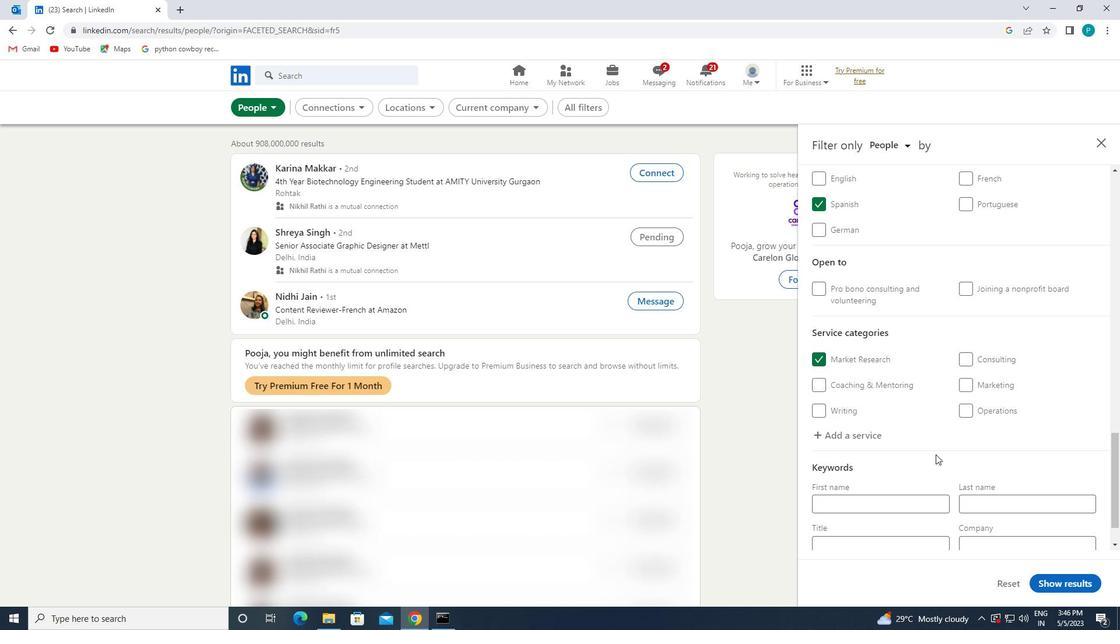 
Action: Mouse scrolled (936, 454) with delta (0, 0)
Screenshot: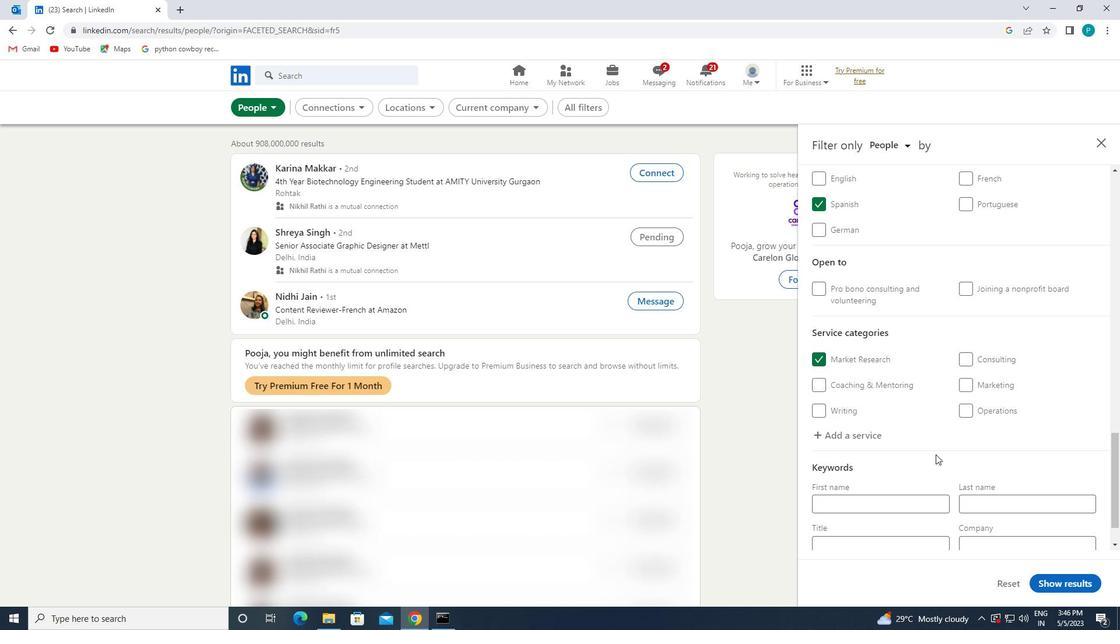 
Action: Mouse scrolled (936, 454) with delta (0, 0)
Screenshot: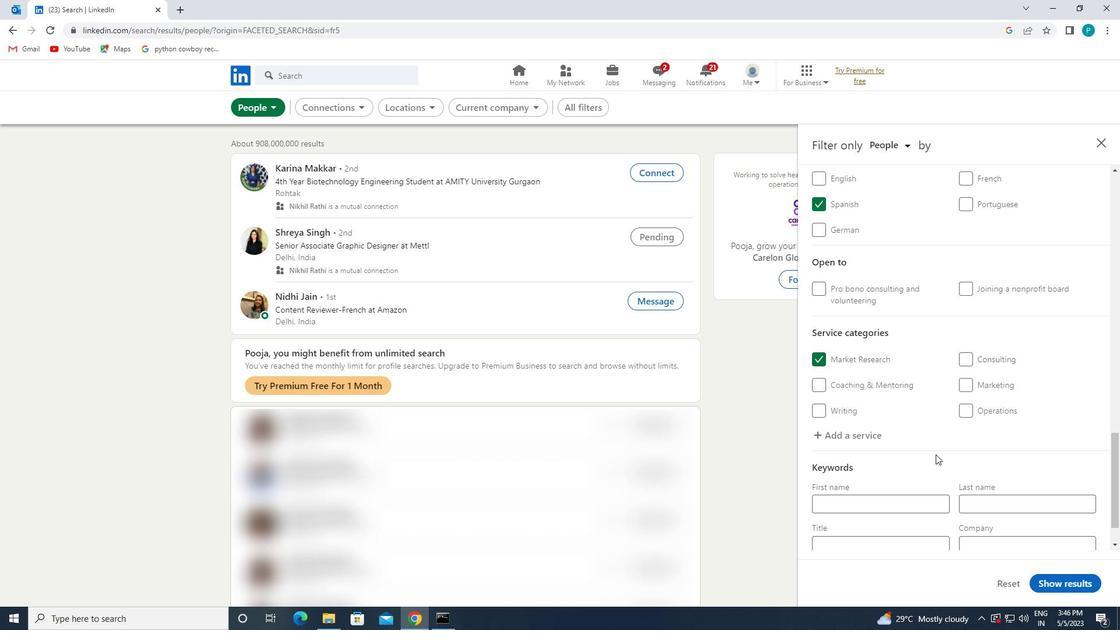 
Action: Mouse scrolled (936, 454) with delta (0, 0)
Screenshot: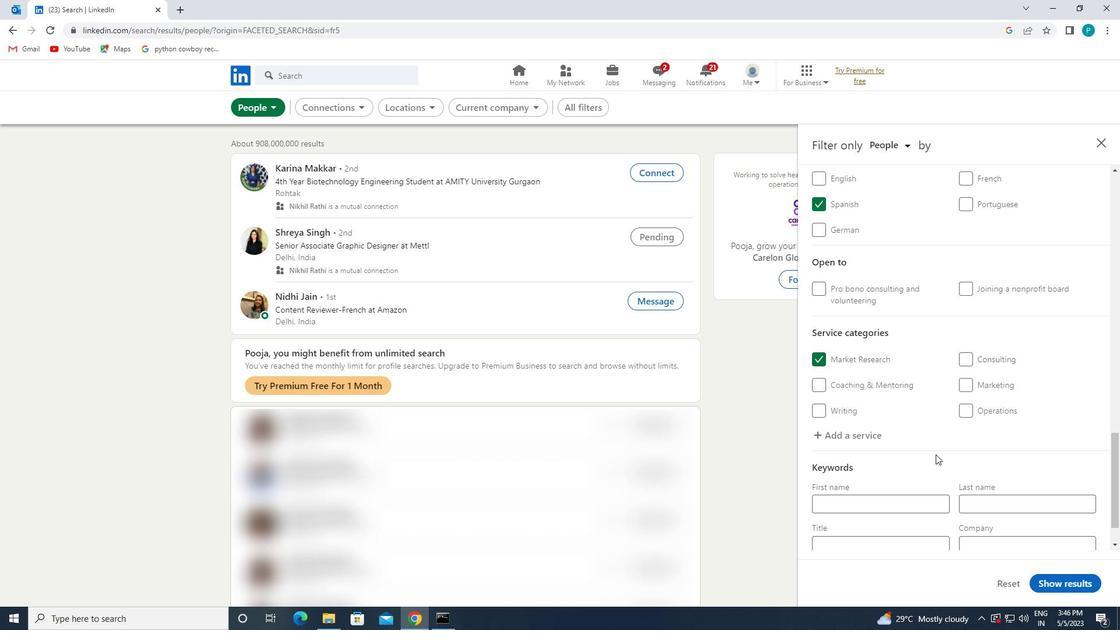 
Action: Mouse moved to (882, 489)
Screenshot: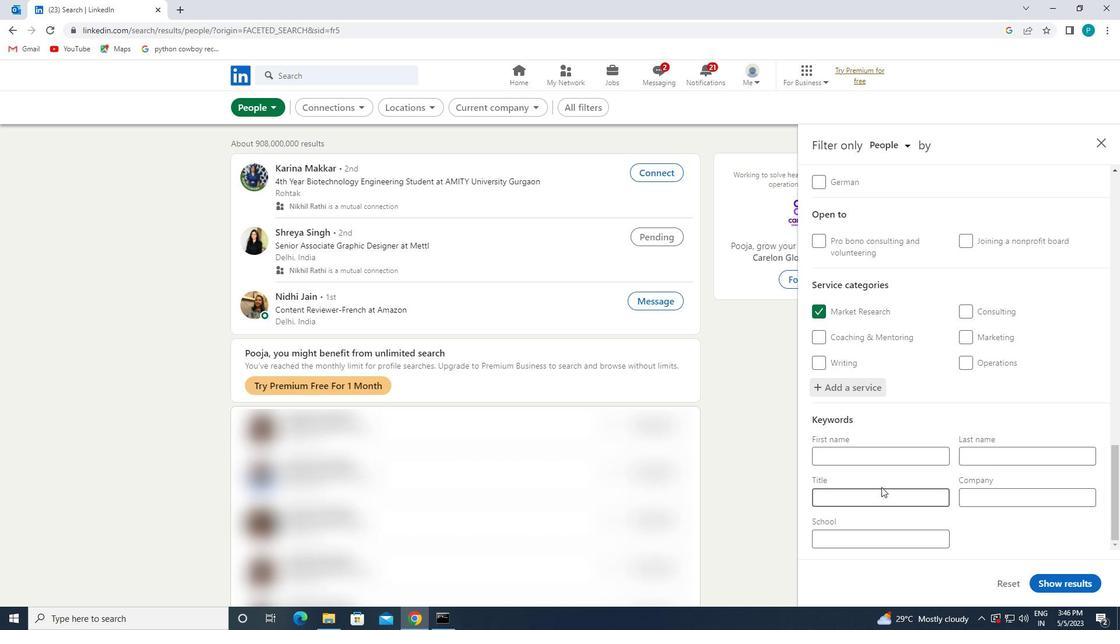 
Action: Mouse pressed left at (882, 489)
Screenshot: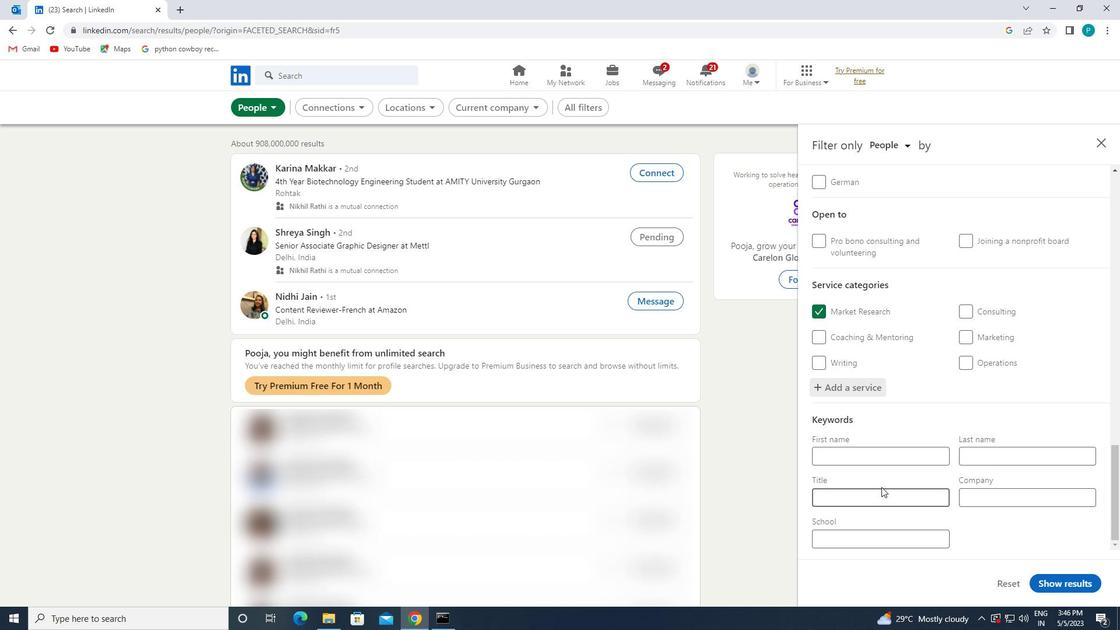 
Action: Mouse moved to (880, 488)
Screenshot: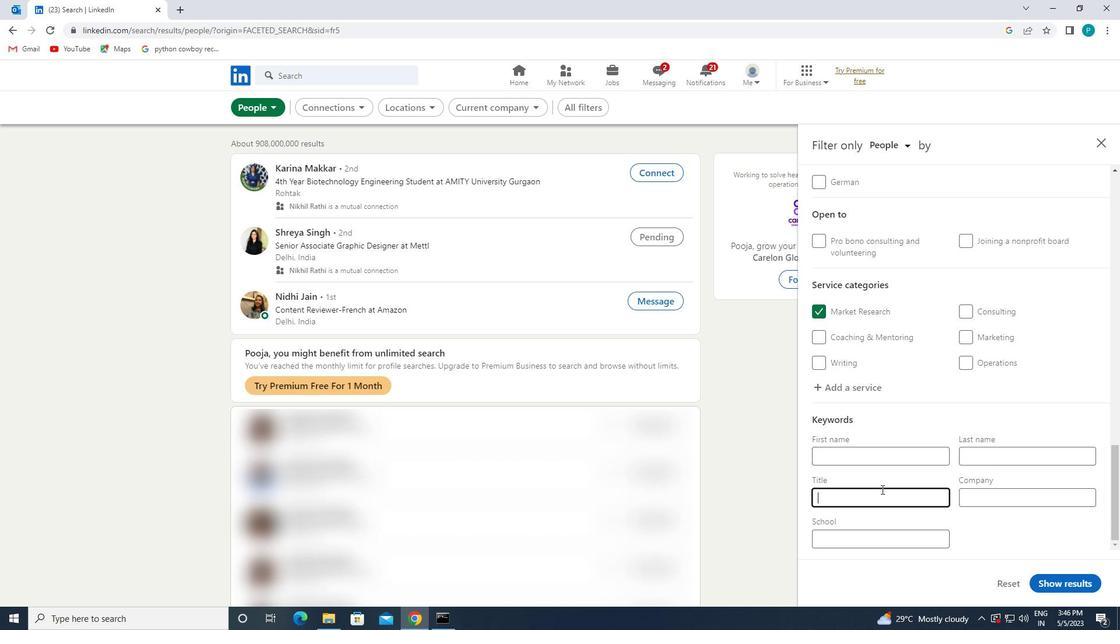 
Action: Key pressed <Key.caps_lock>W<Key.caps_lock>EB<Key.space><Key.caps_lock>D<Key.caps_lock>ESIGNER
Screenshot: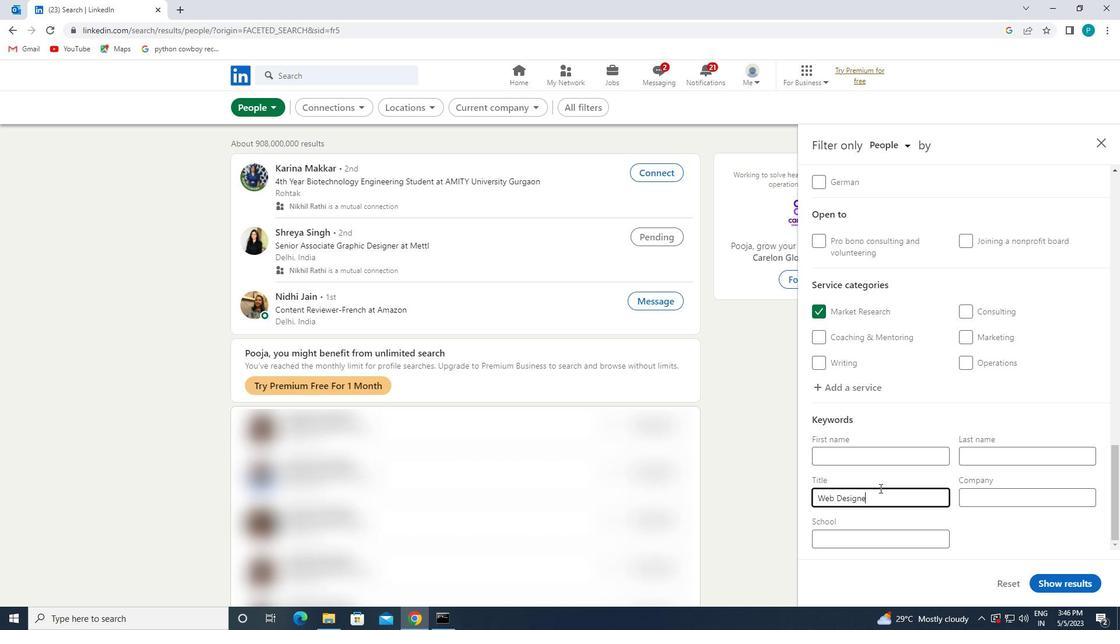 
Action: Mouse moved to (1066, 581)
Screenshot: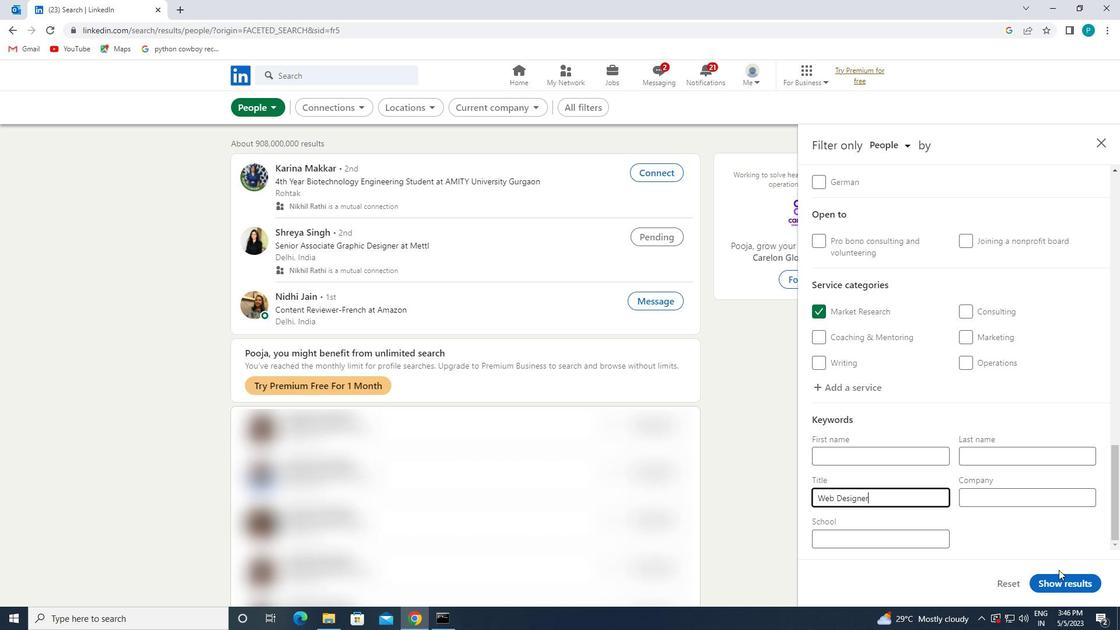 
Action: Mouse pressed left at (1066, 581)
Screenshot: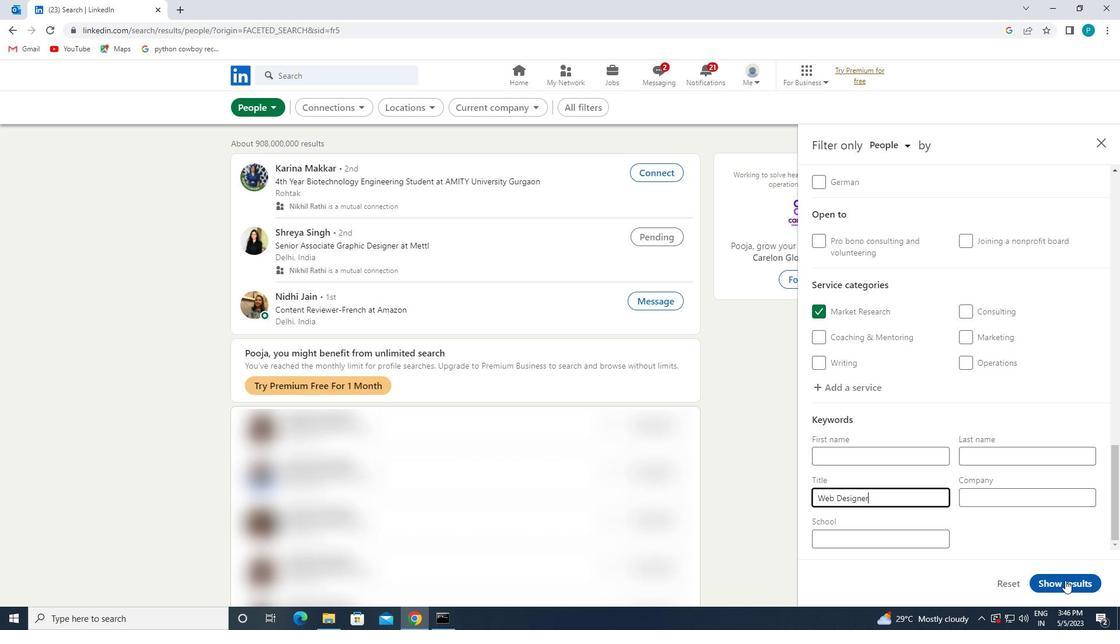 
